 Task: Search one way flight ticket for 2 adults, 2 infants in seat and 1 infant on lap in first from Pierre: Pierre Regional Airport to Raleigh: Raleigh-durham International Airport on 8-5-2023. Choice of flights is United. Number of bags: 1 checked bag. Price is upto 109000. Outbound departure time preference is 5:30.
Action: Mouse moved to (418, 353)
Screenshot: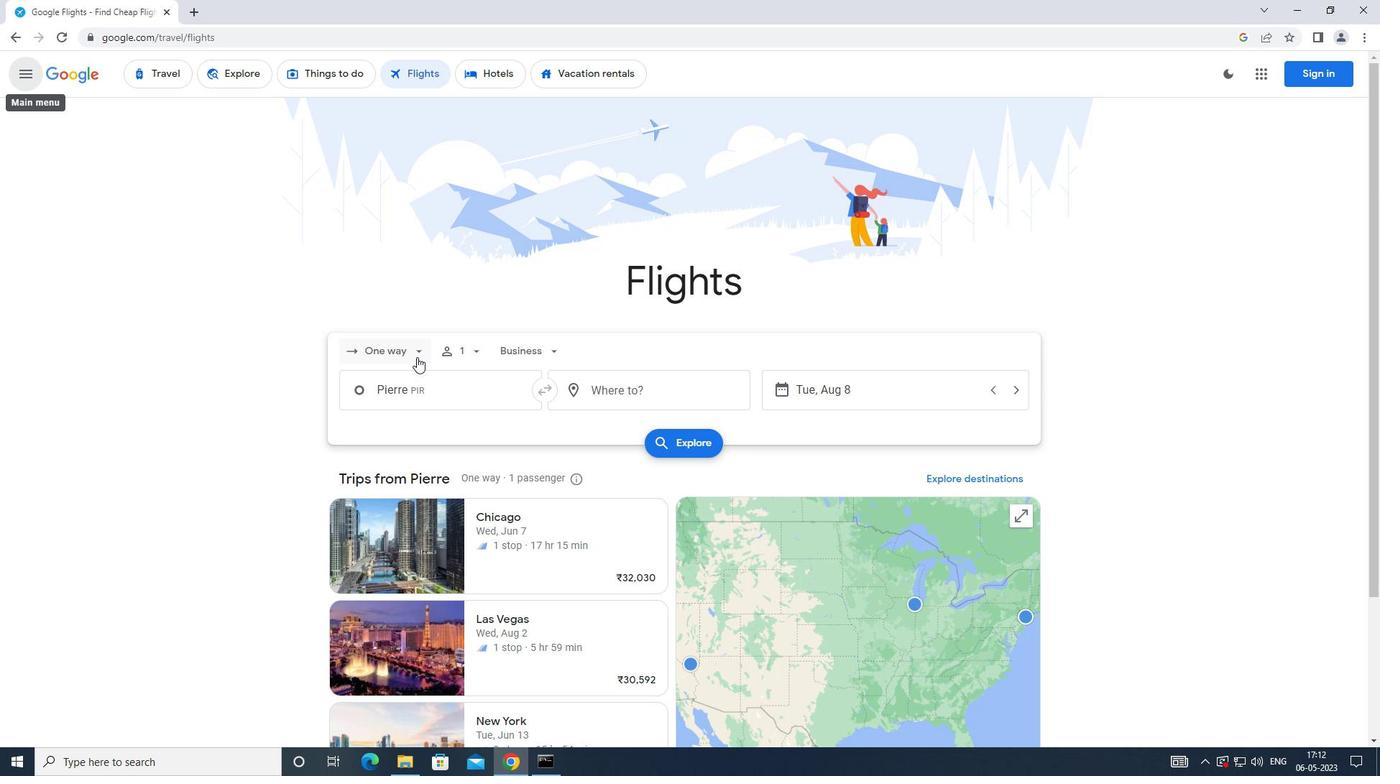 
Action: Mouse pressed left at (418, 353)
Screenshot: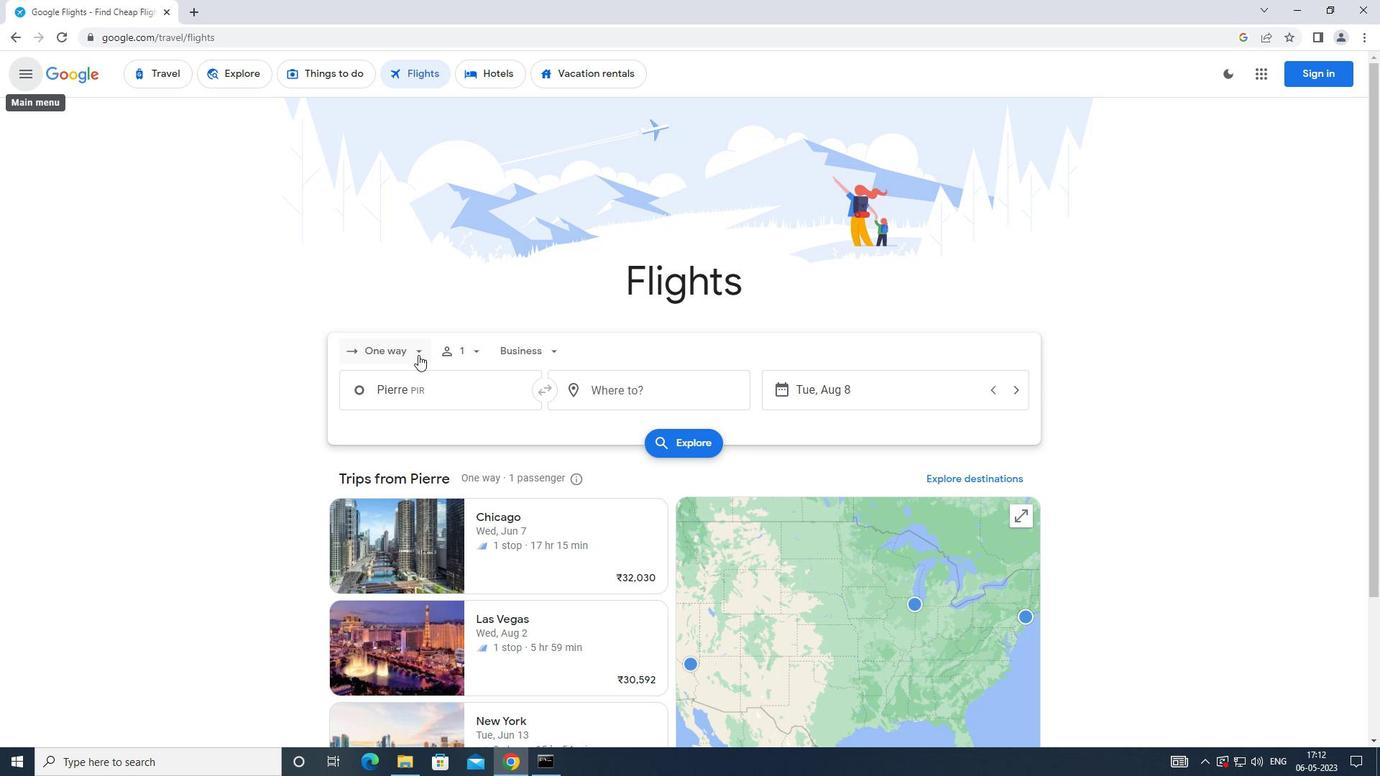 
Action: Mouse moved to (417, 417)
Screenshot: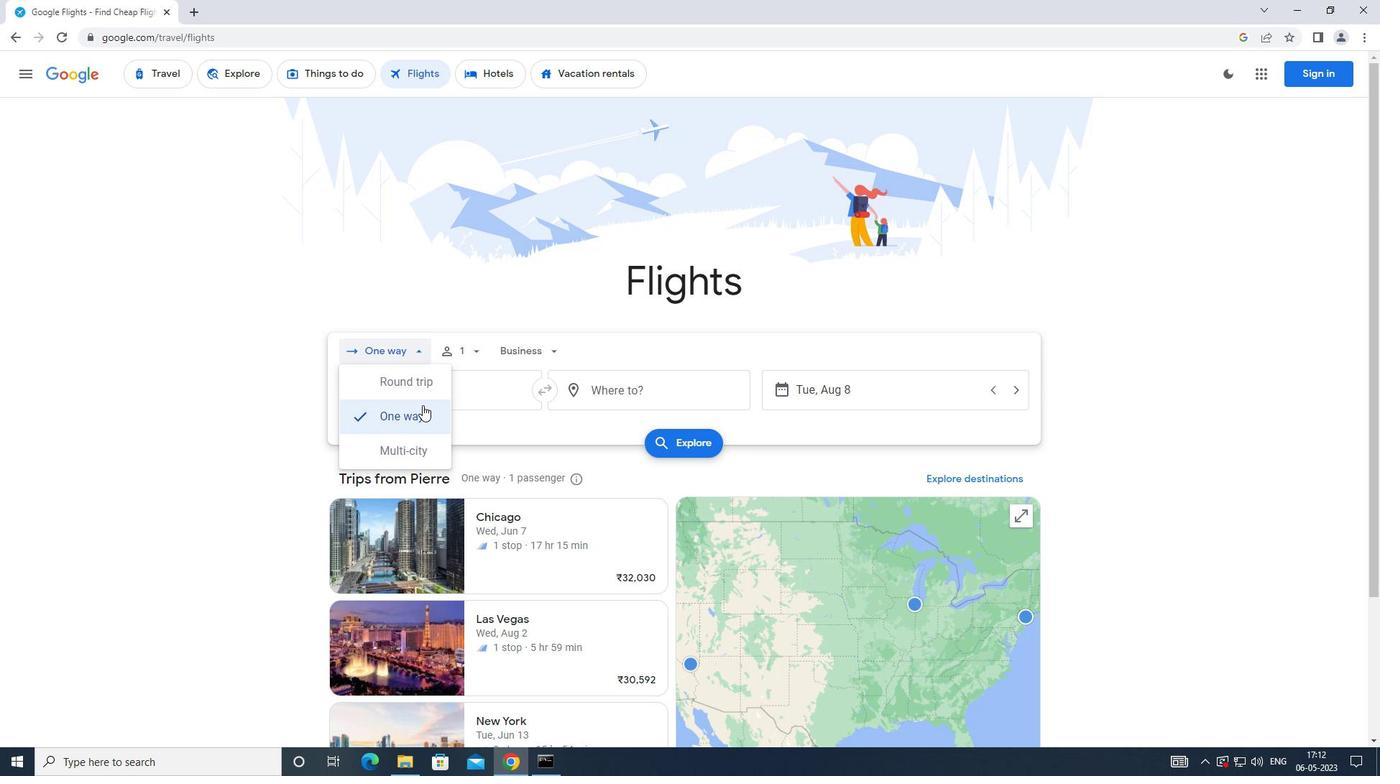 
Action: Mouse pressed left at (417, 417)
Screenshot: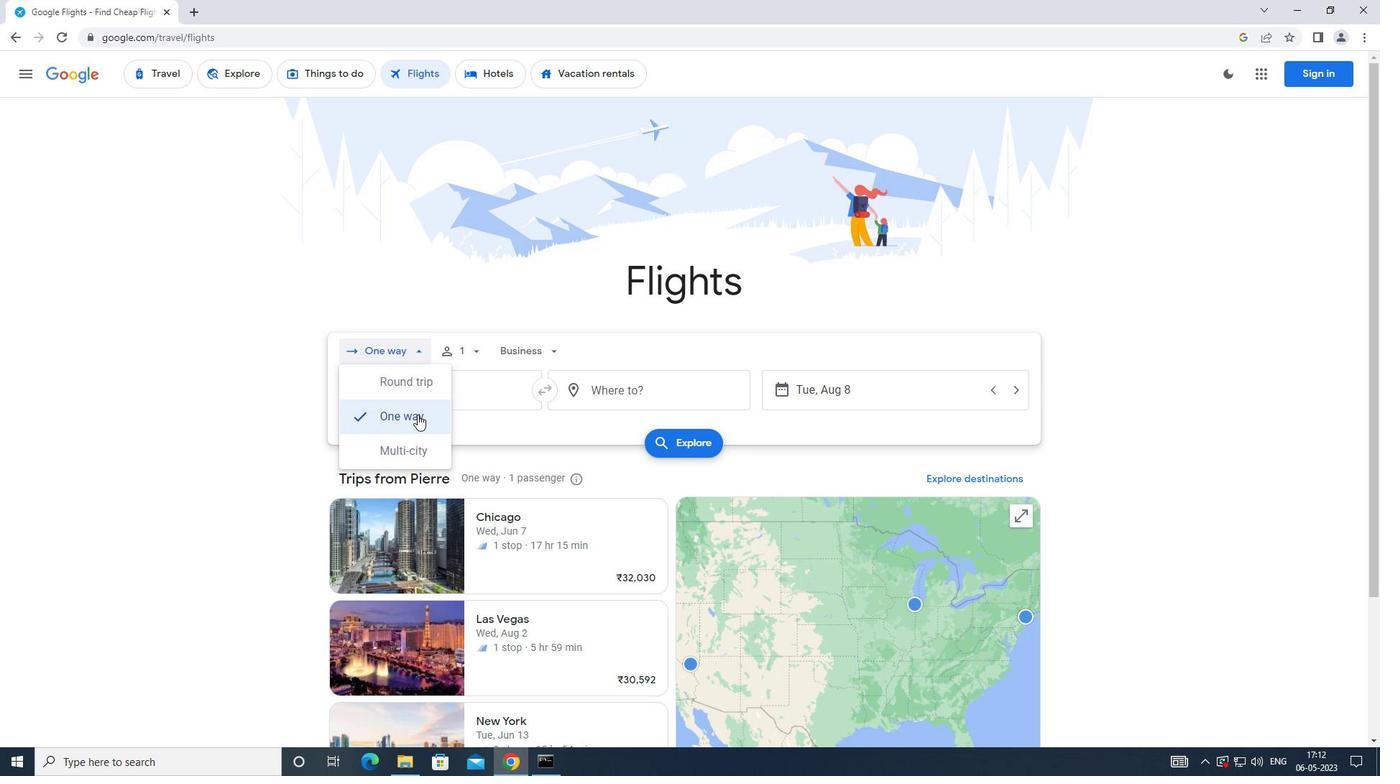 
Action: Mouse moved to (464, 357)
Screenshot: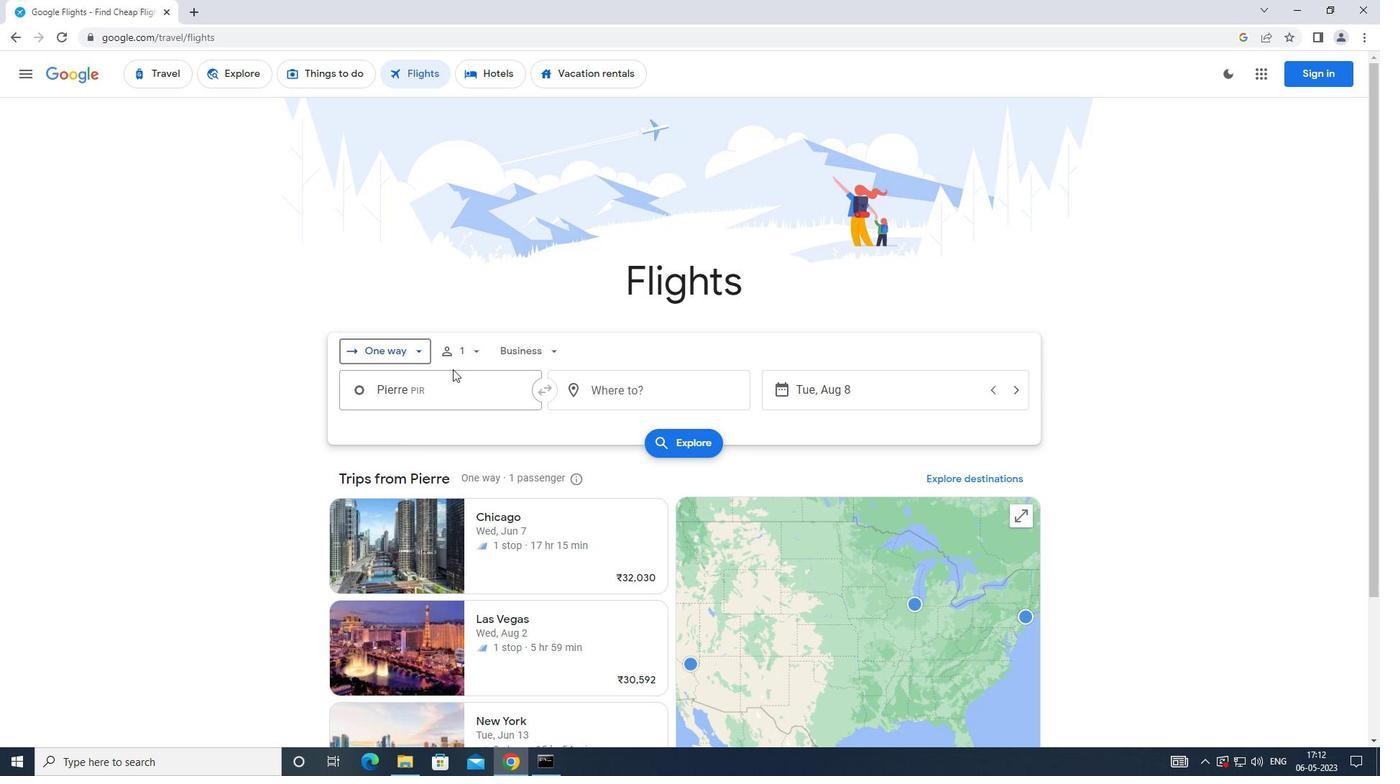 
Action: Mouse pressed left at (464, 357)
Screenshot: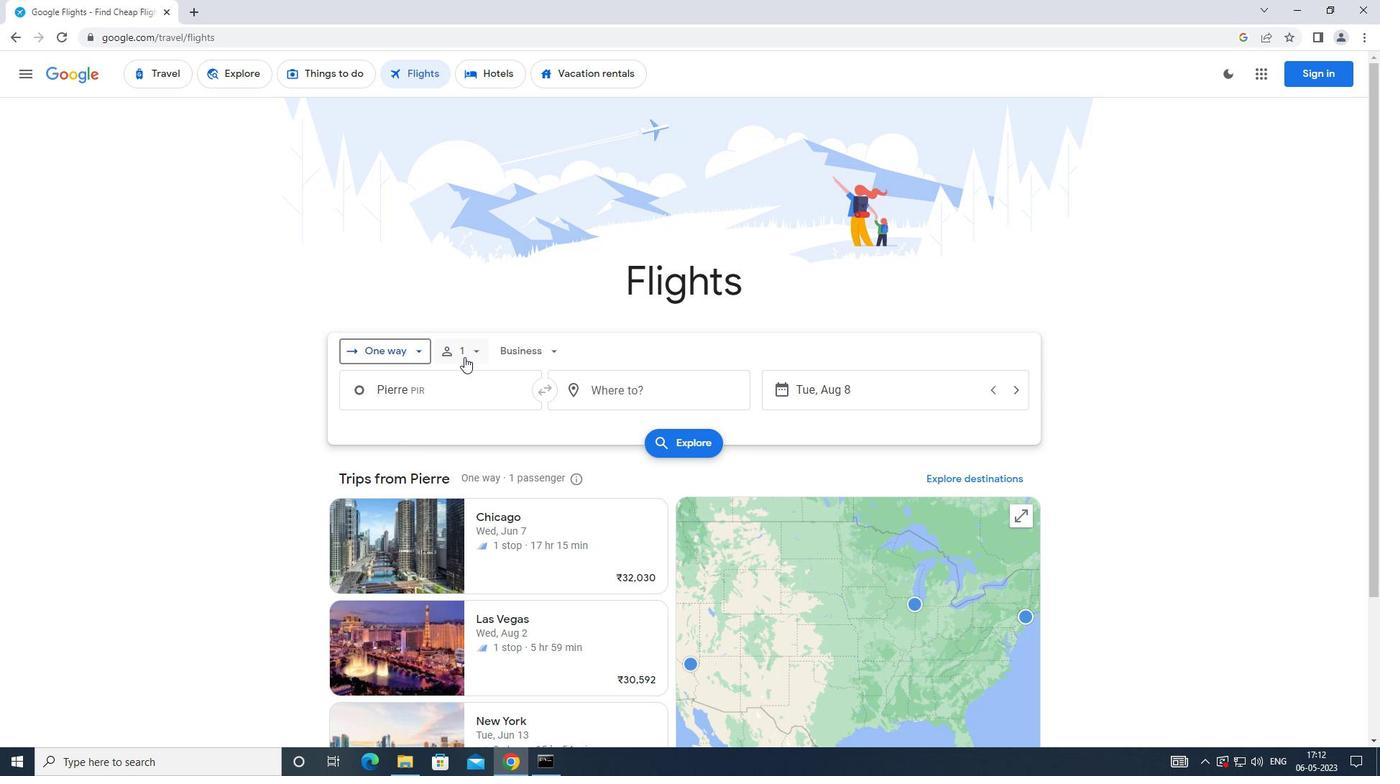 
Action: Mouse moved to (577, 383)
Screenshot: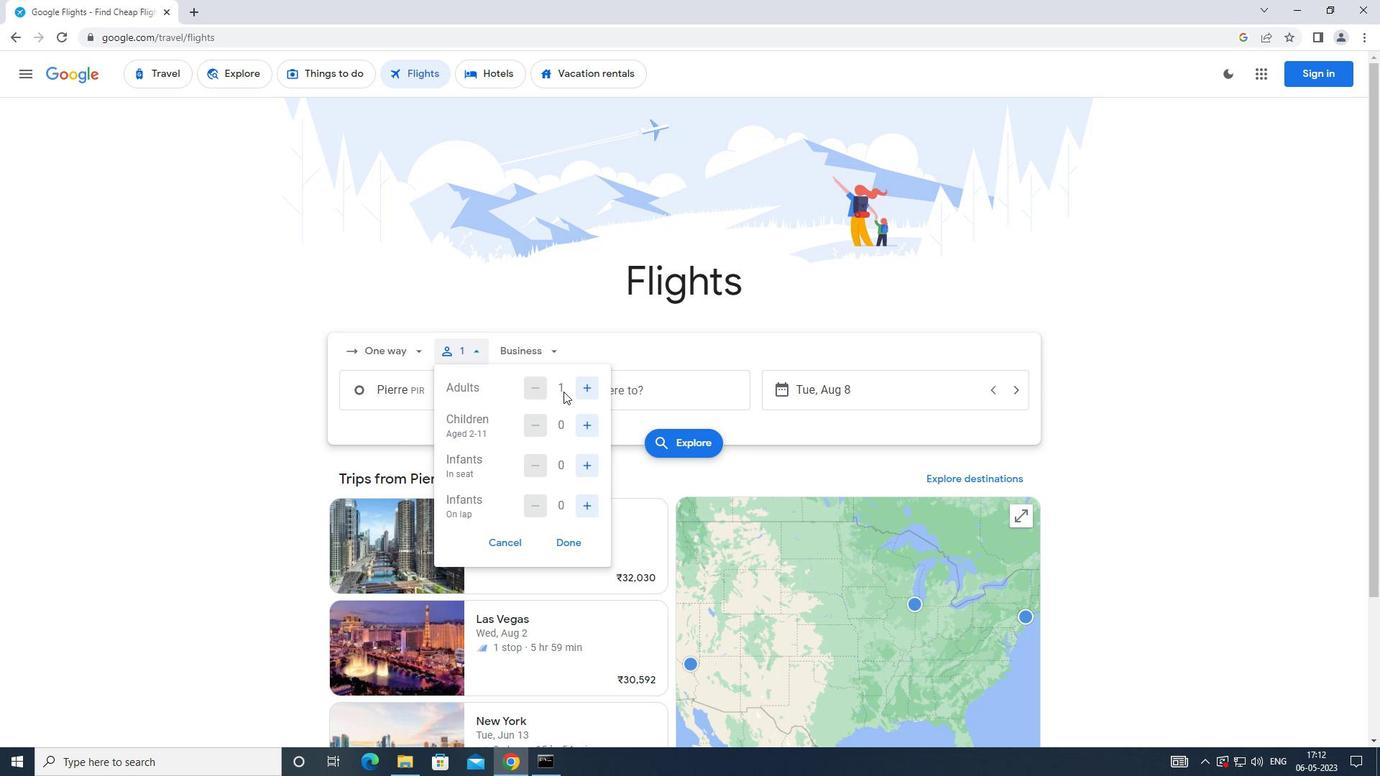 
Action: Mouse pressed left at (577, 383)
Screenshot: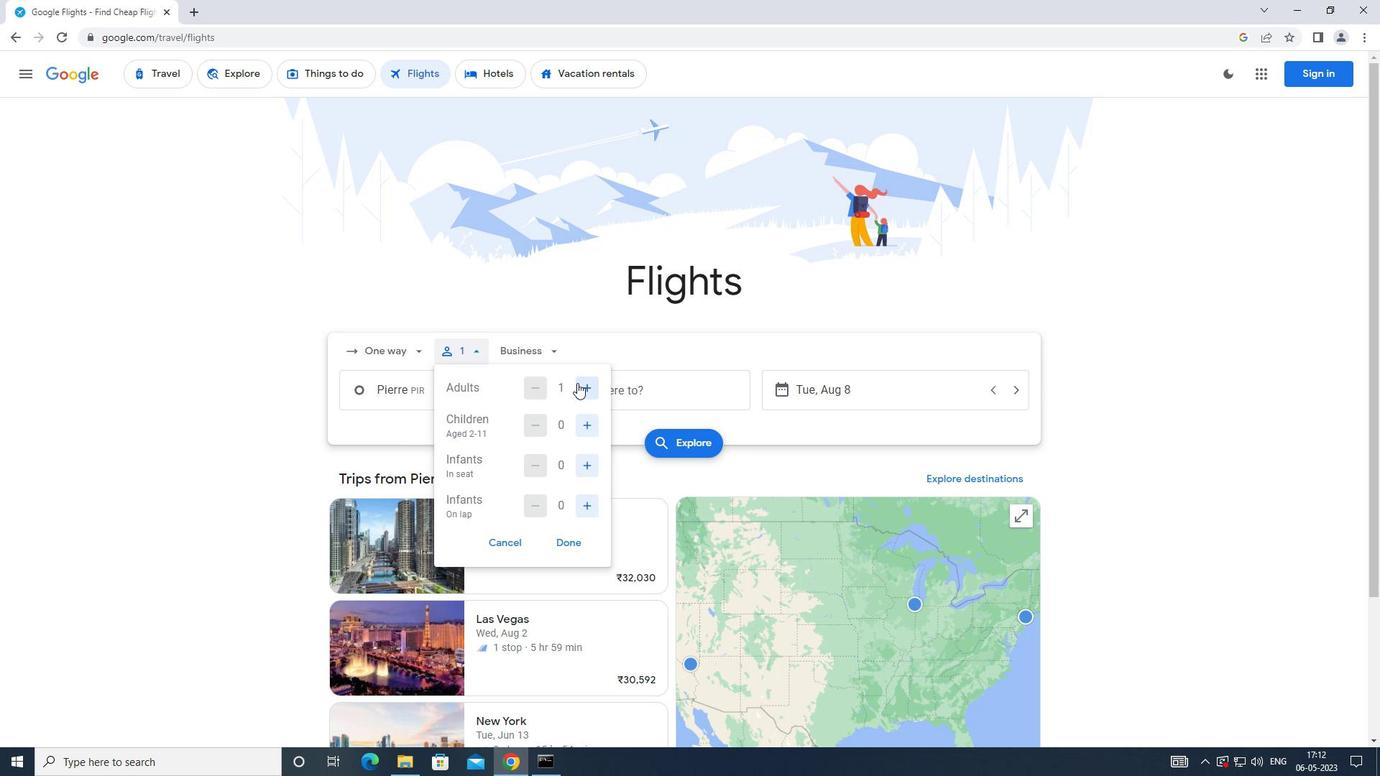 
Action: Mouse moved to (586, 421)
Screenshot: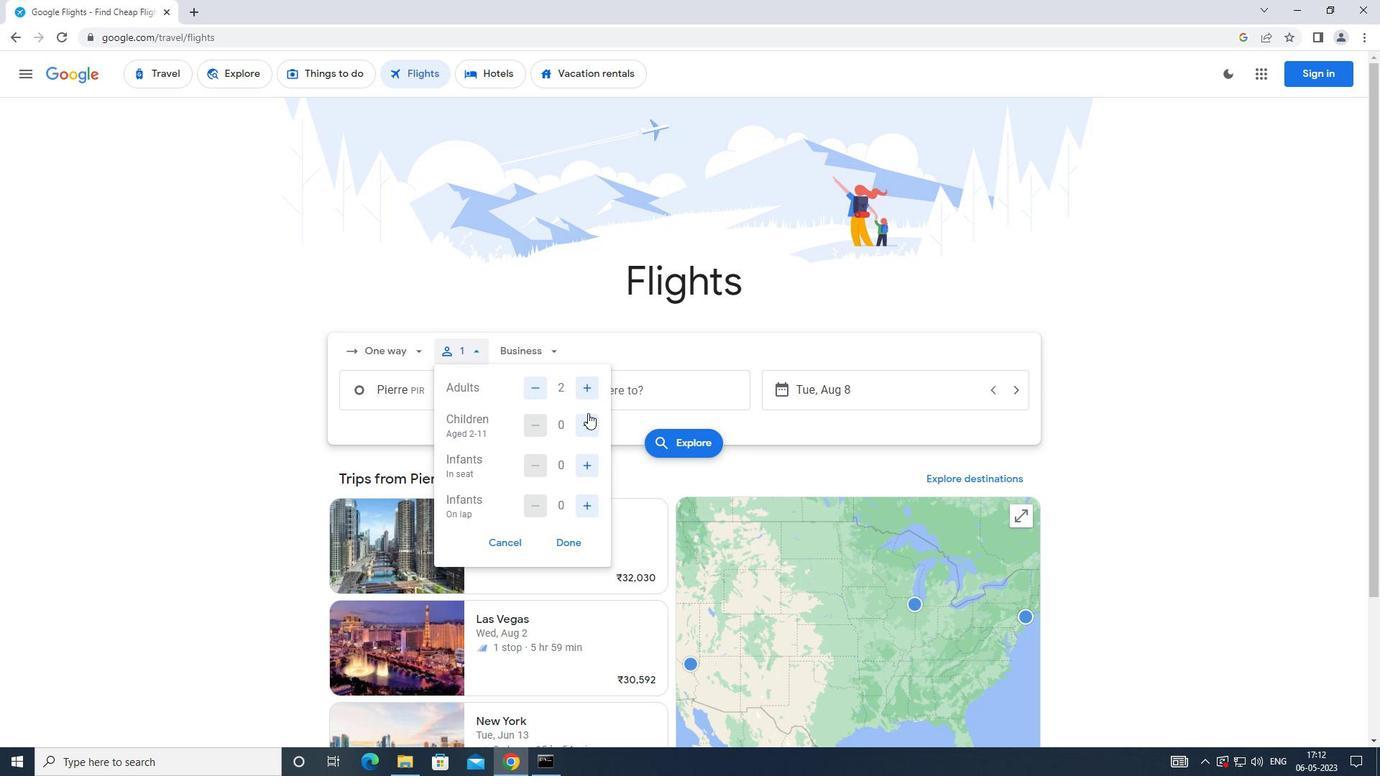 
Action: Mouse pressed left at (586, 421)
Screenshot: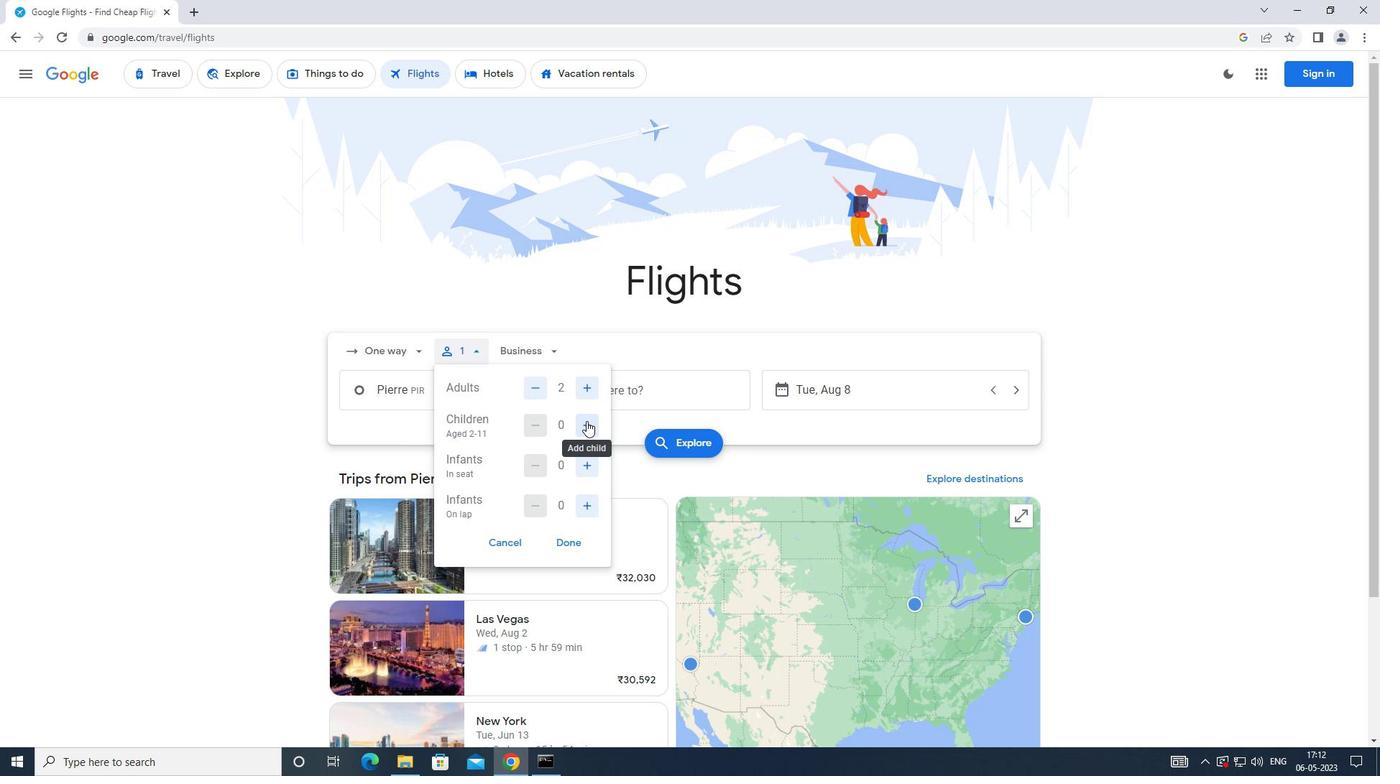 
Action: Mouse moved to (524, 424)
Screenshot: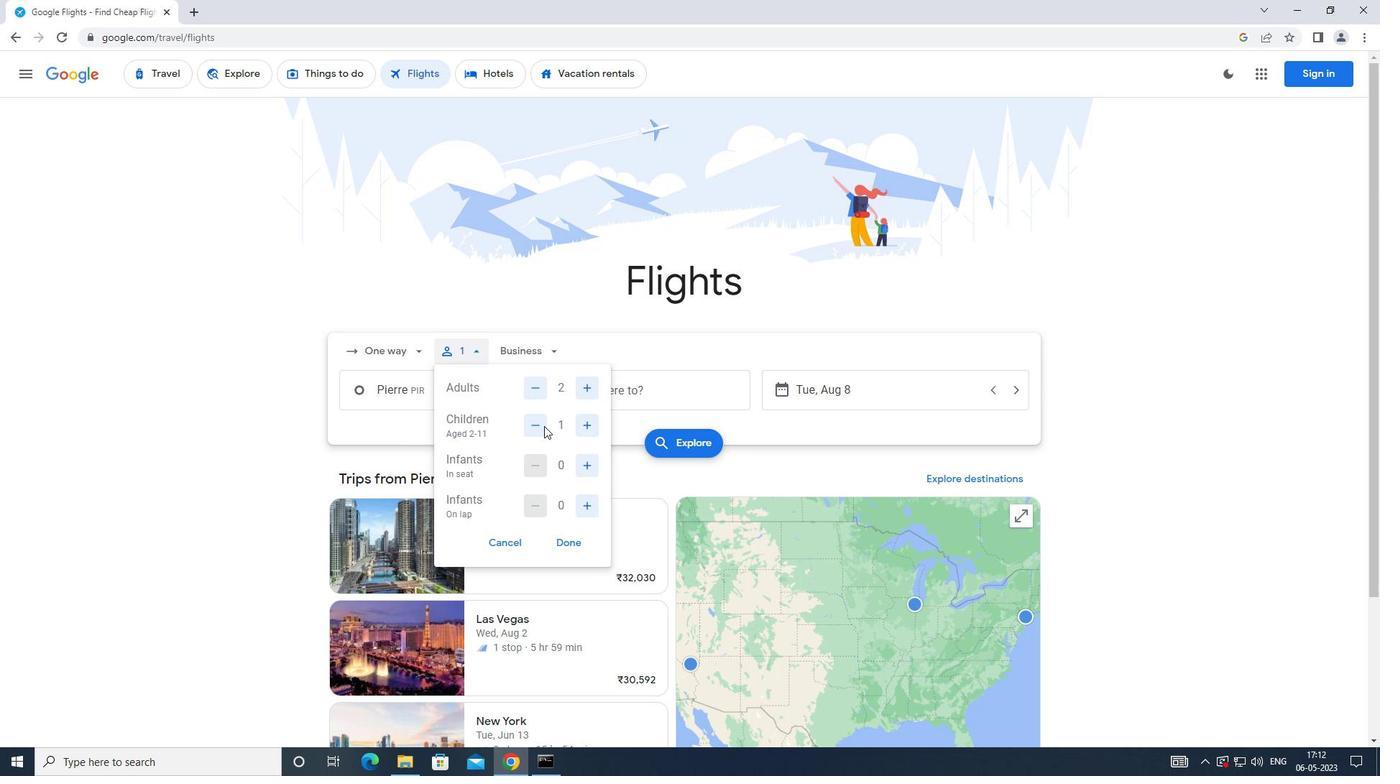
Action: Mouse pressed left at (524, 424)
Screenshot: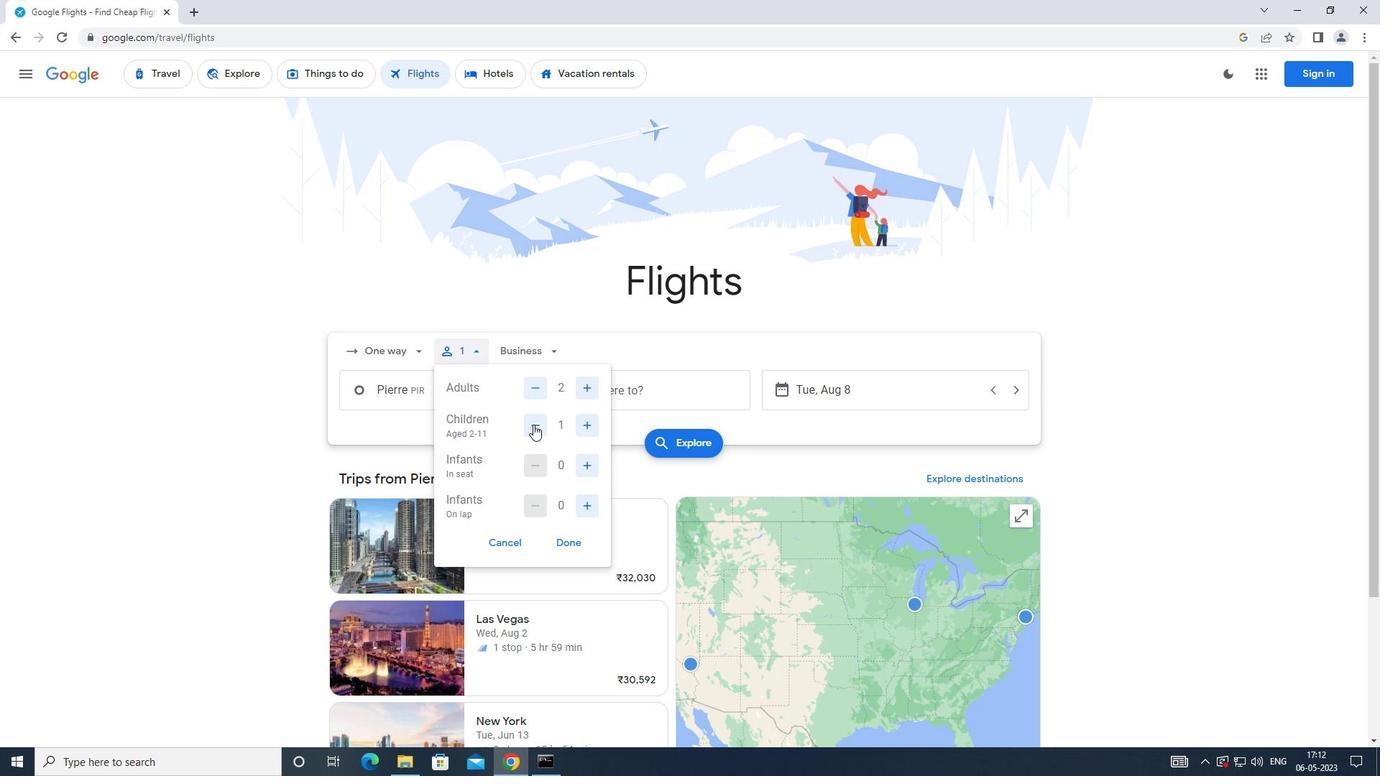 
Action: Mouse moved to (595, 463)
Screenshot: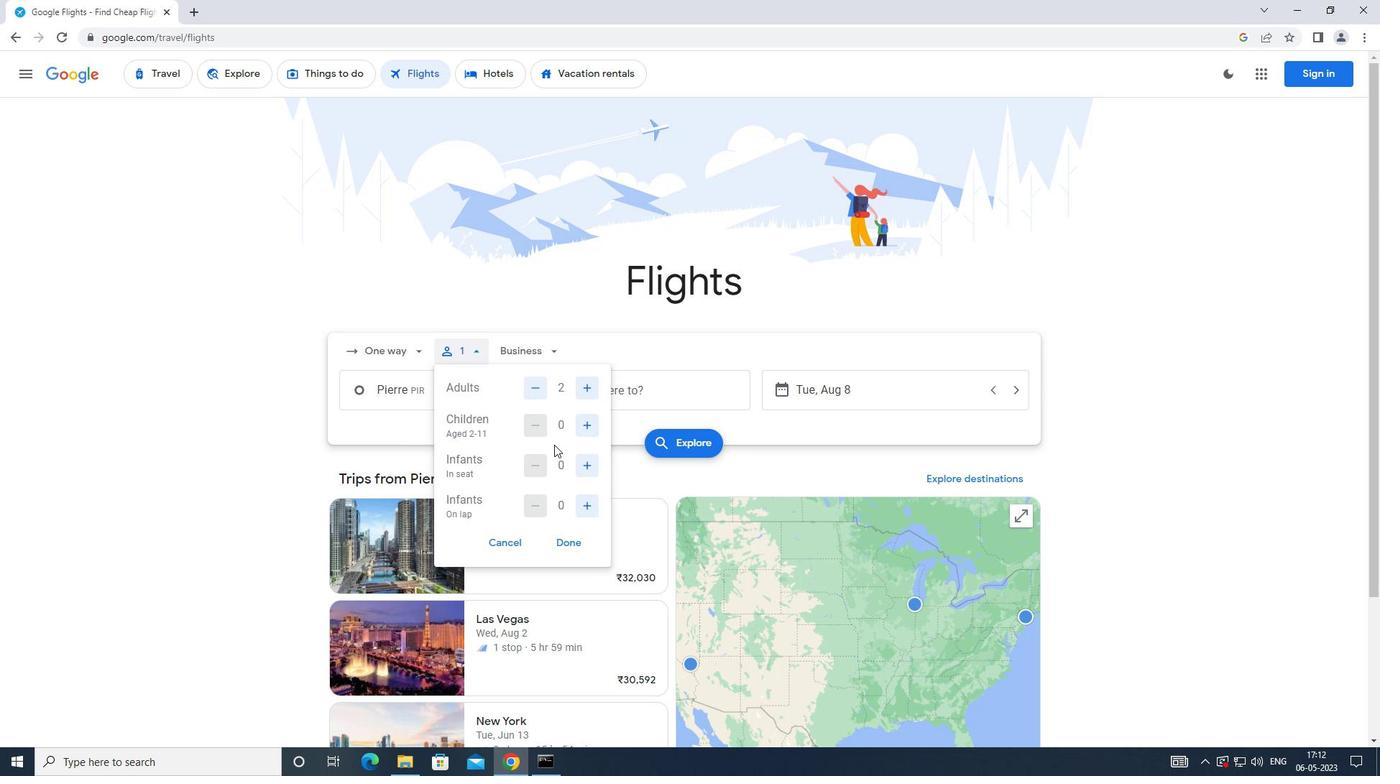 
Action: Mouse pressed left at (595, 463)
Screenshot: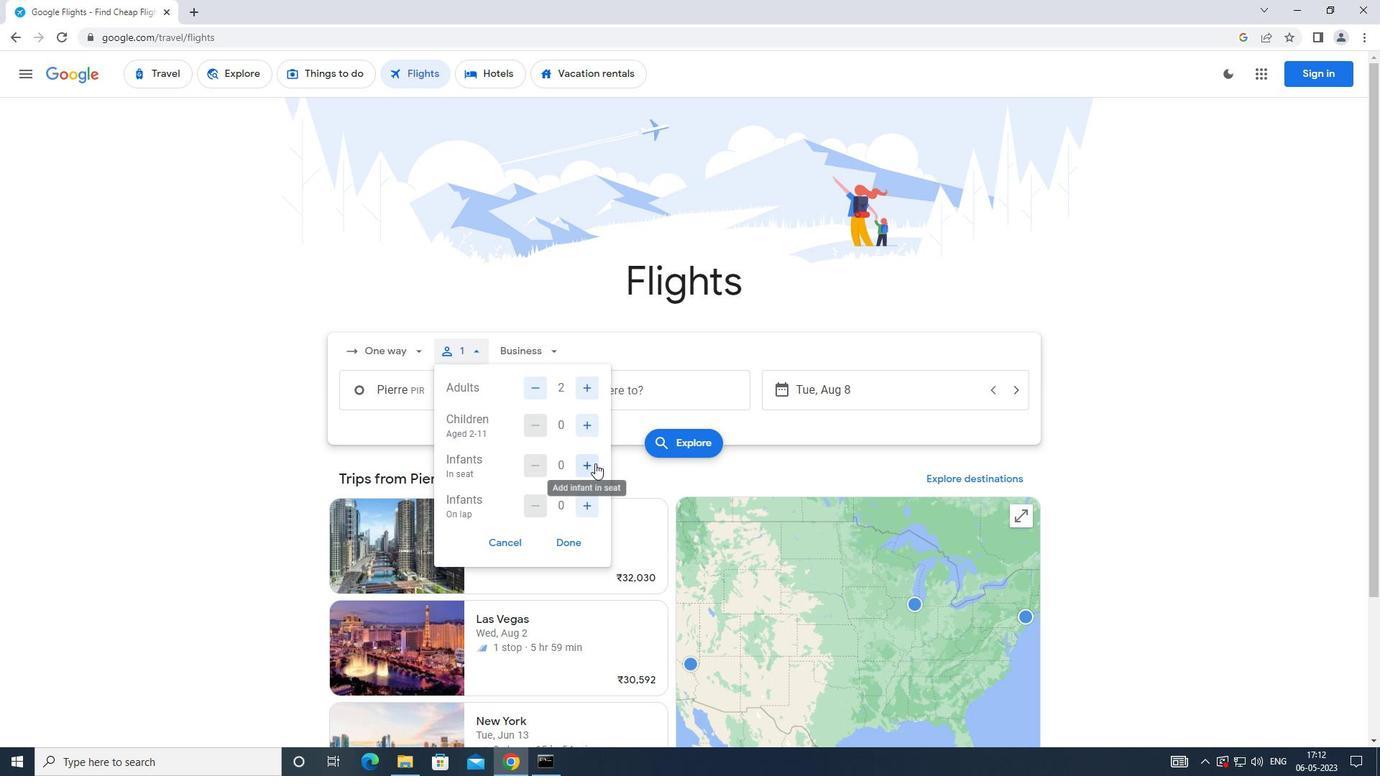 
Action: Mouse pressed left at (595, 463)
Screenshot: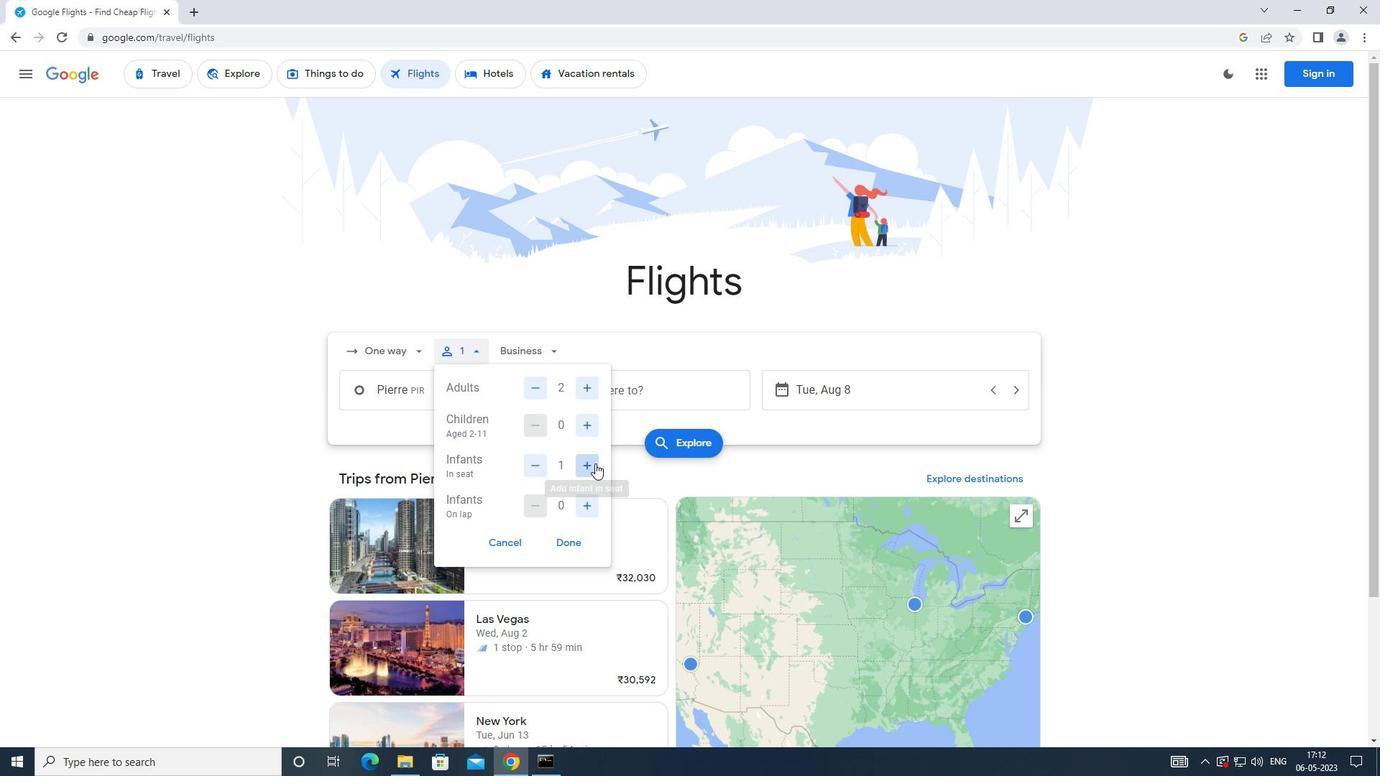 
Action: Mouse moved to (585, 511)
Screenshot: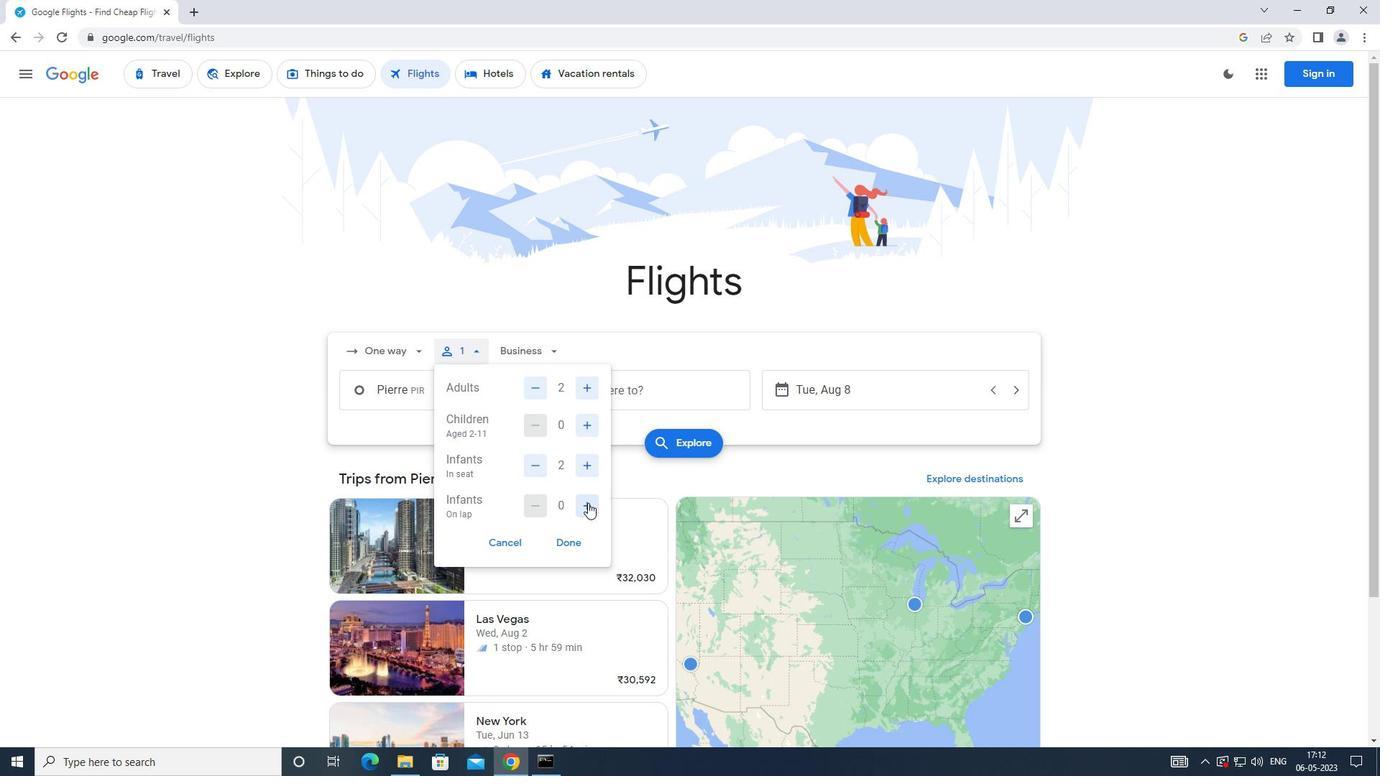 
Action: Mouse pressed left at (585, 511)
Screenshot: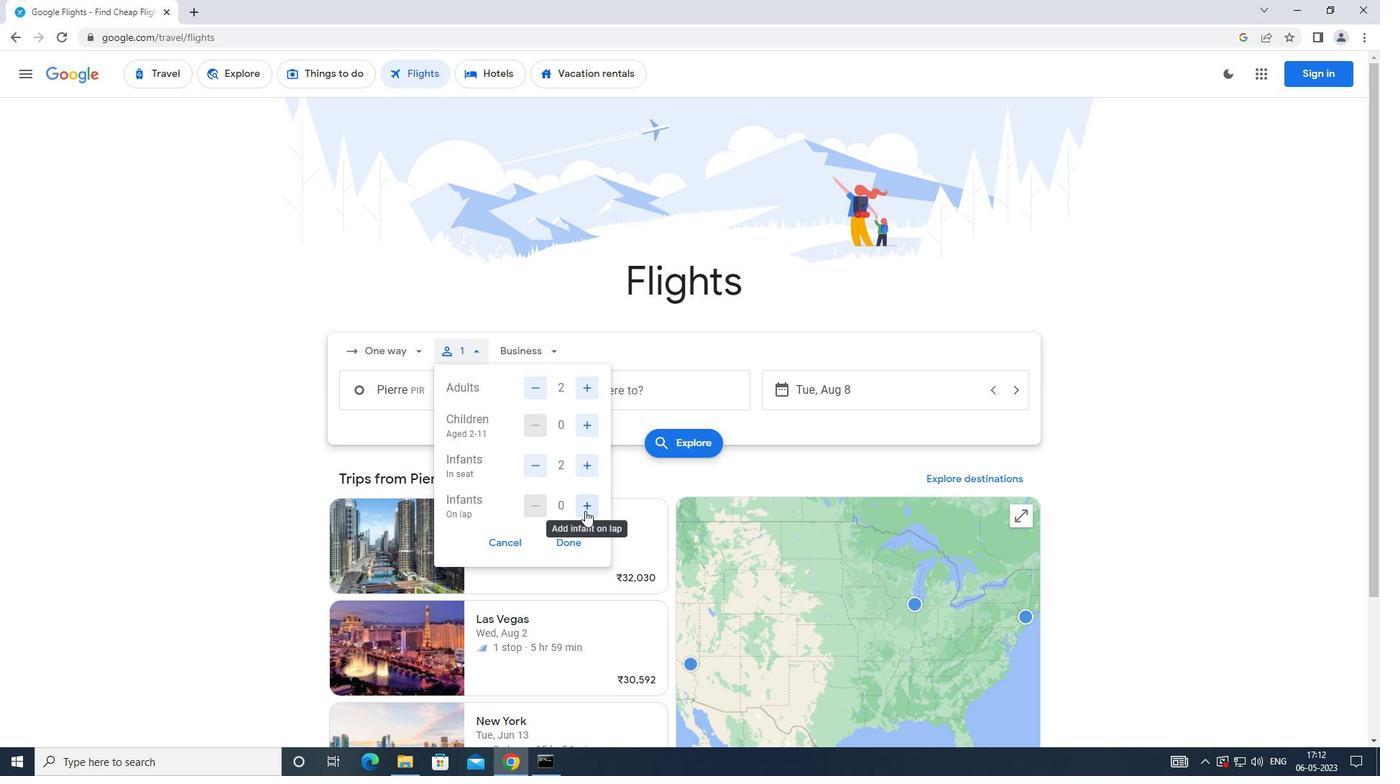 
Action: Mouse moved to (575, 545)
Screenshot: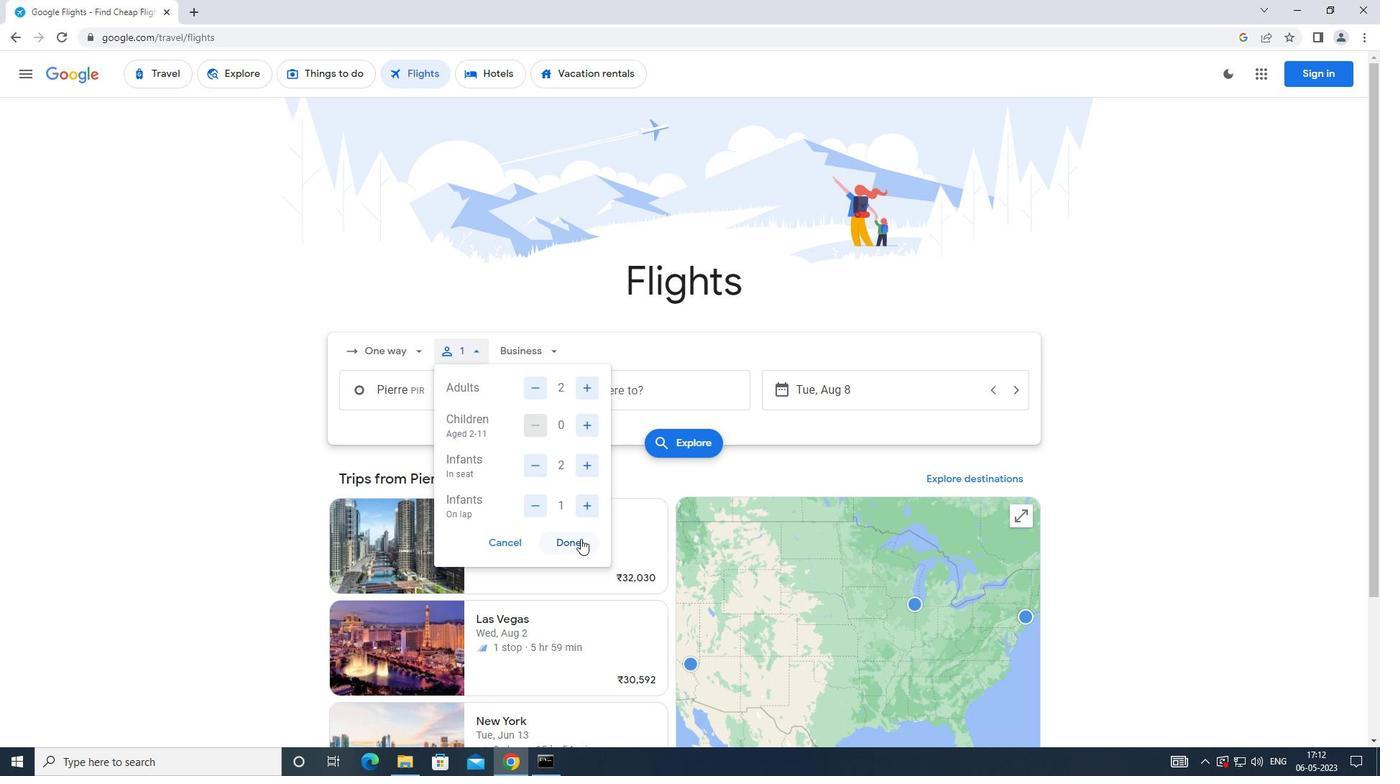 
Action: Mouse pressed left at (575, 545)
Screenshot: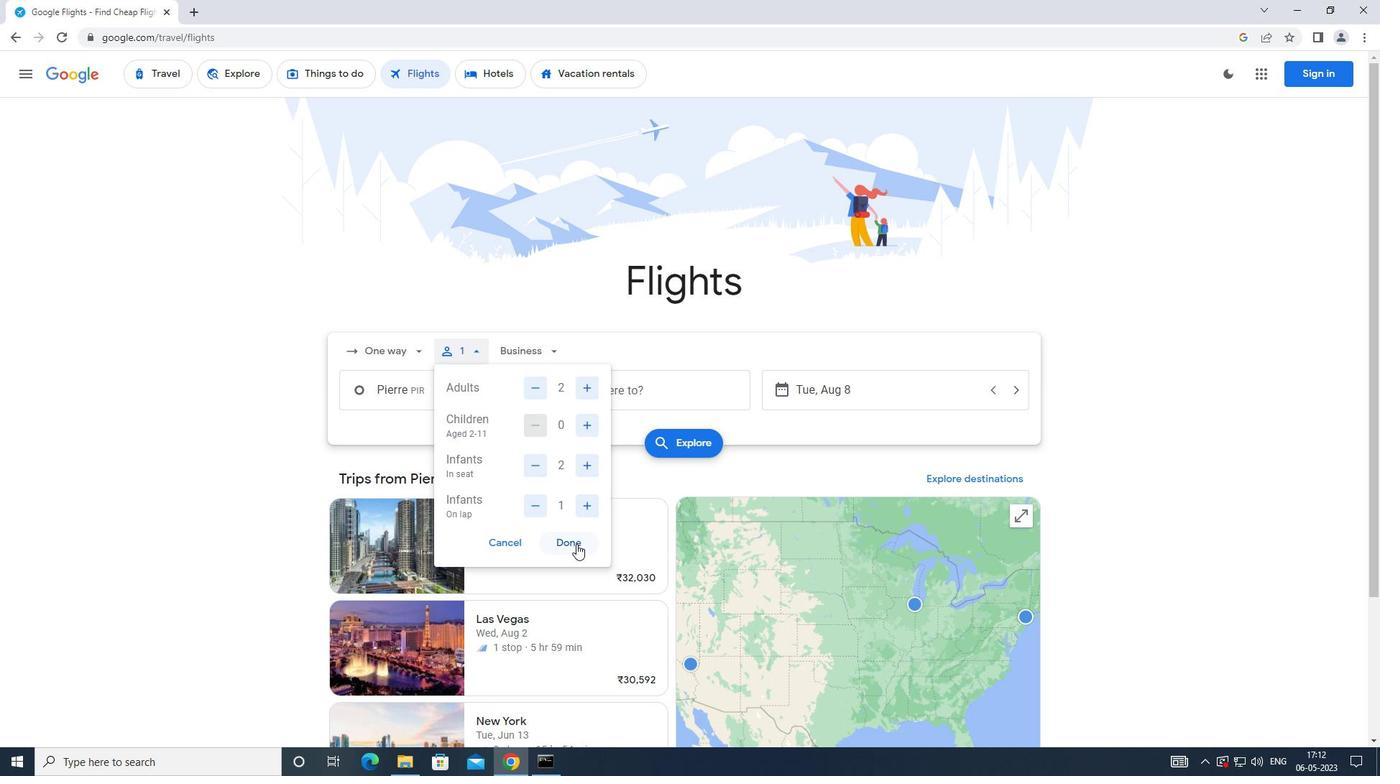 
Action: Mouse moved to (506, 361)
Screenshot: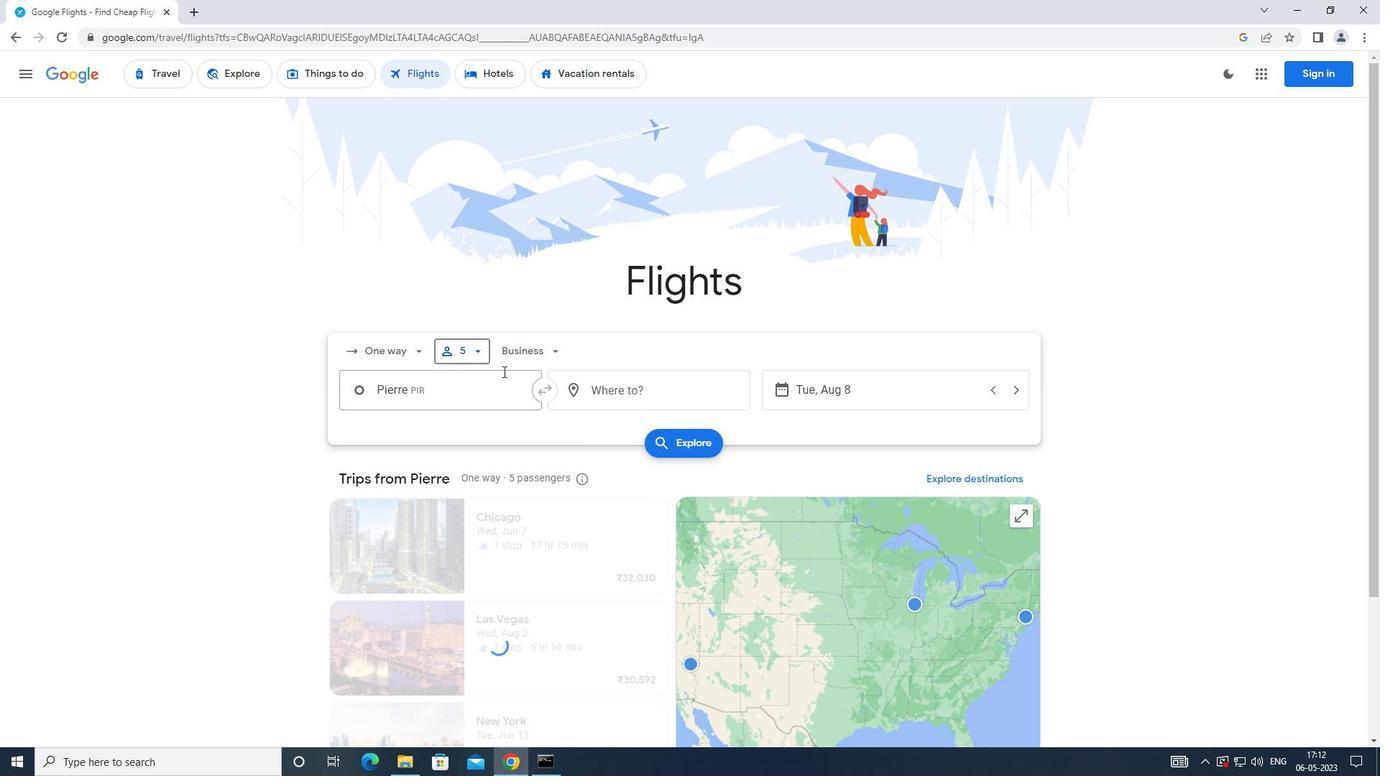 
Action: Mouse pressed left at (506, 361)
Screenshot: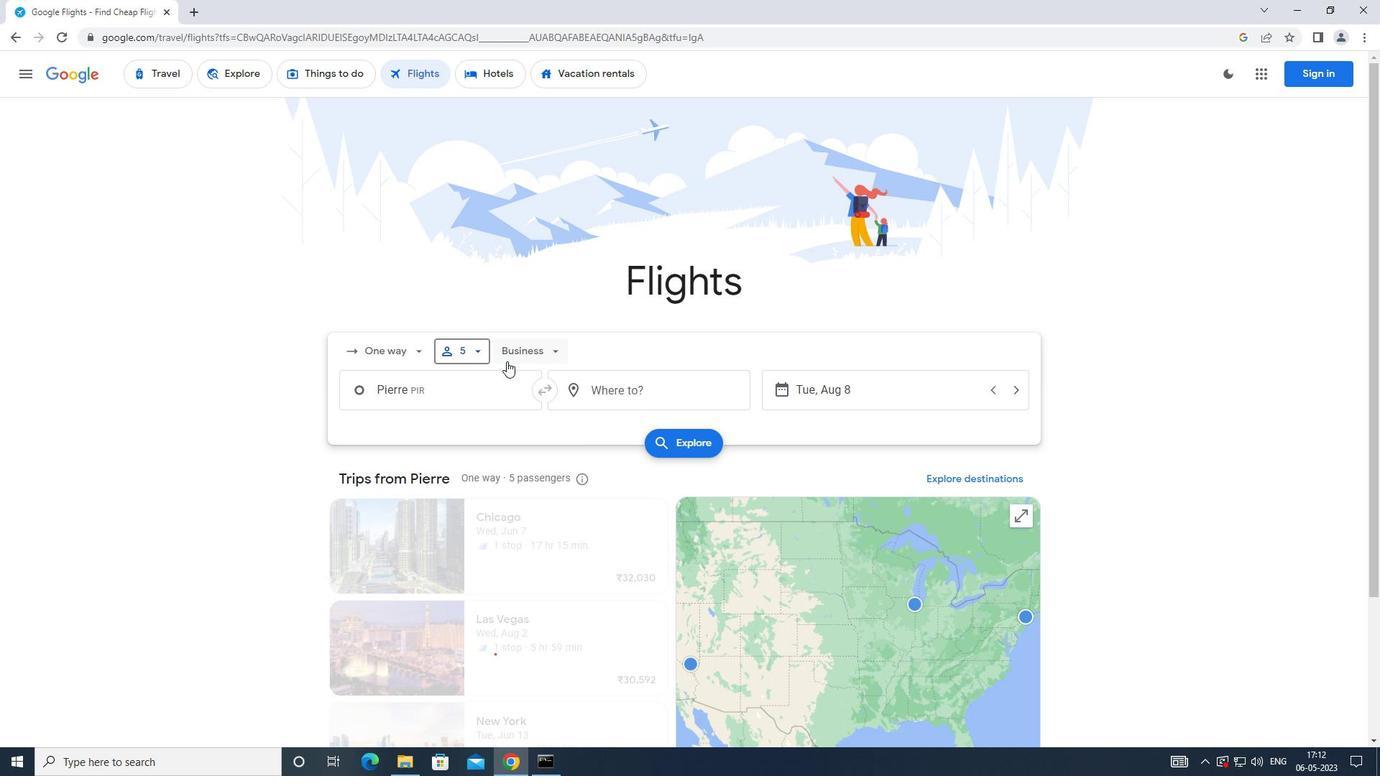 
Action: Mouse moved to (549, 483)
Screenshot: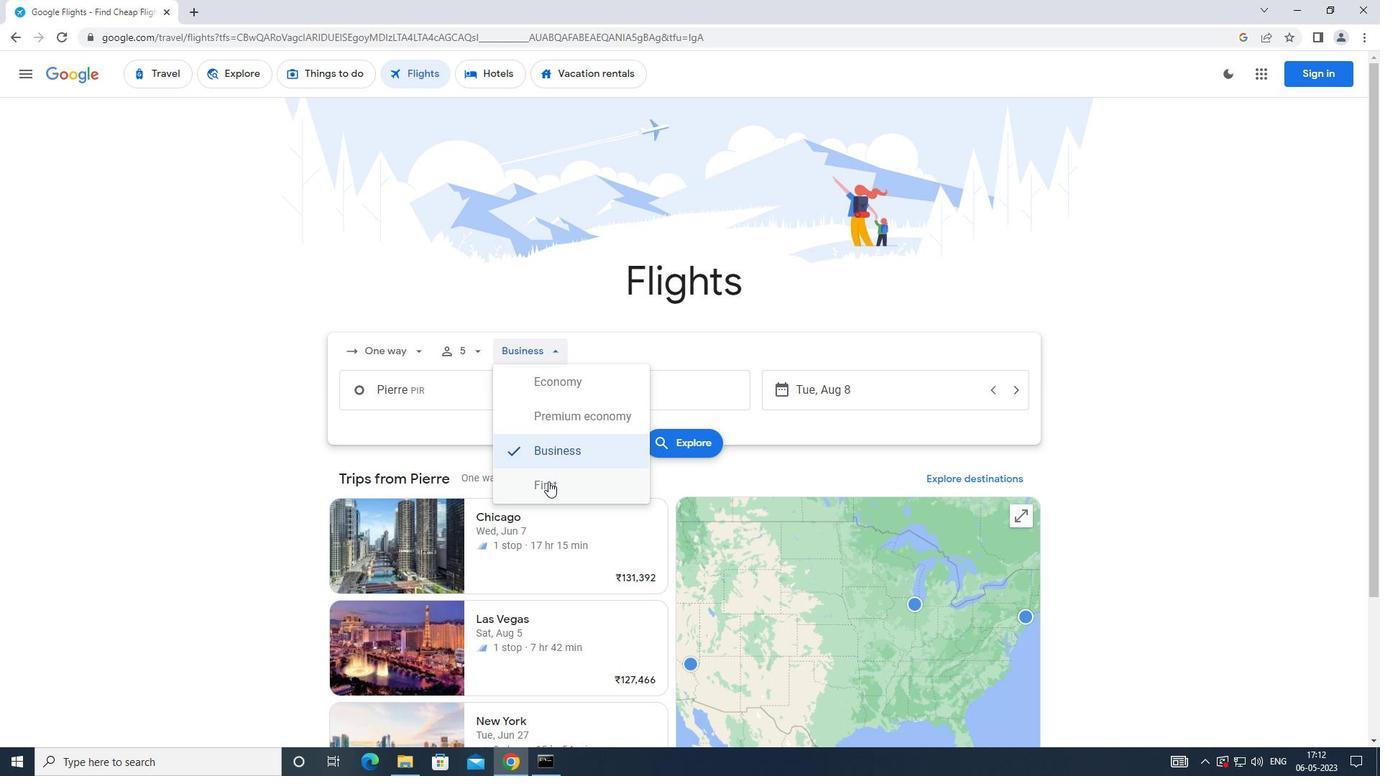 
Action: Mouse pressed left at (549, 483)
Screenshot: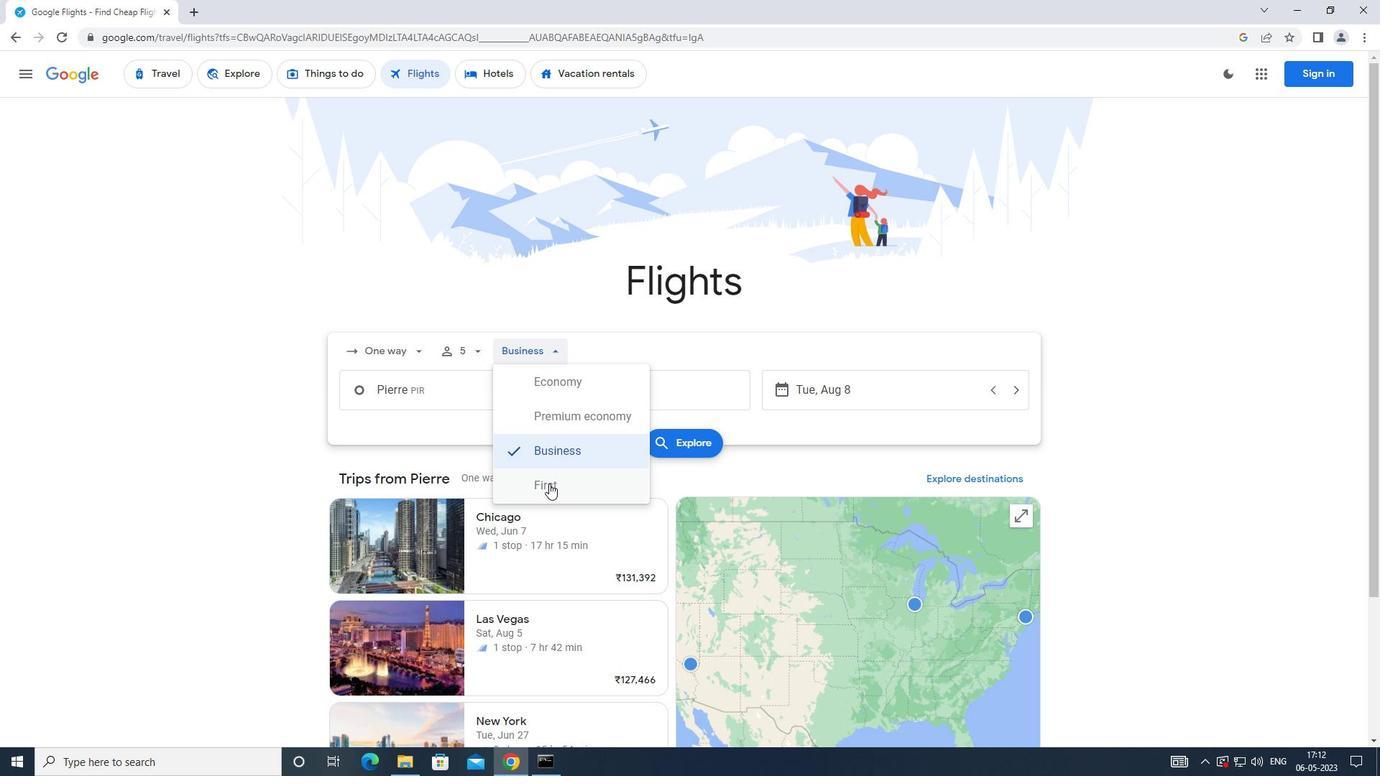 
Action: Mouse moved to (467, 396)
Screenshot: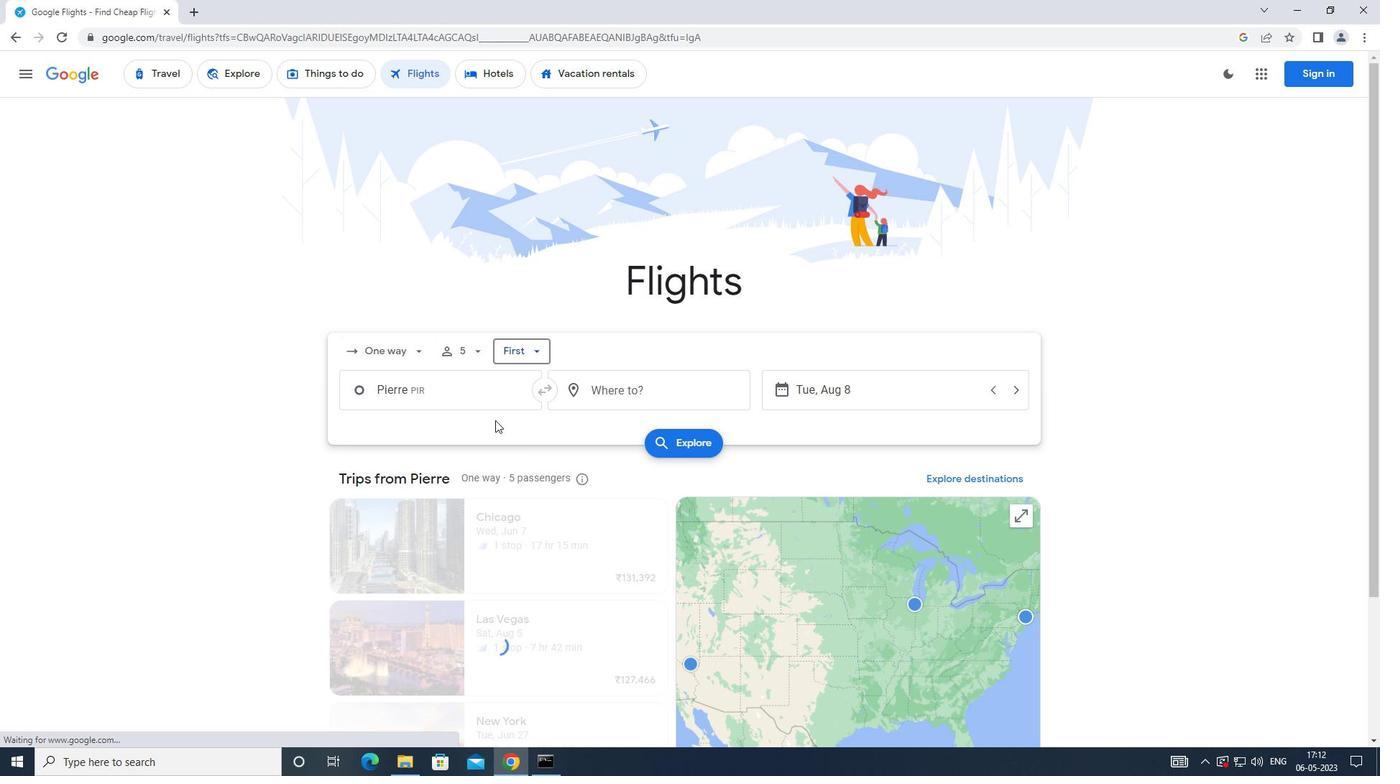 
Action: Mouse pressed left at (467, 396)
Screenshot: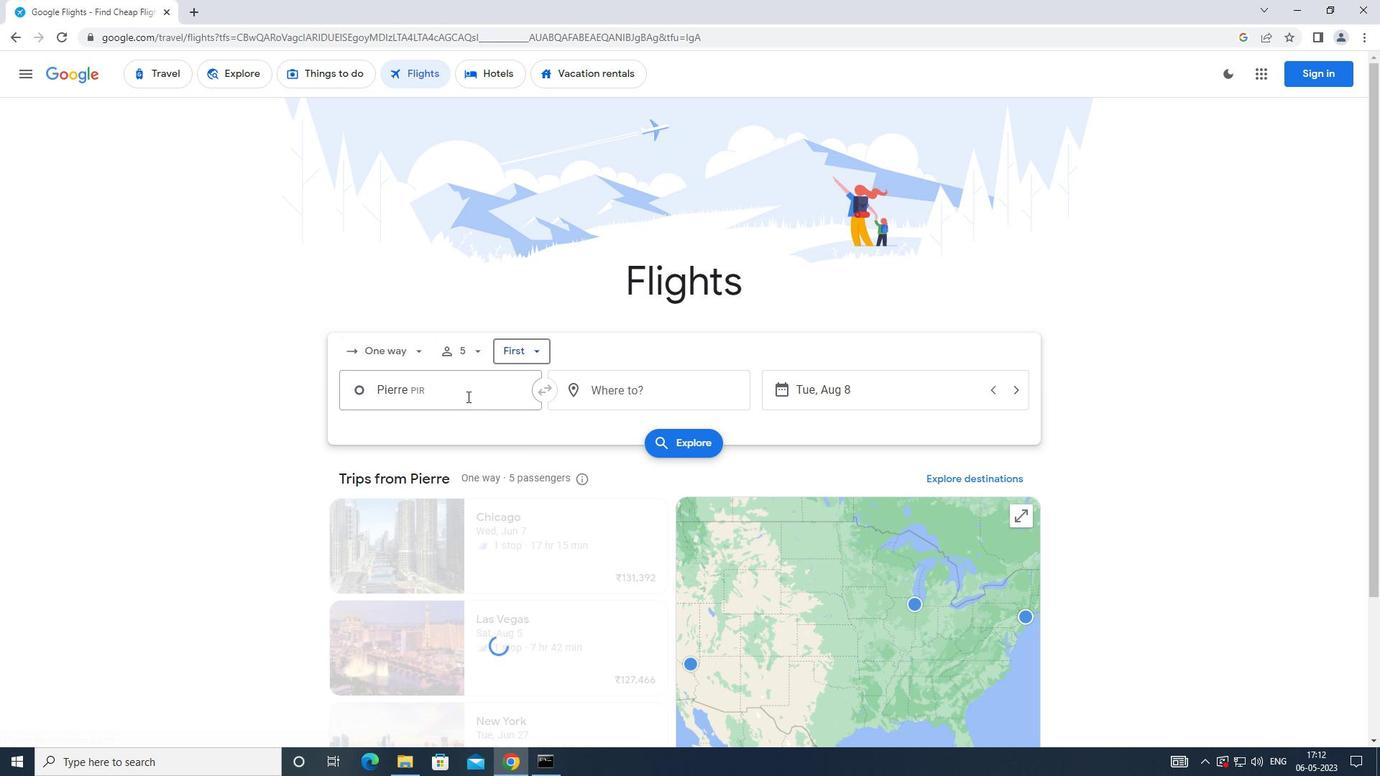 
Action: Mouse moved to (467, 621)
Screenshot: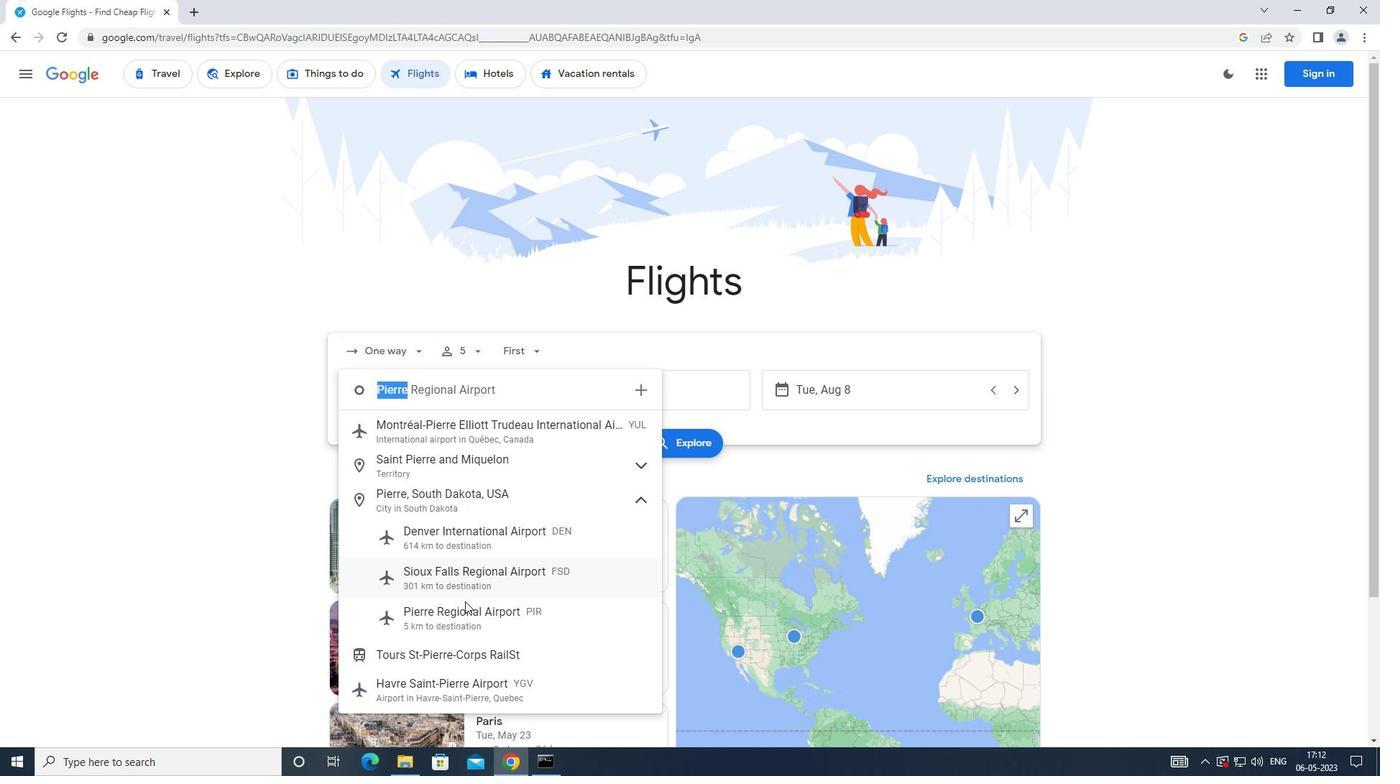 
Action: Mouse pressed left at (467, 621)
Screenshot: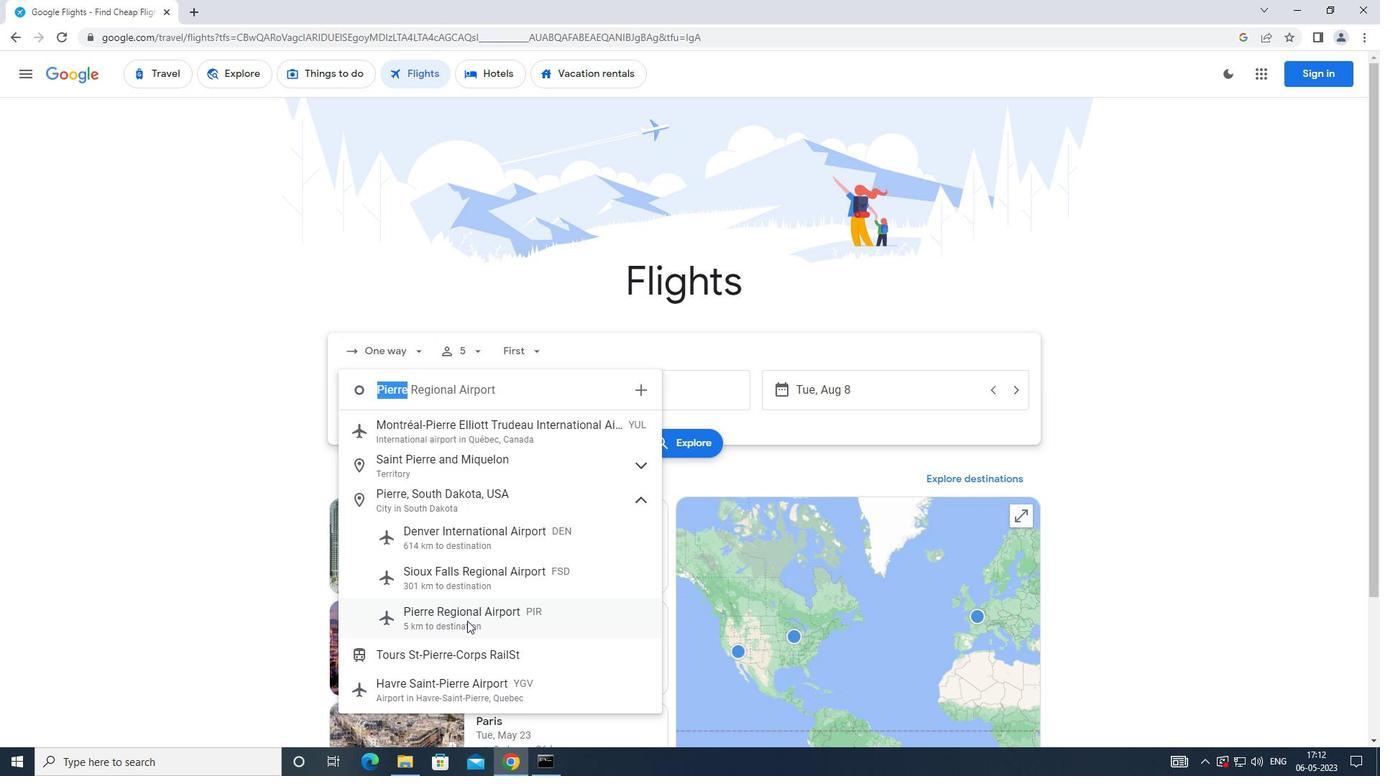 
Action: Mouse moved to (621, 391)
Screenshot: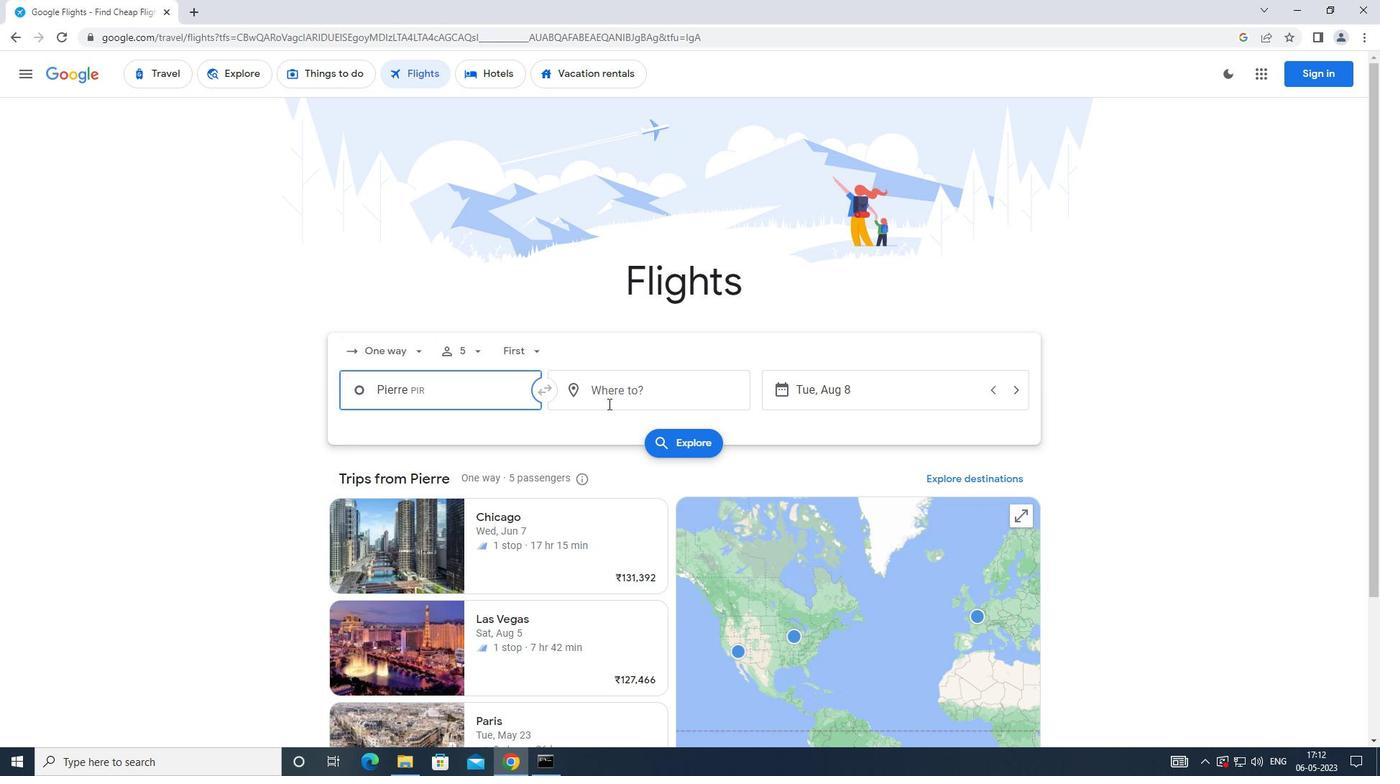 
Action: Mouse pressed left at (621, 391)
Screenshot: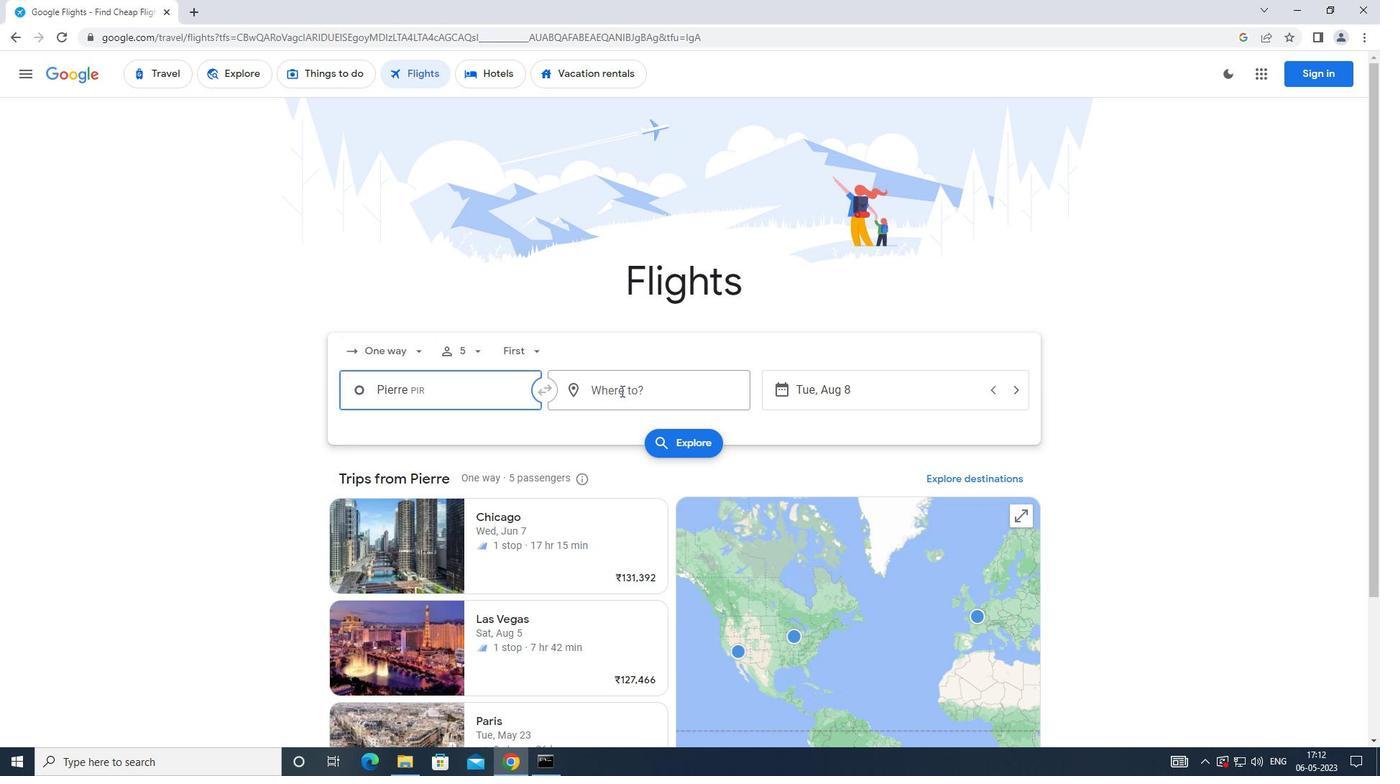 
Action: Mouse moved to (631, 534)
Screenshot: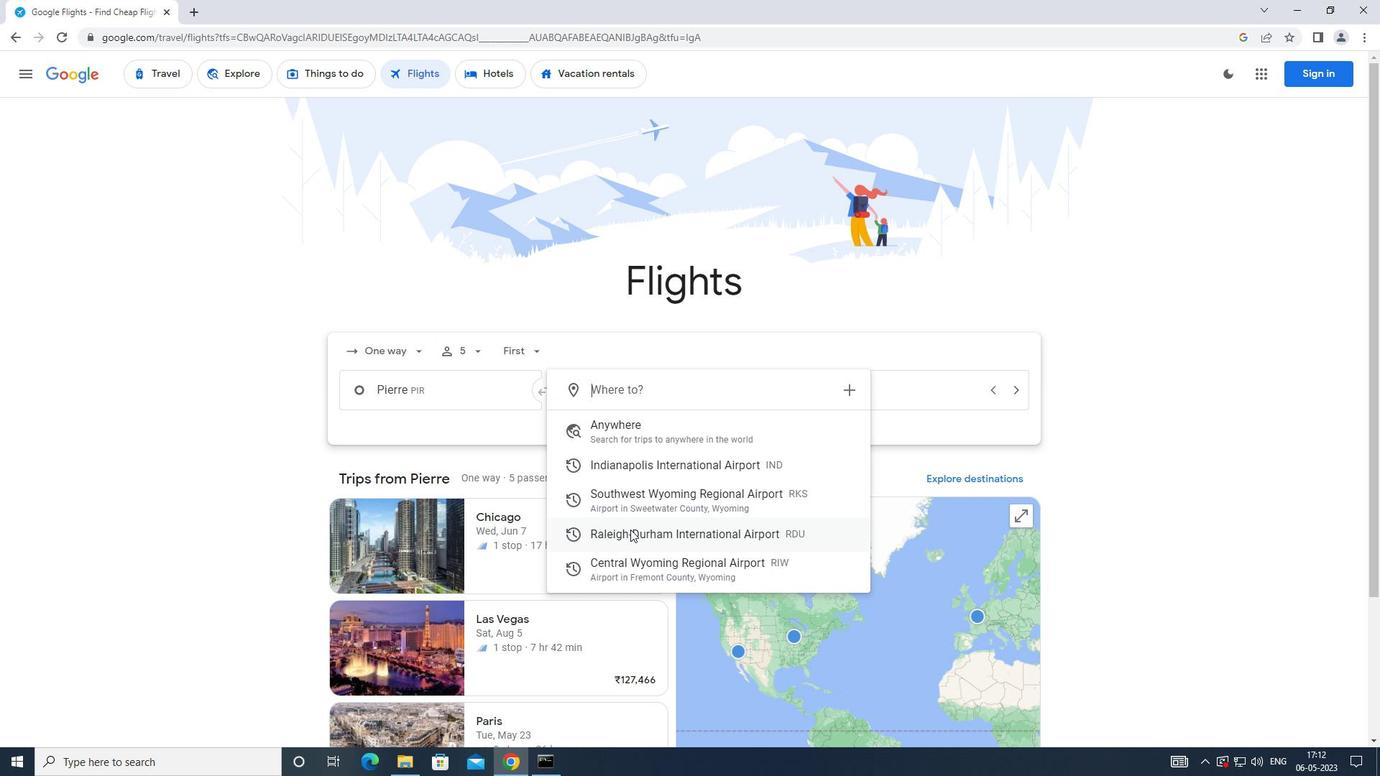 
Action: Mouse pressed left at (631, 534)
Screenshot: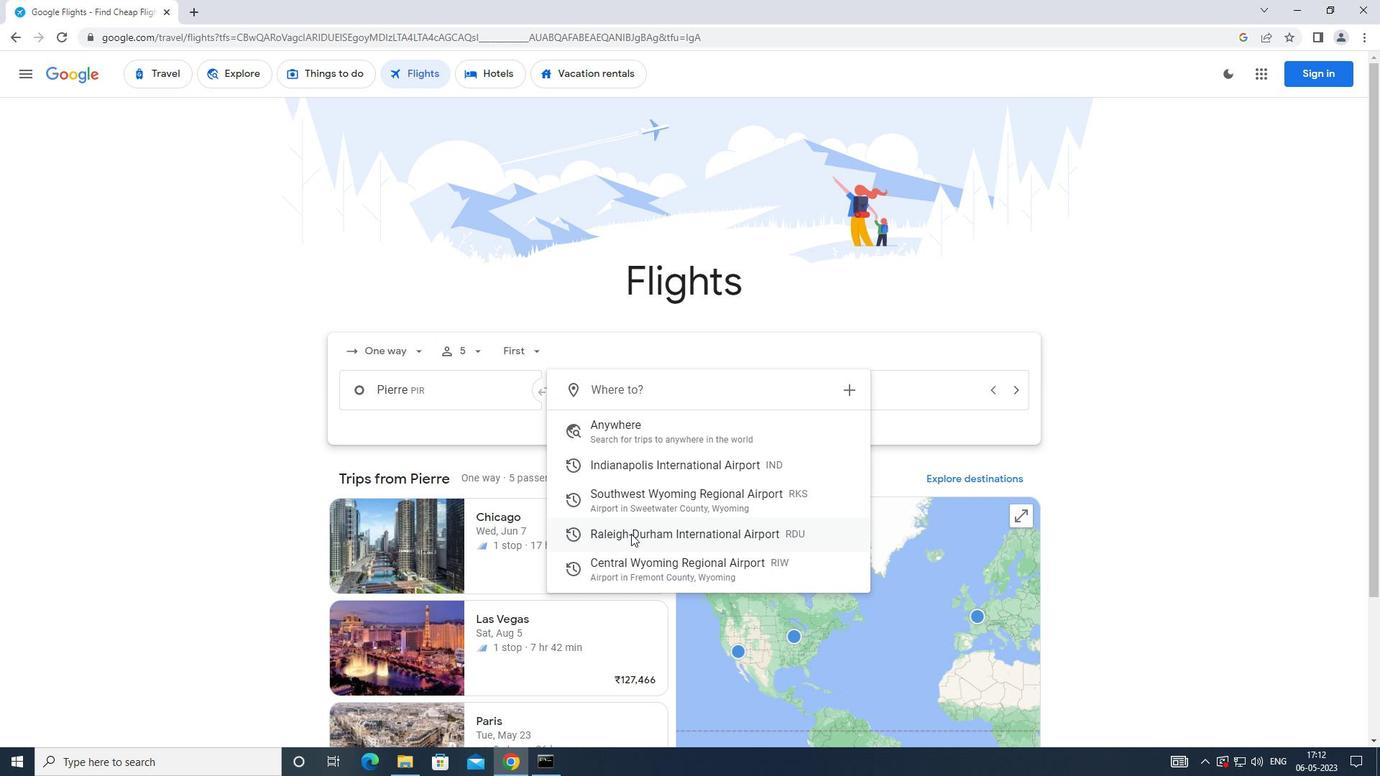 
Action: Mouse moved to (775, 390)
Screenshot: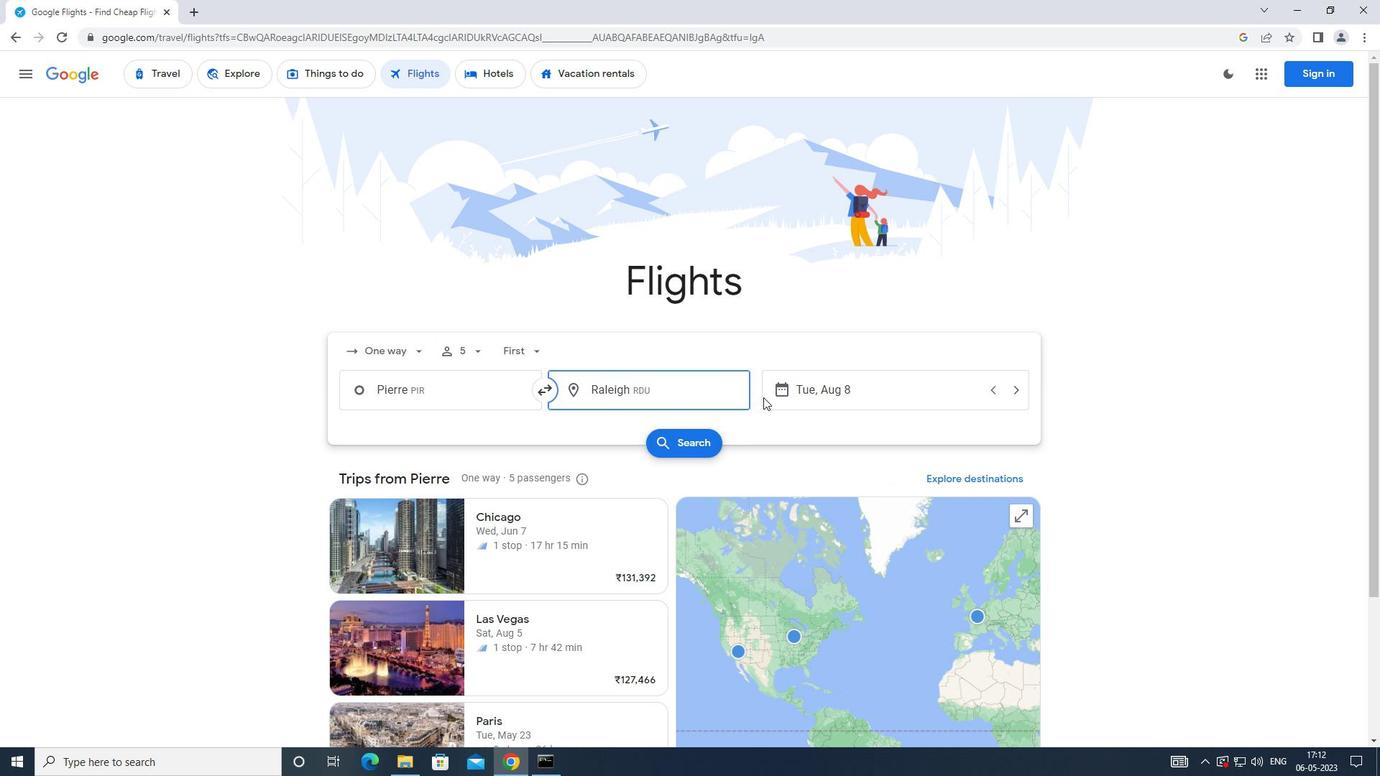 
Action: Mouse pressed left at (775, 390)
Screenshot: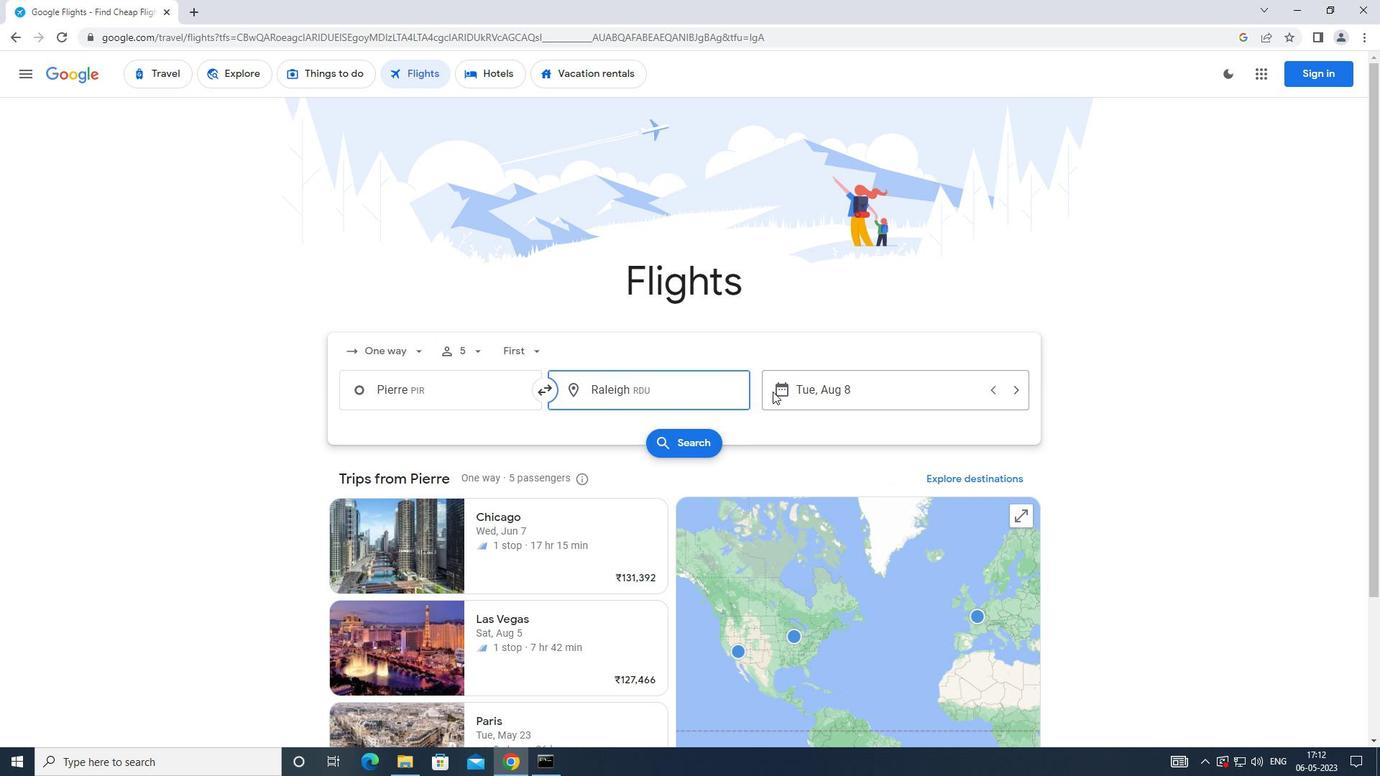 
Action: Mouse moved to (591, 523)
Screenshot: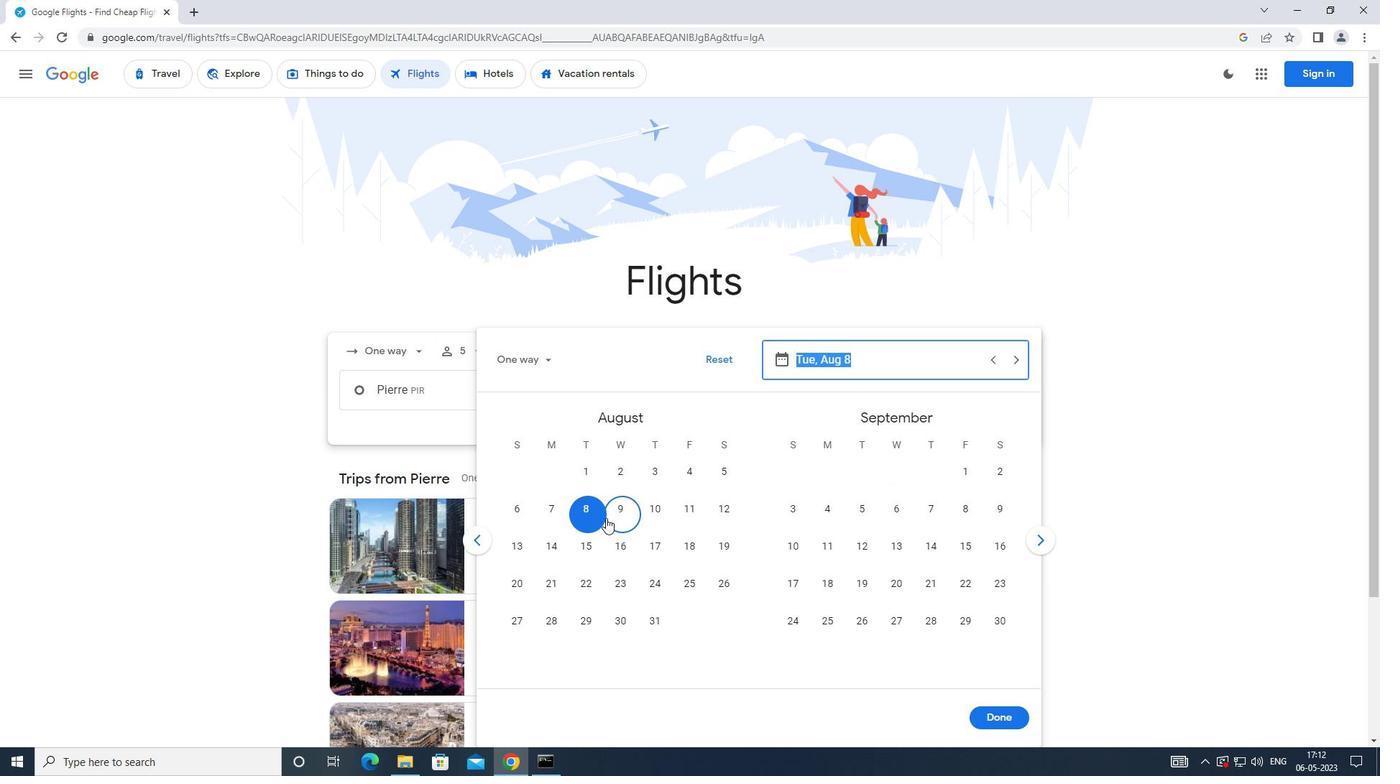 
Action: Mouse pressed left at (591, 523)
Screenshot: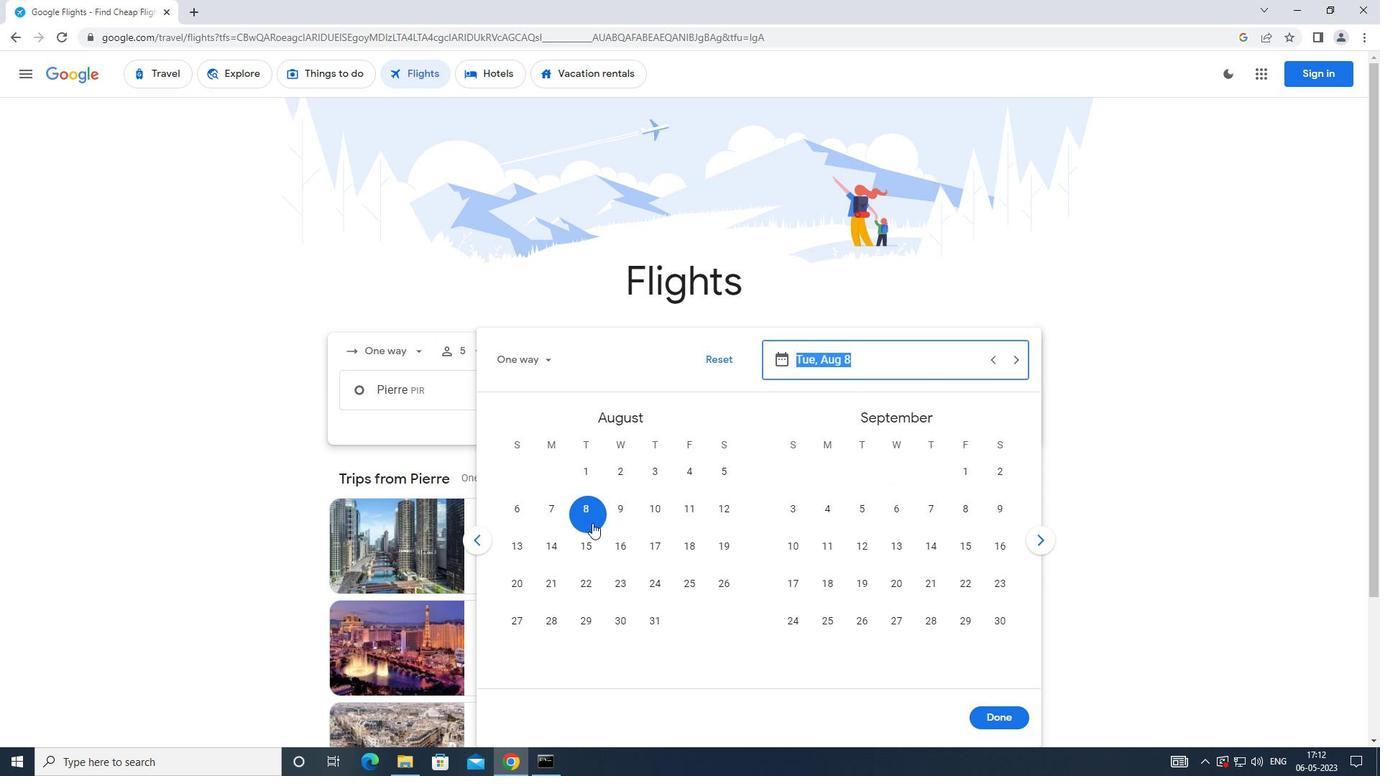 
Action: Mouse moved to (993, 713)
Screenshot: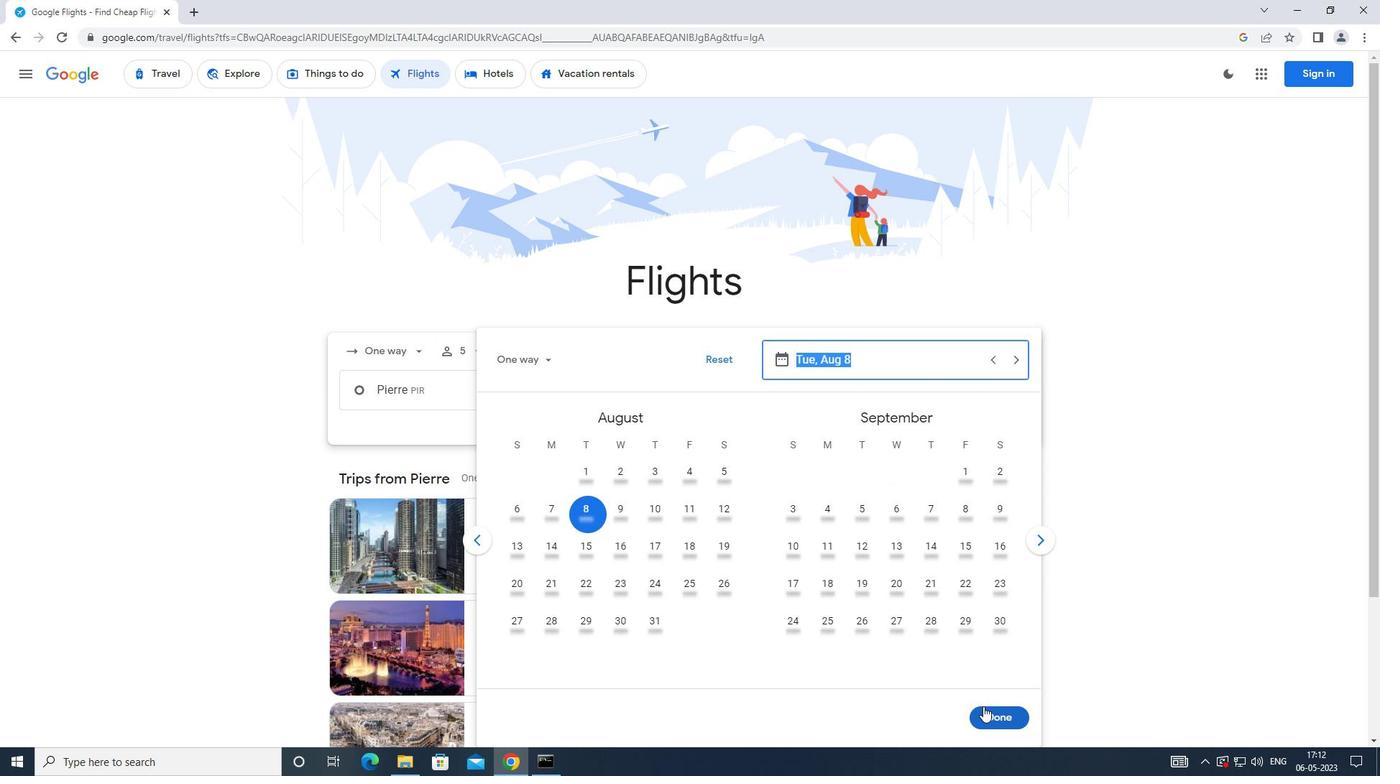 
Action: Mouse pressed left at (993, 713)
Screenshot: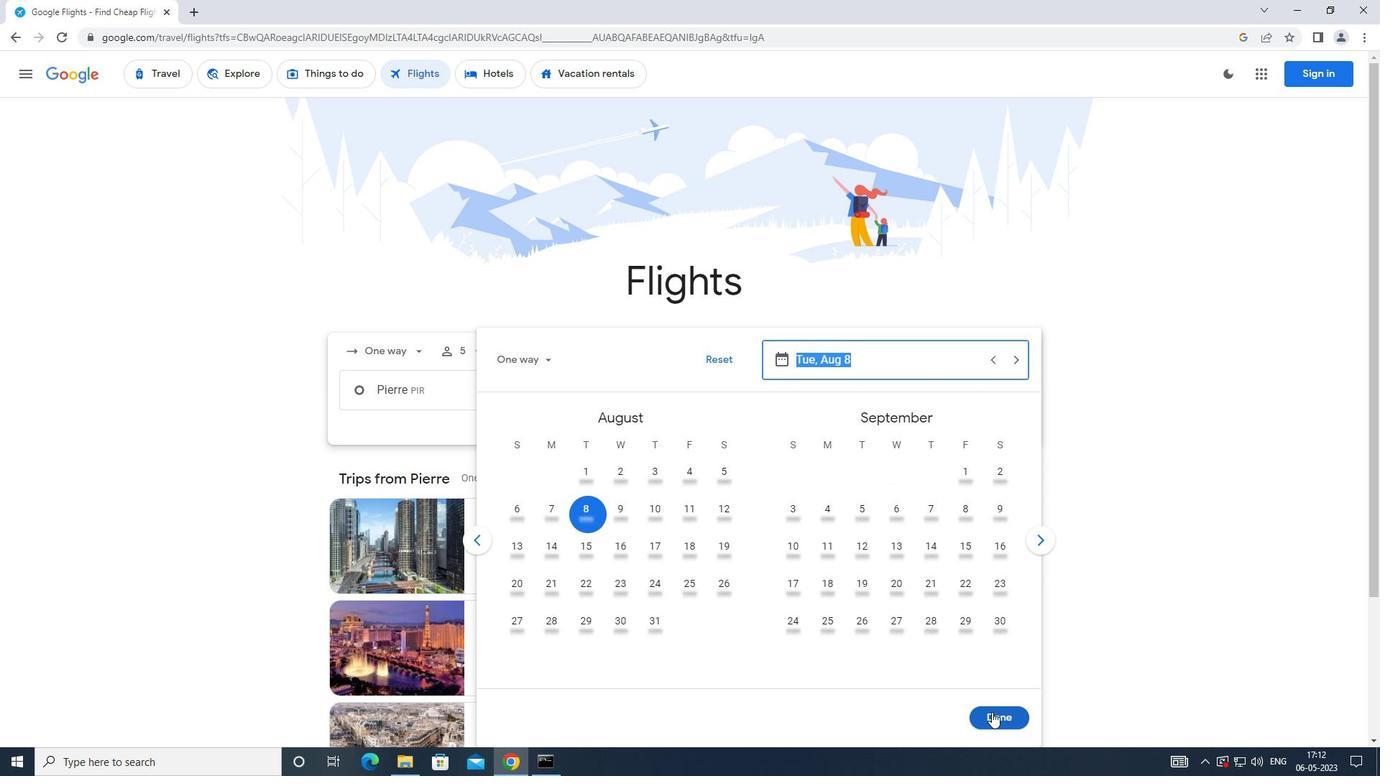 
Action: Mouse moved to (661, 444)
Screenshot: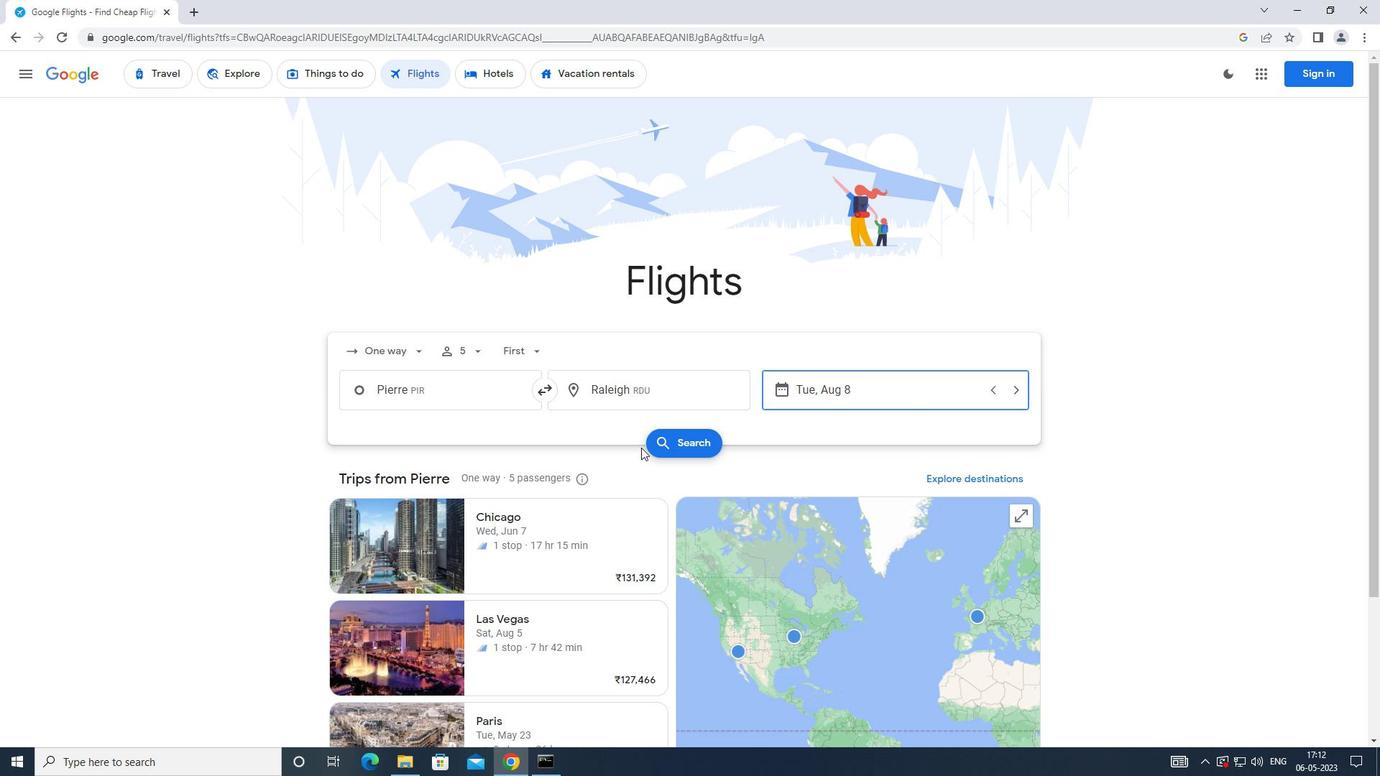 
Action: Mouse pressed left at (661, 444)
Screenshot: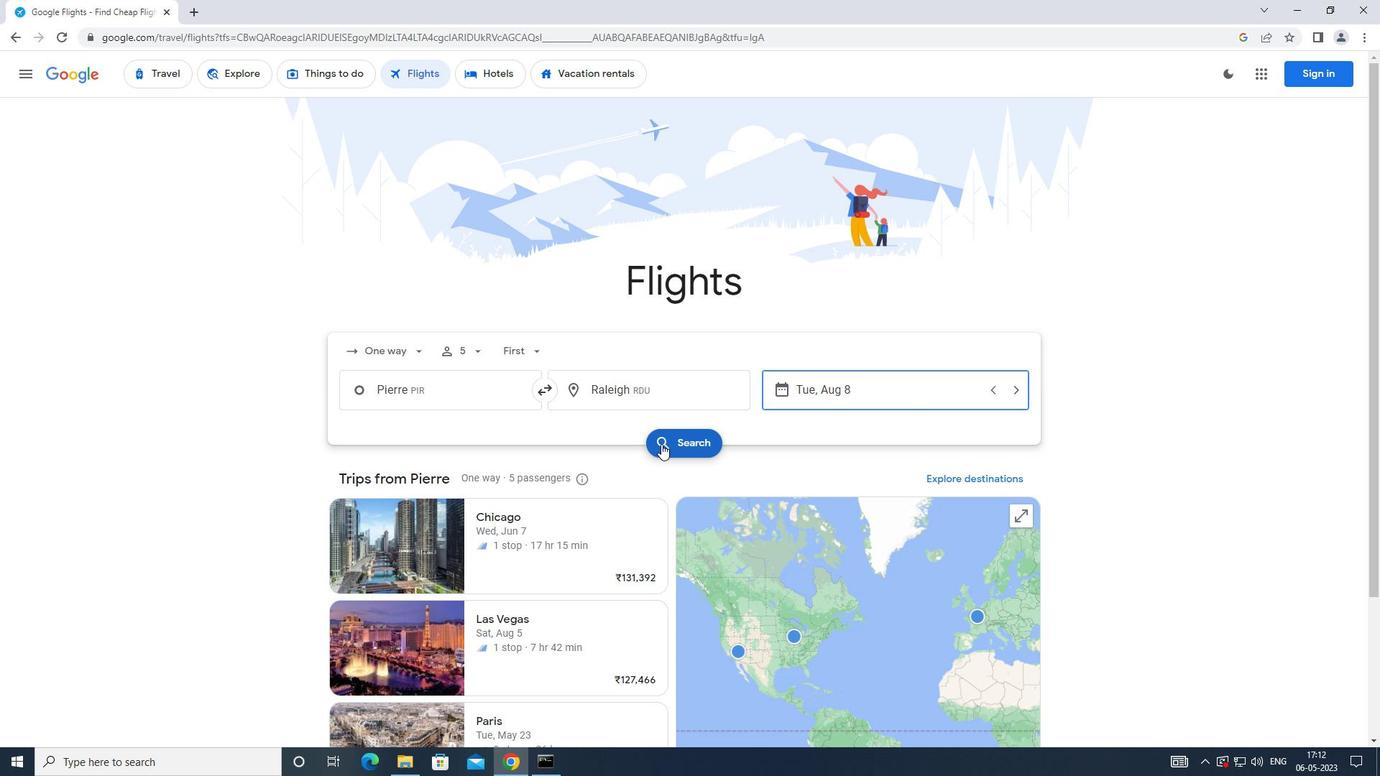 
Action: Mouse moved to (350, 216)
Screenshot: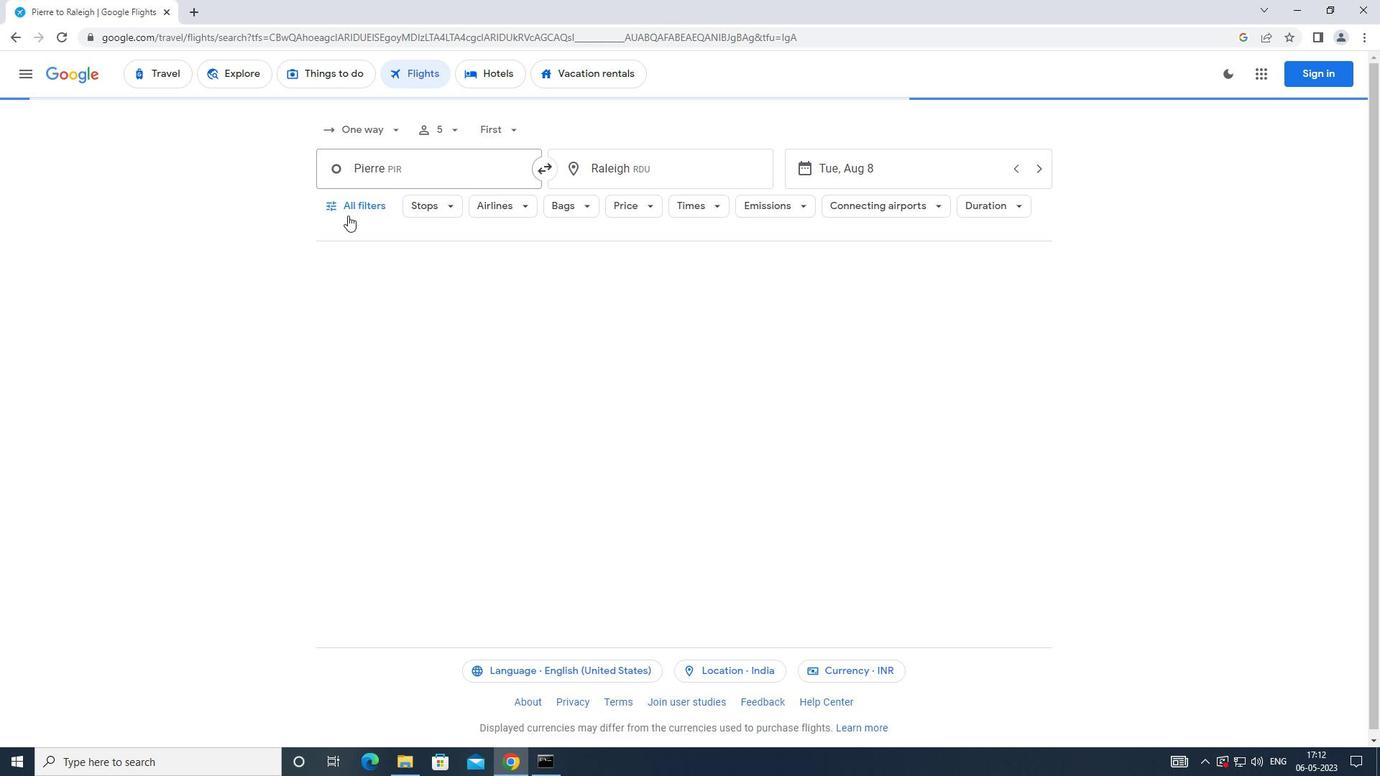 
Action: Mouse pressed left at (350, 216)
Screenshot: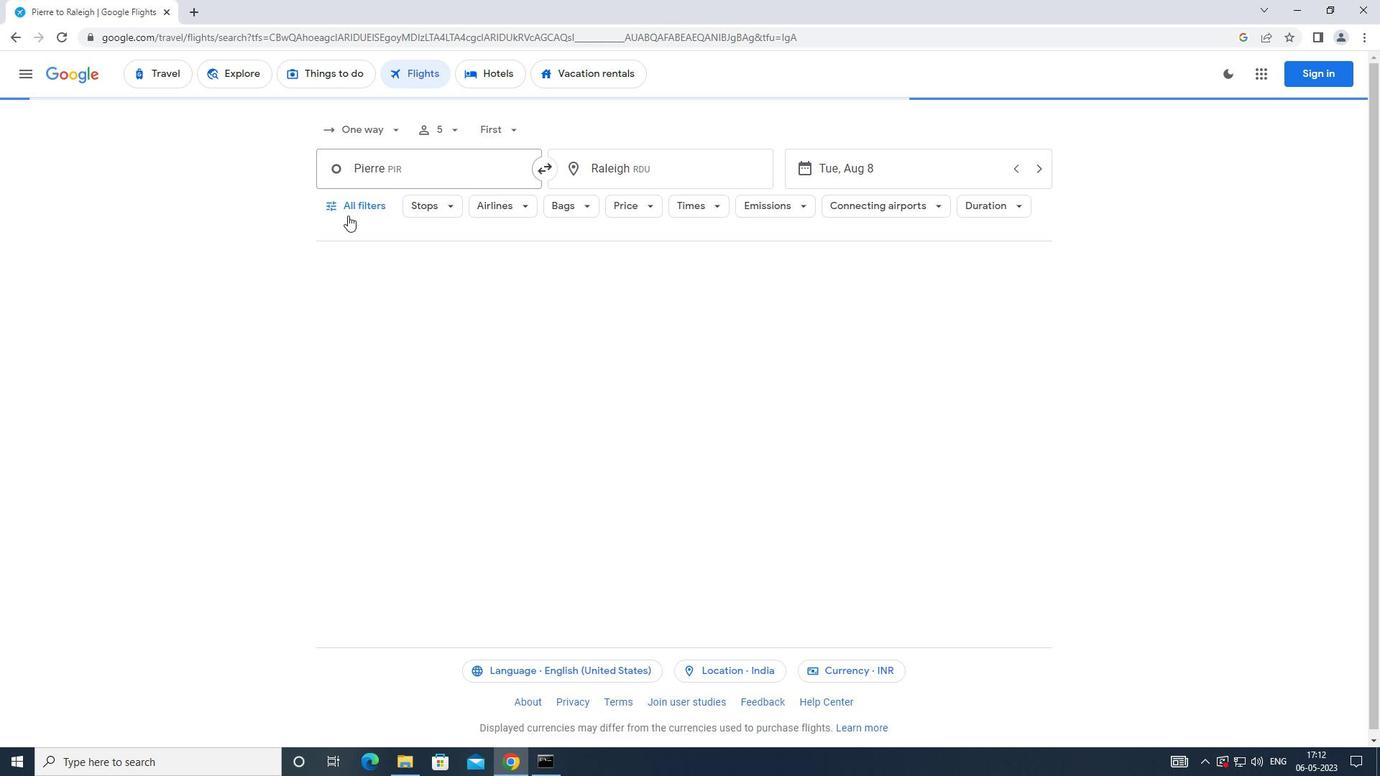 
Action: Mouse moved to (398, 380)
Screenshot: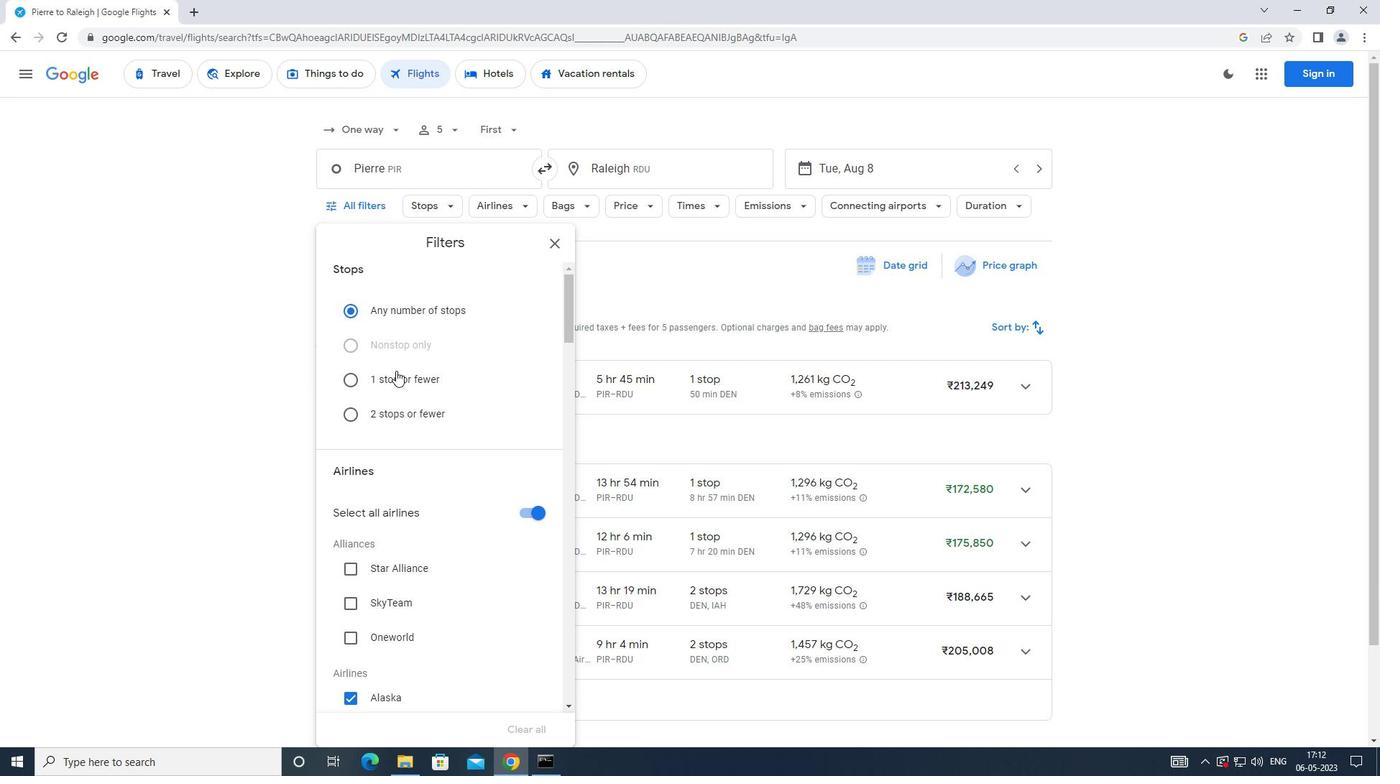 
Action: Mouse scrolled (398, 379) with delta (0, 0)
Screenshot: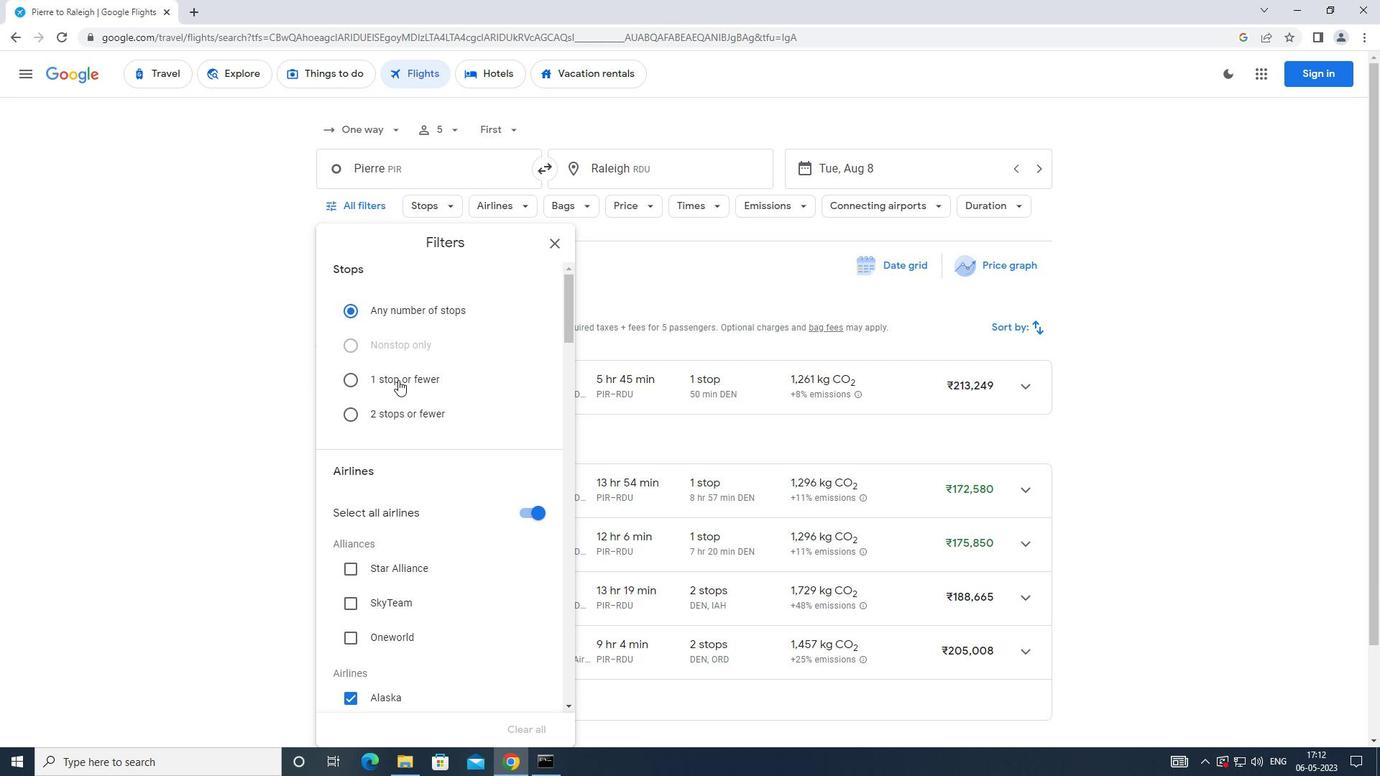 
Action: Mouse scrolled (398, 379) with delta (0, 0)
Screenshot: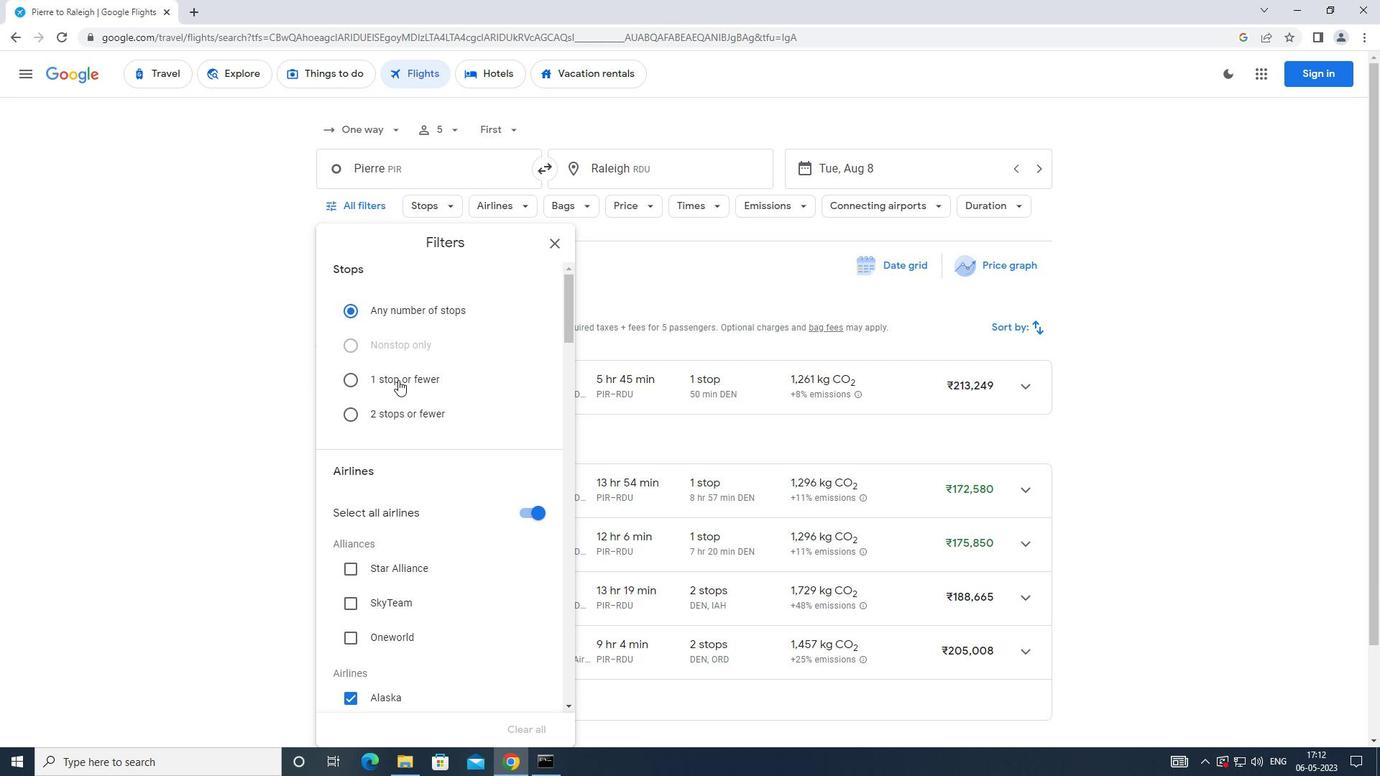 
Action: Mouse scrolled (398, 379) with delta (0, 0)
Screenshot: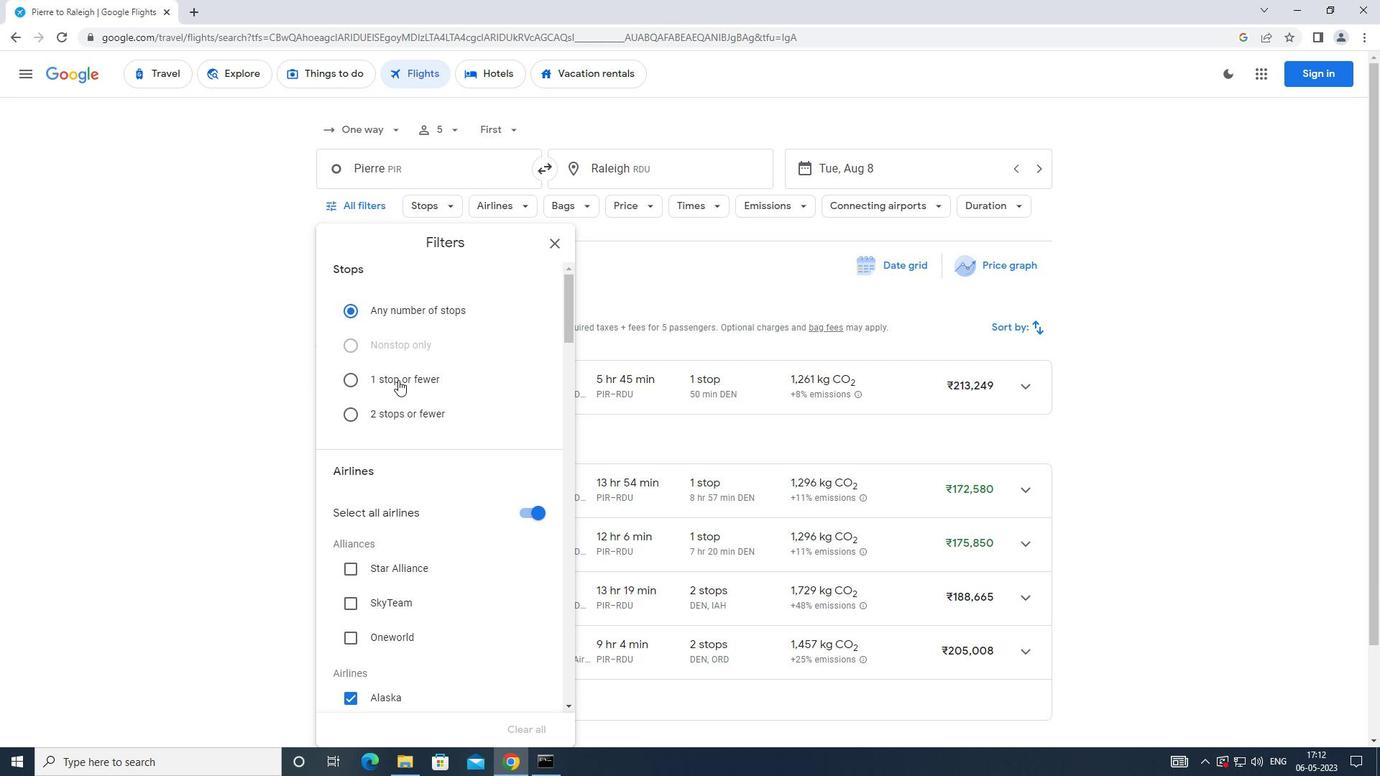
Action: Mouse moved to (526, 291)
Screenshot: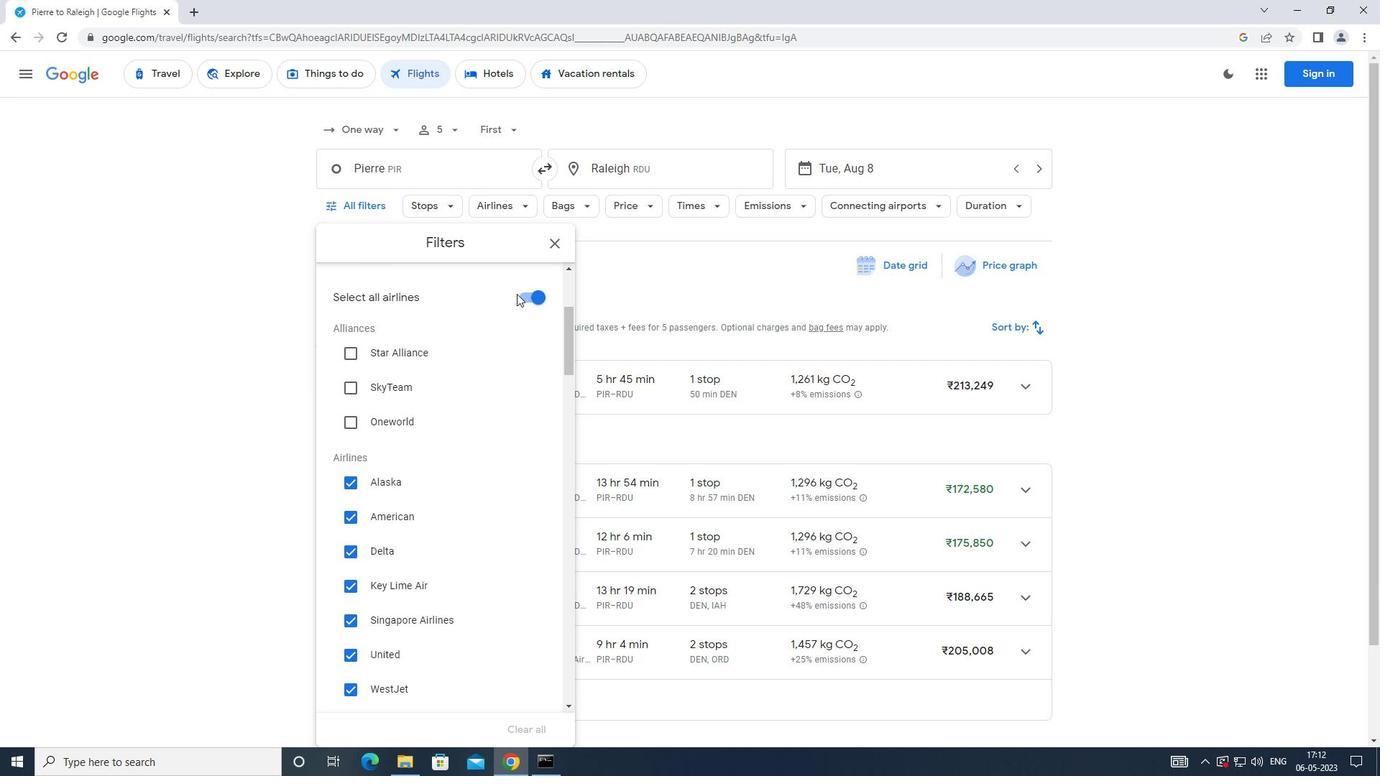 
Action: Mouse pressed left at (526, 291)
Screenshot: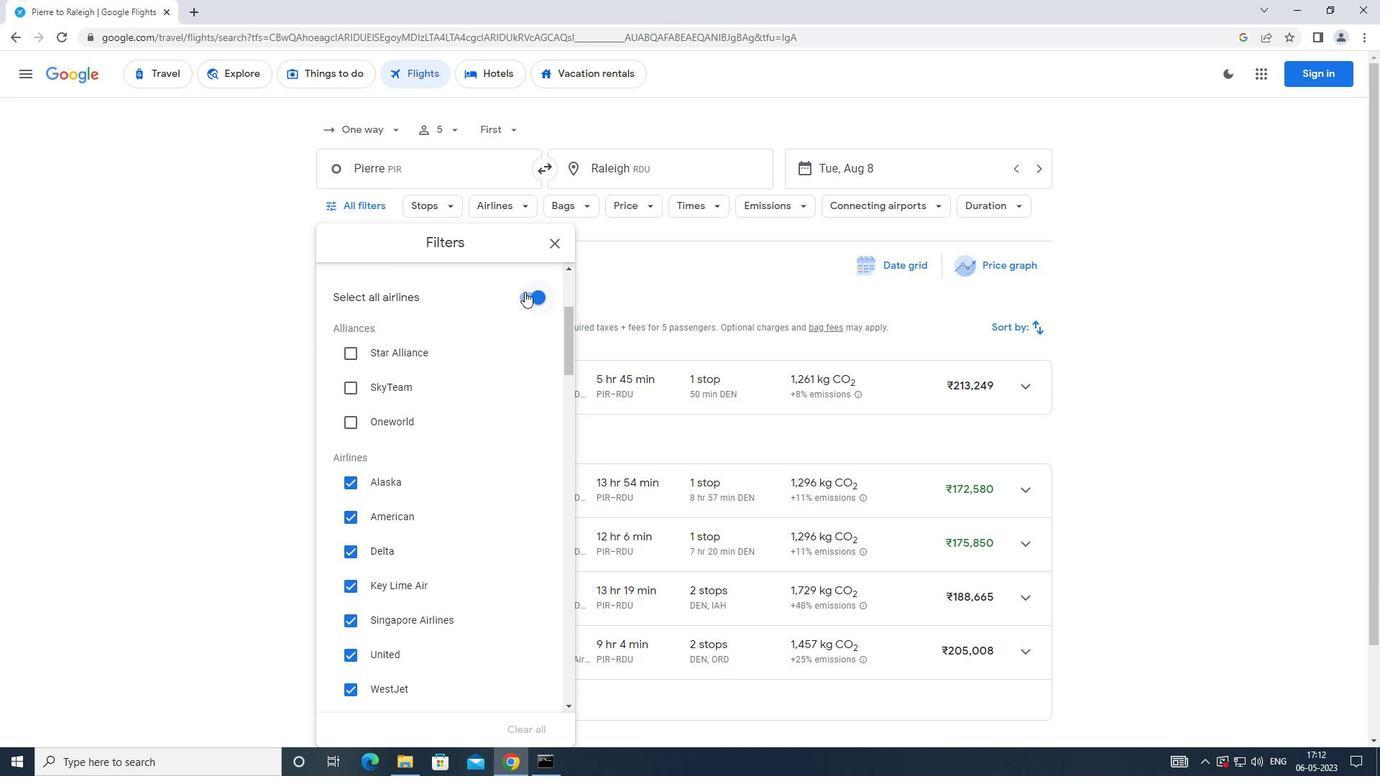 
Action: Mouse moved to (441, 407)
Screenshot: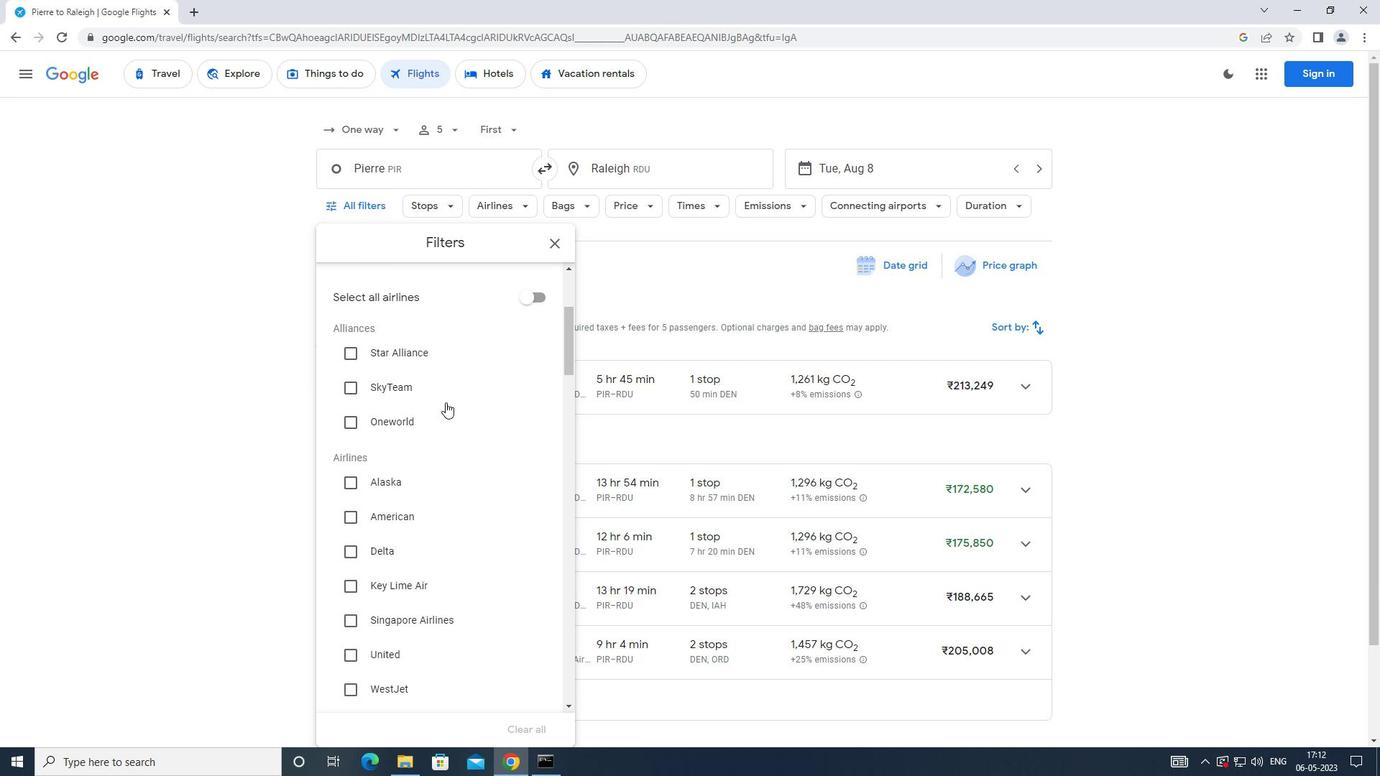 
Action: Mouse scrolled (441, 406) with delta (0, 0)
Screenshot: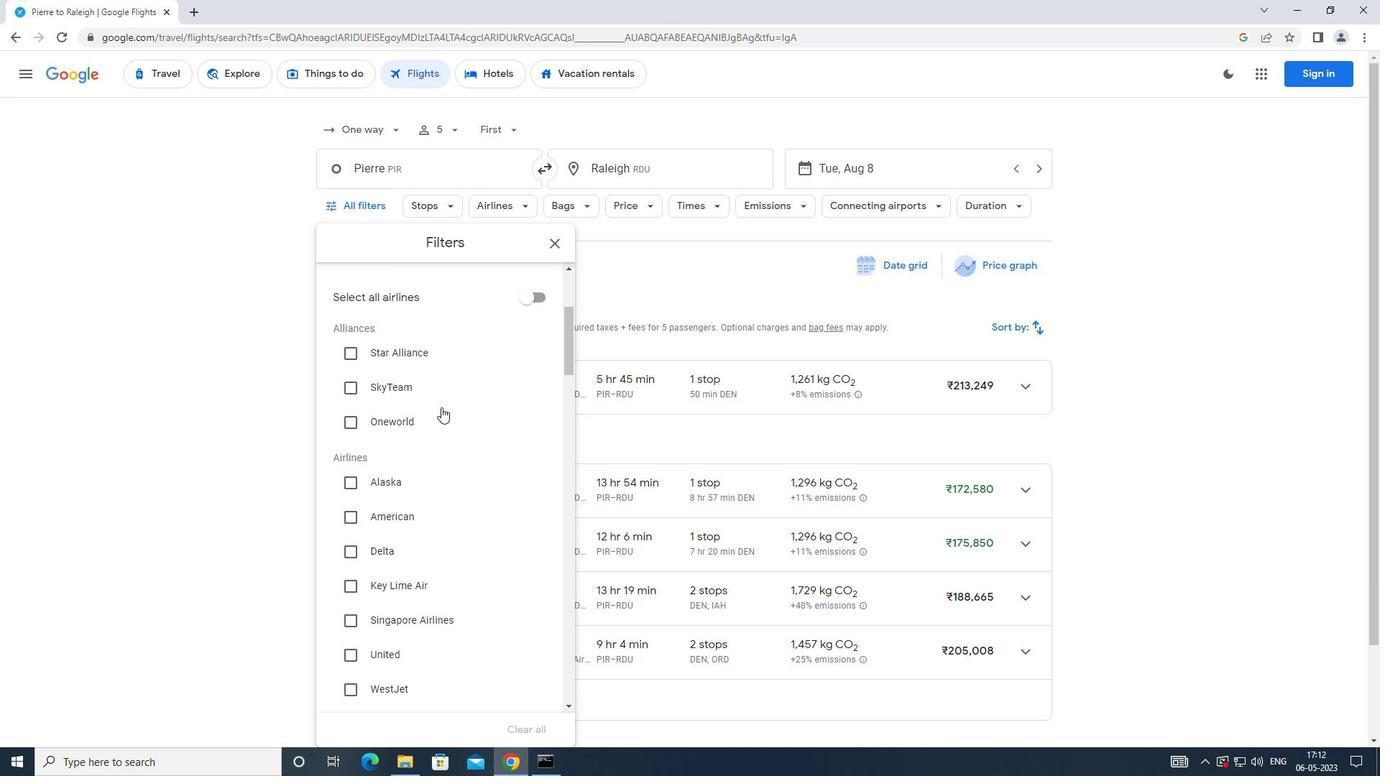 
Action: Mouse scrolled (441, 406) with delta (0, 0)
Screenshot: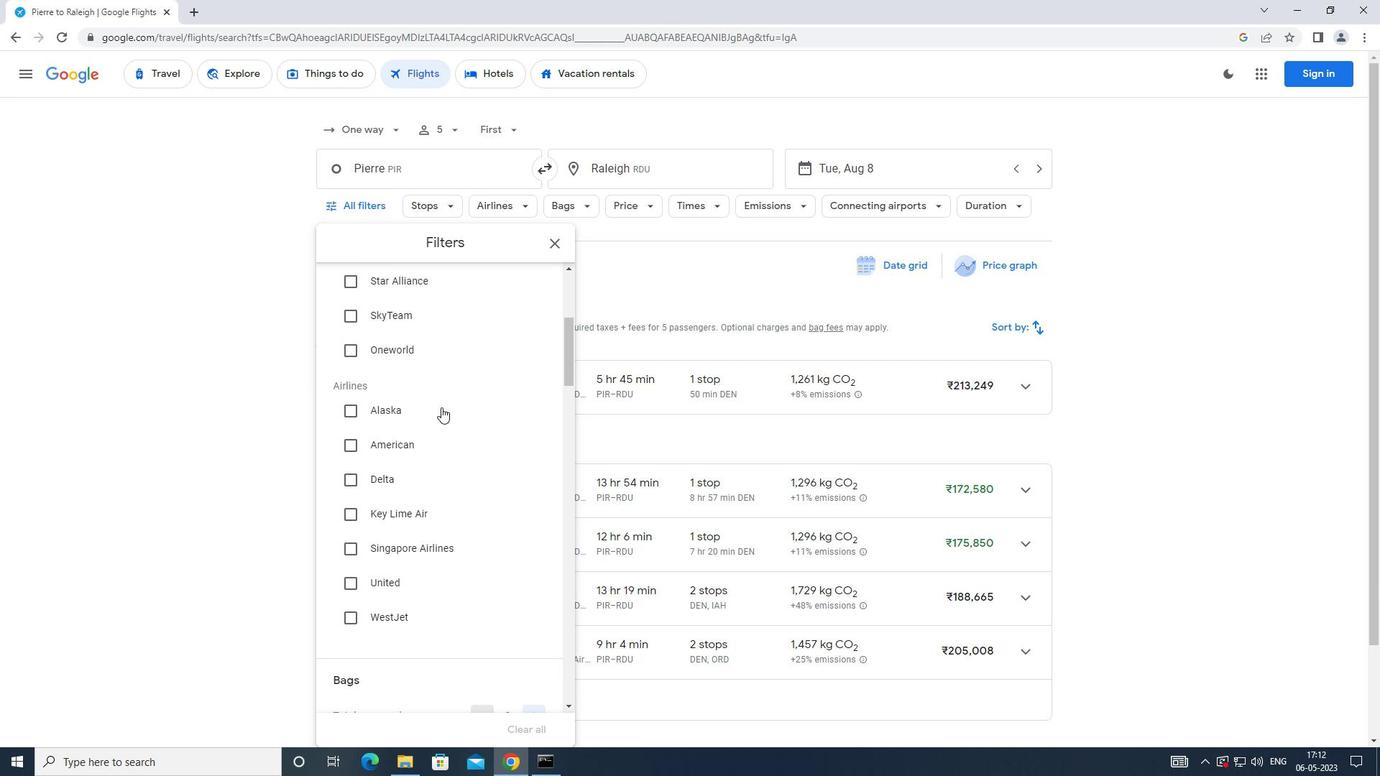
Action: Mouse scrolled (441, 406) with delta (0, 0)
Screenshot: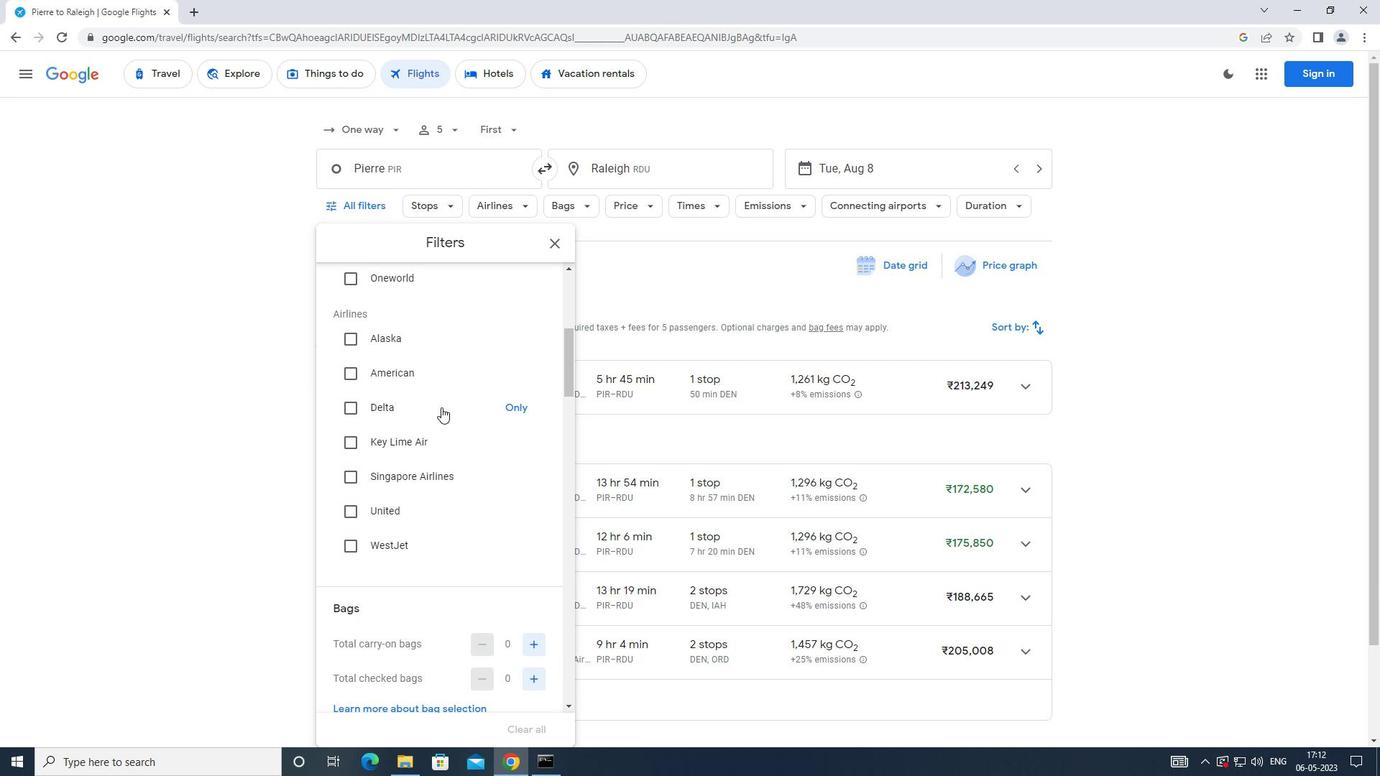 
Action: Mouse scrolled (441, 406) with delta (0, 0)
Screenshot: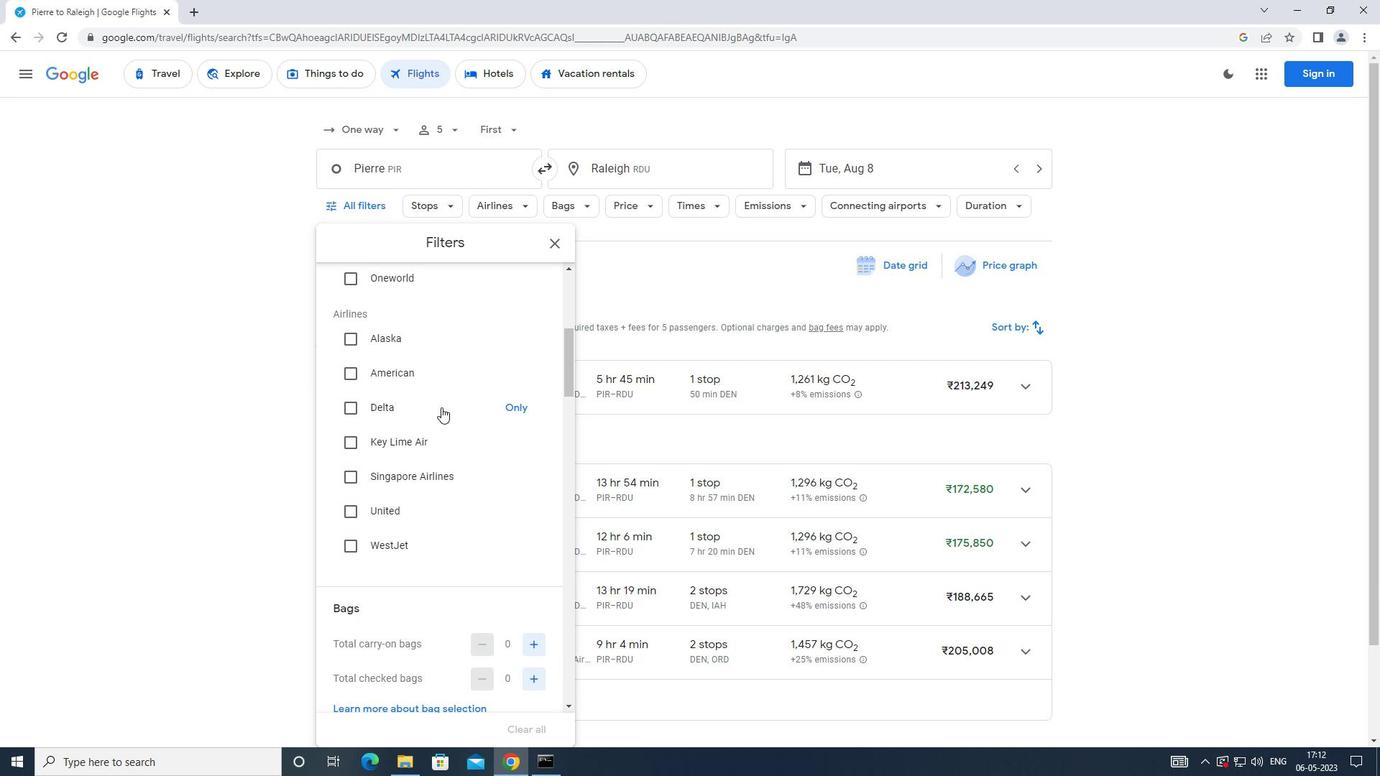 
Action: Mouse moved to (345, 368)
Screenshot: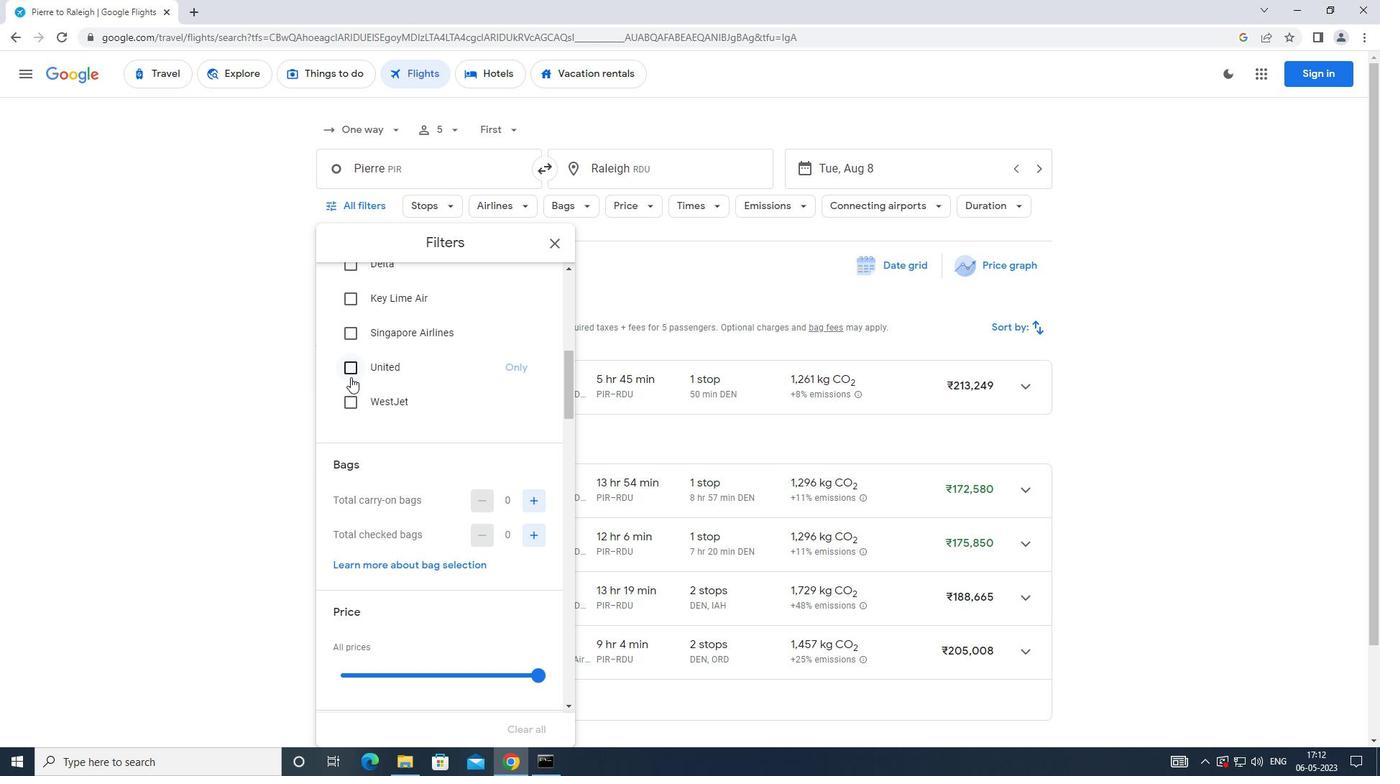 
Action: Mouse pressed left at (345, 368)
Screenshot: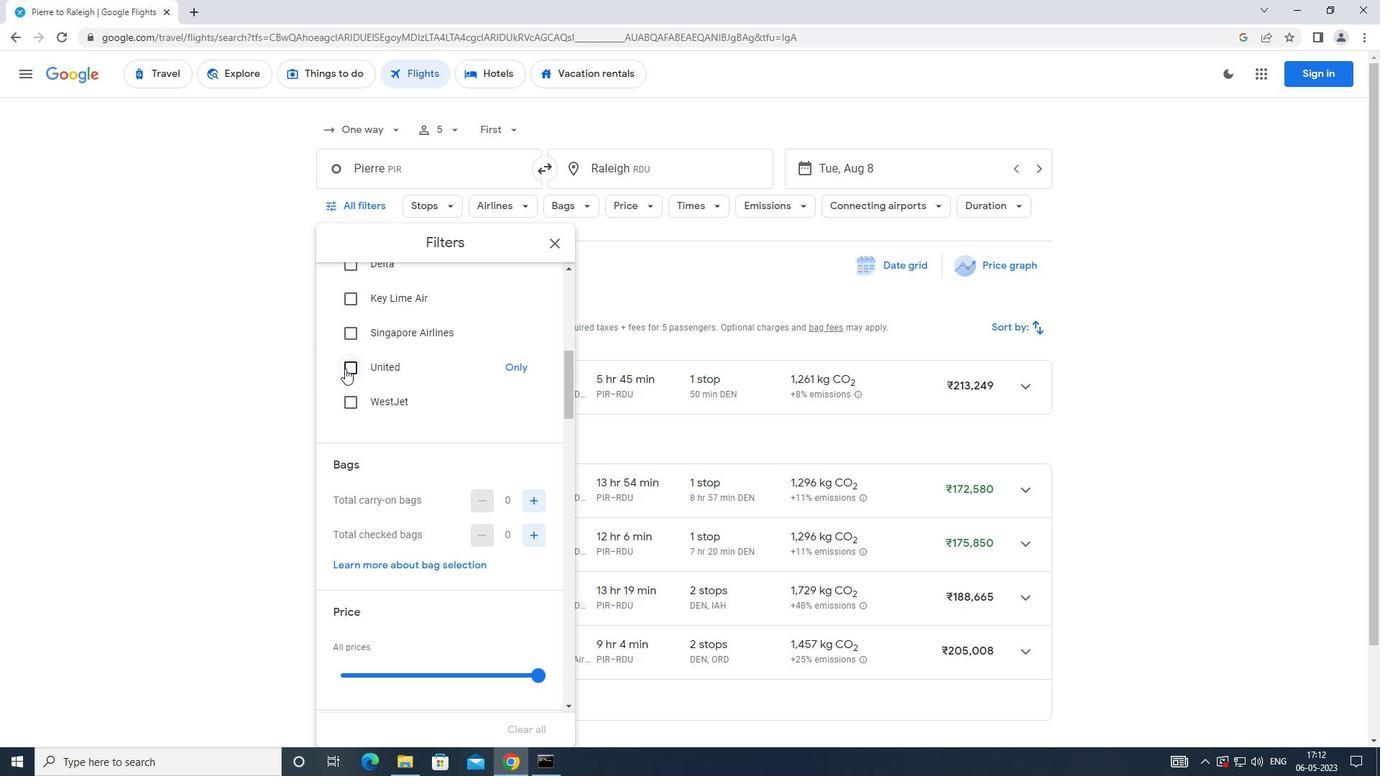 
Action: Mouse moved to (531, 540)
Screenshot: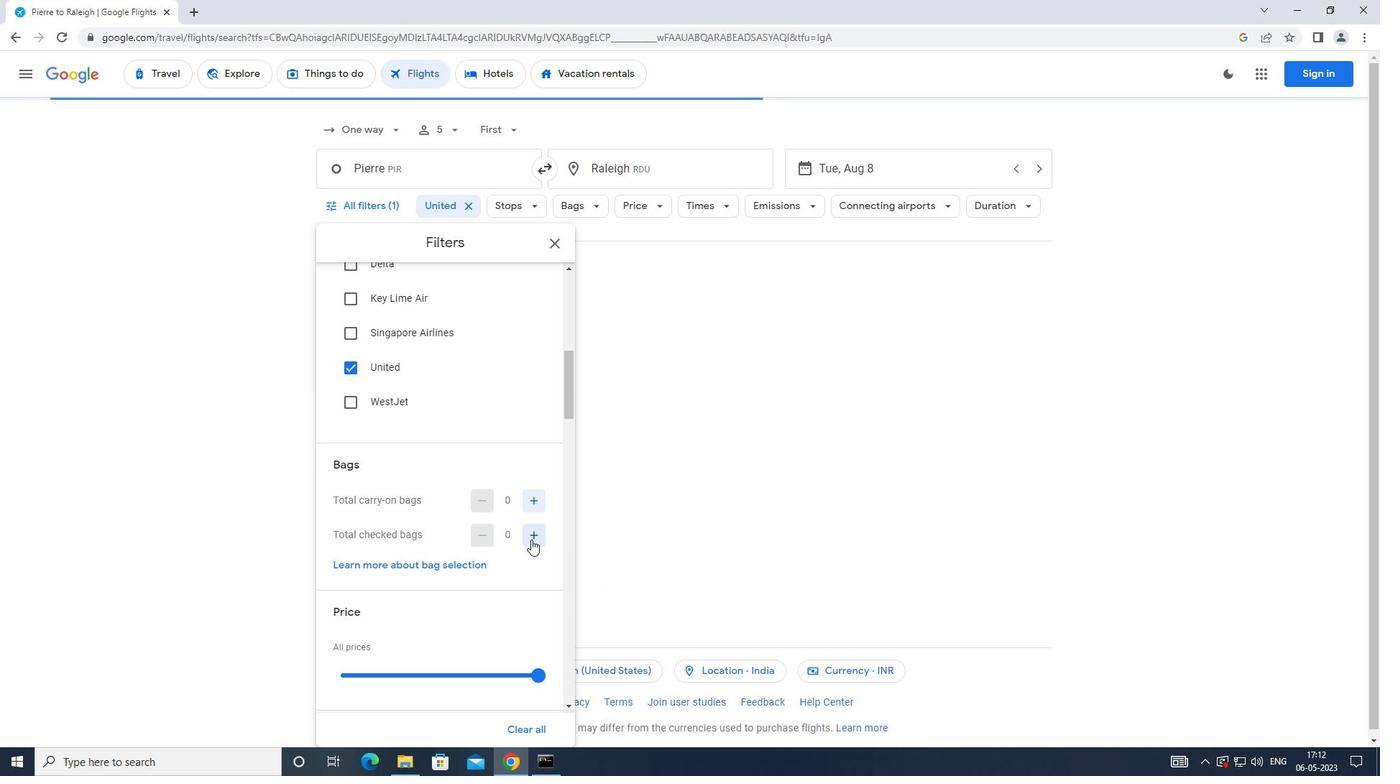 
Action: Mouse pressed left at (531, 540)
Screenshot: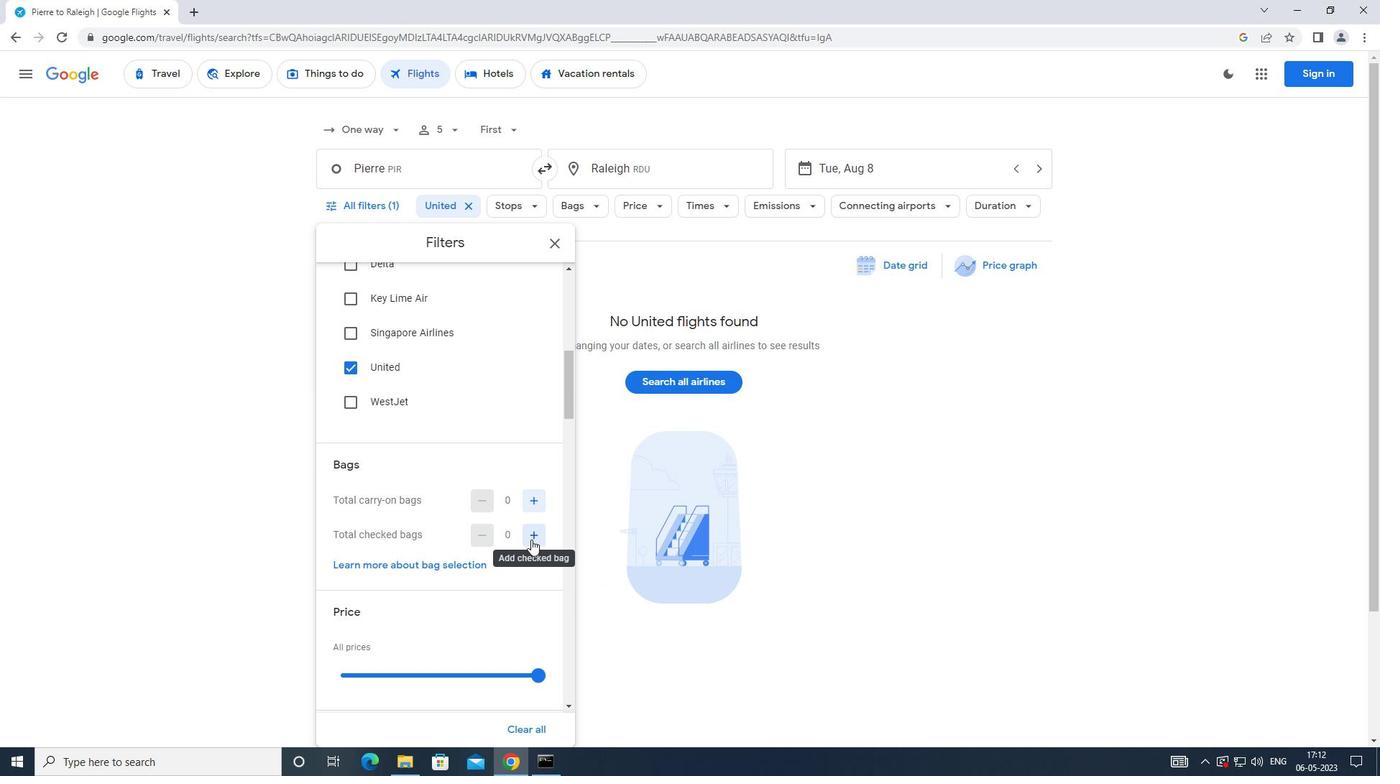 
Action: Mouse moved to (498, 496)
Screenshot: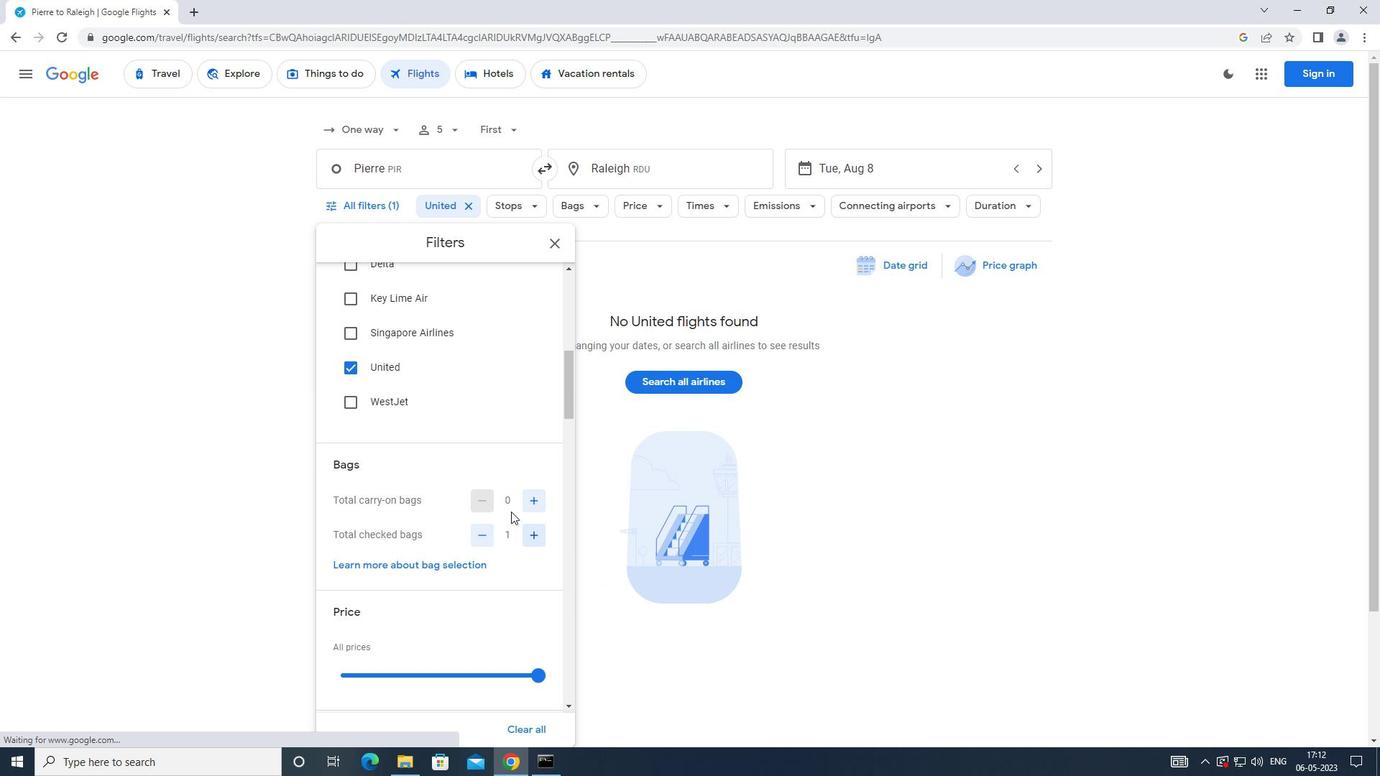 
Action: Mouse scrolled (498, 496) with delta (0, 0)
Screenshot: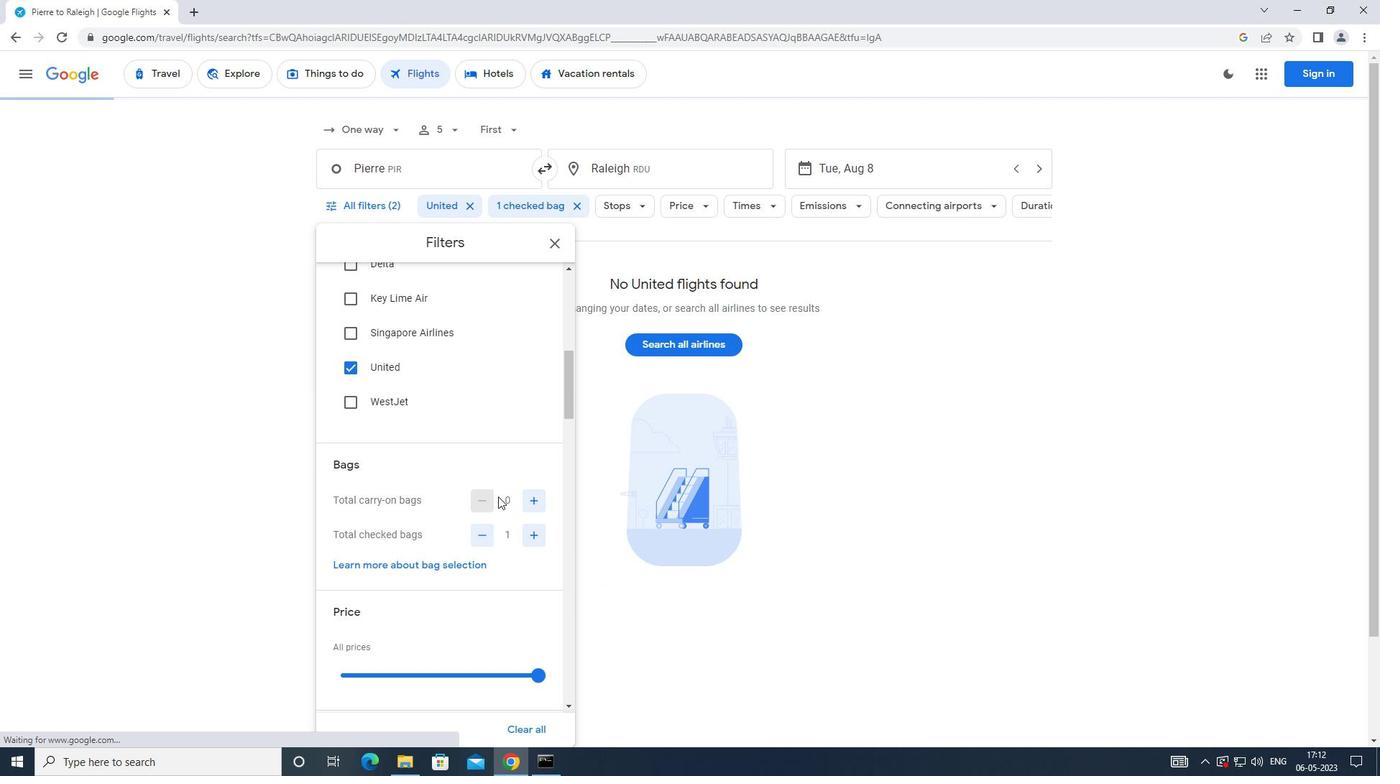
Action: Mouse scrolled (498, 496) with delta (0, 0)
Screenshot: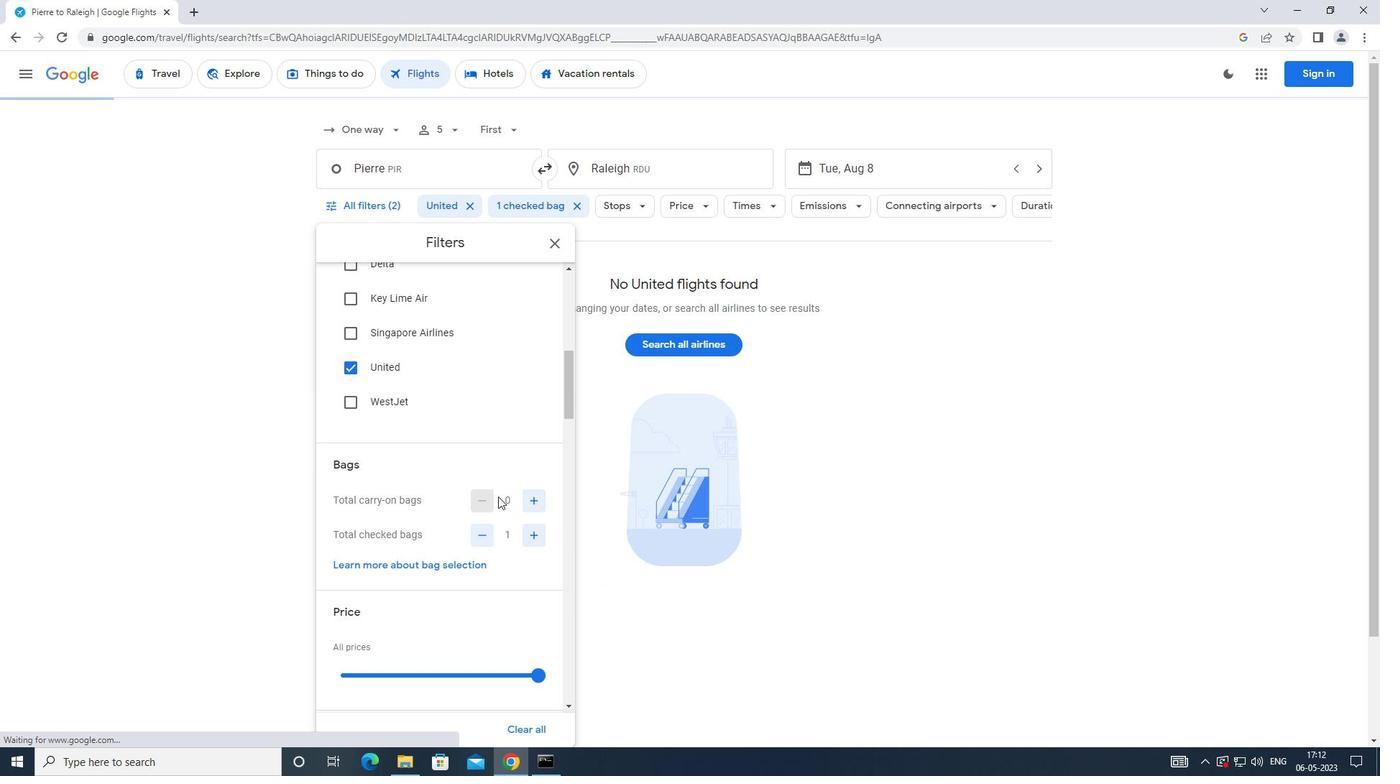 
Action: Mouse moved to (536, 533)
Screenshot: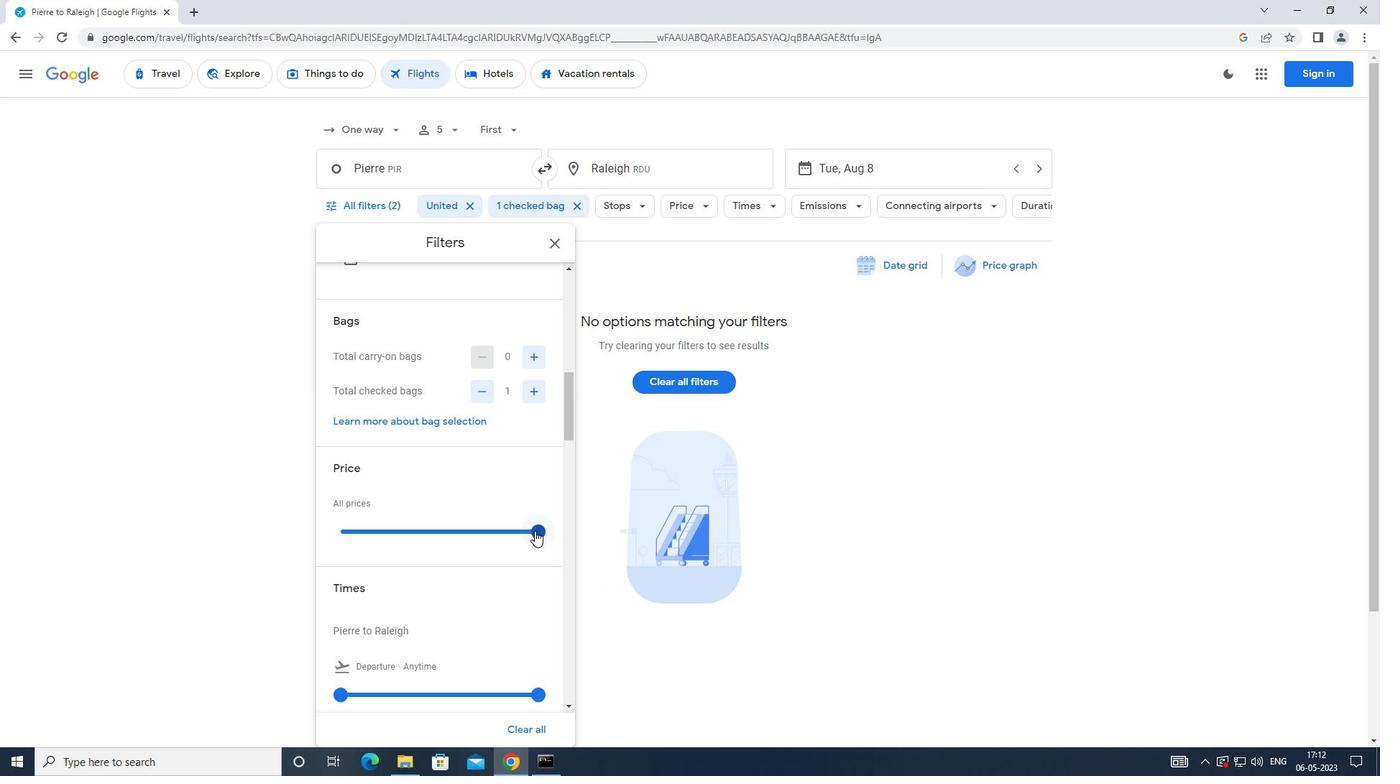 
Action: Mouse pressed left at (536, 533)
Screenshot: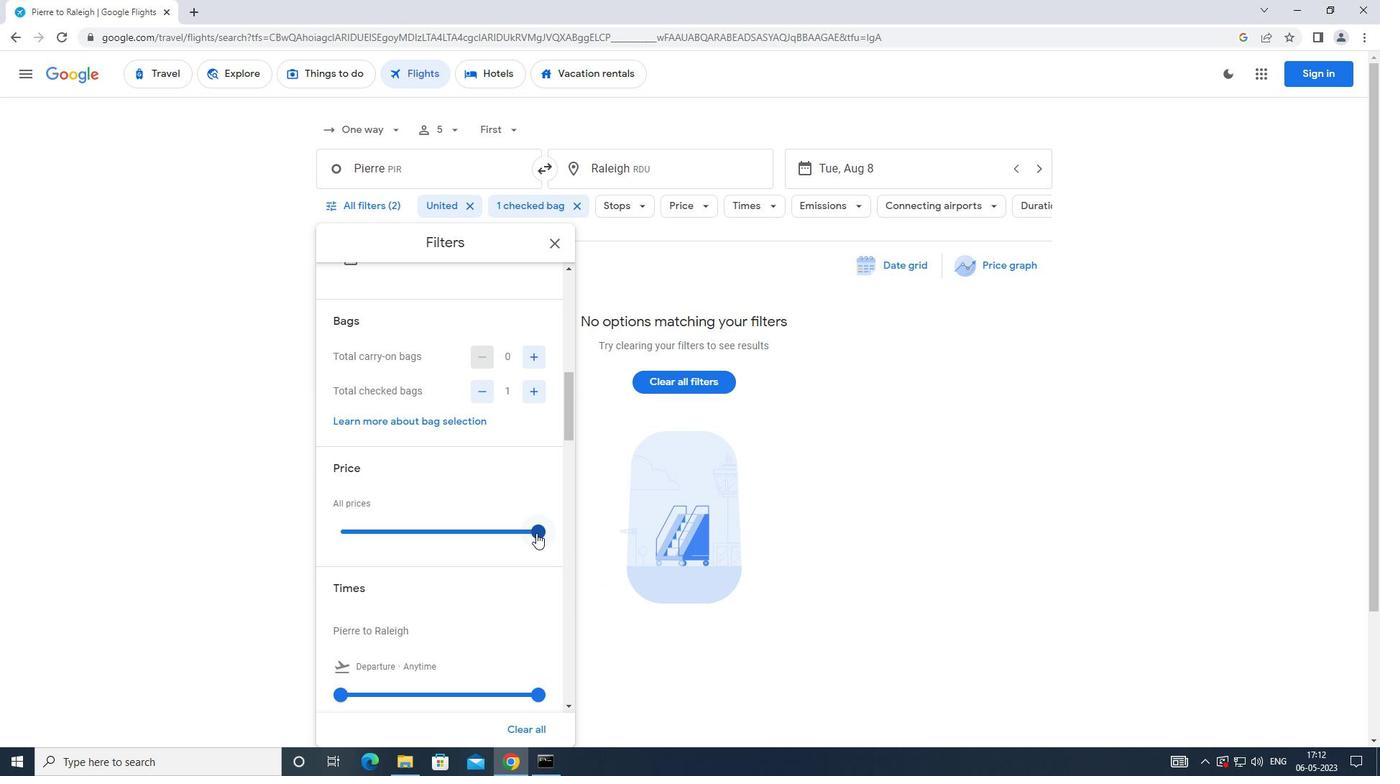 
Action: Mouse moved to (357, 534)
Screenshot: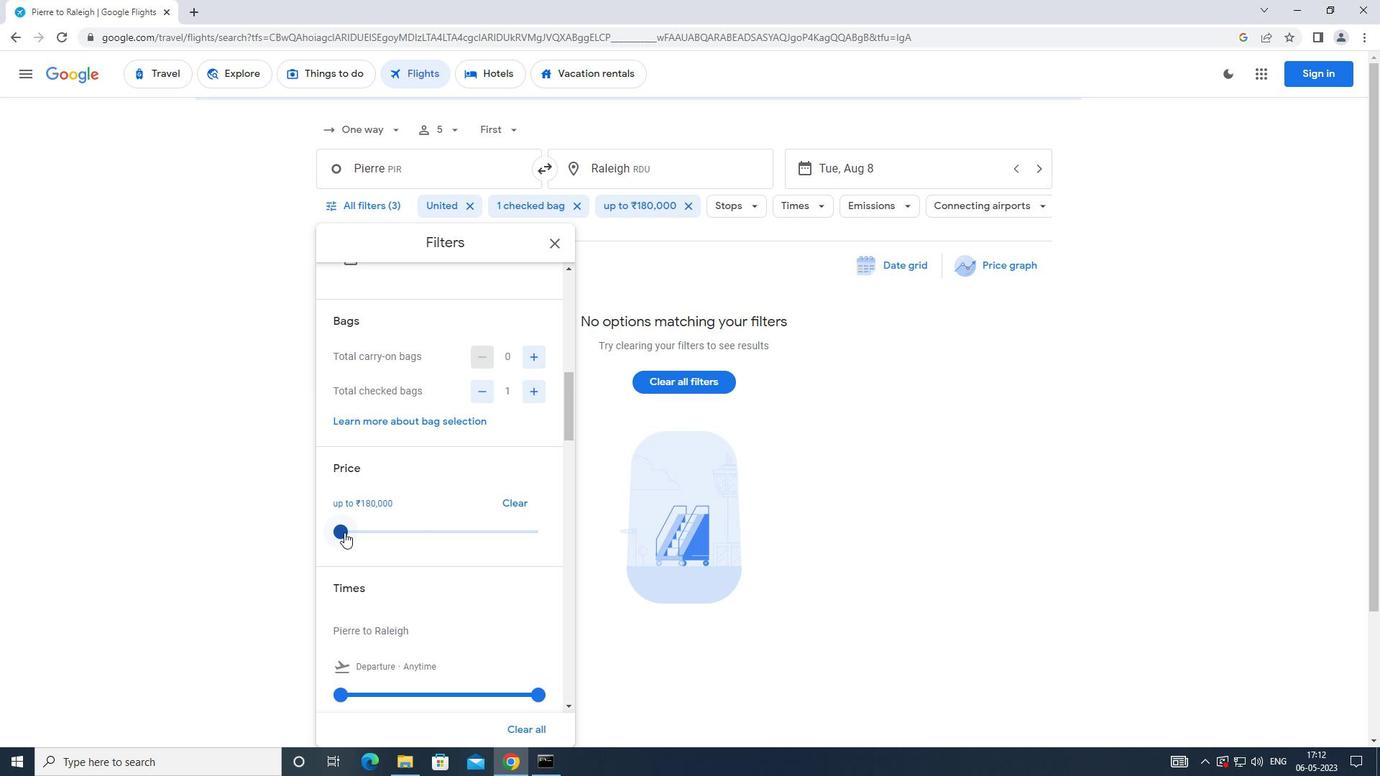 
Action: Mouse scrolled (357, 533) with delta (0, 0)
Screenshot: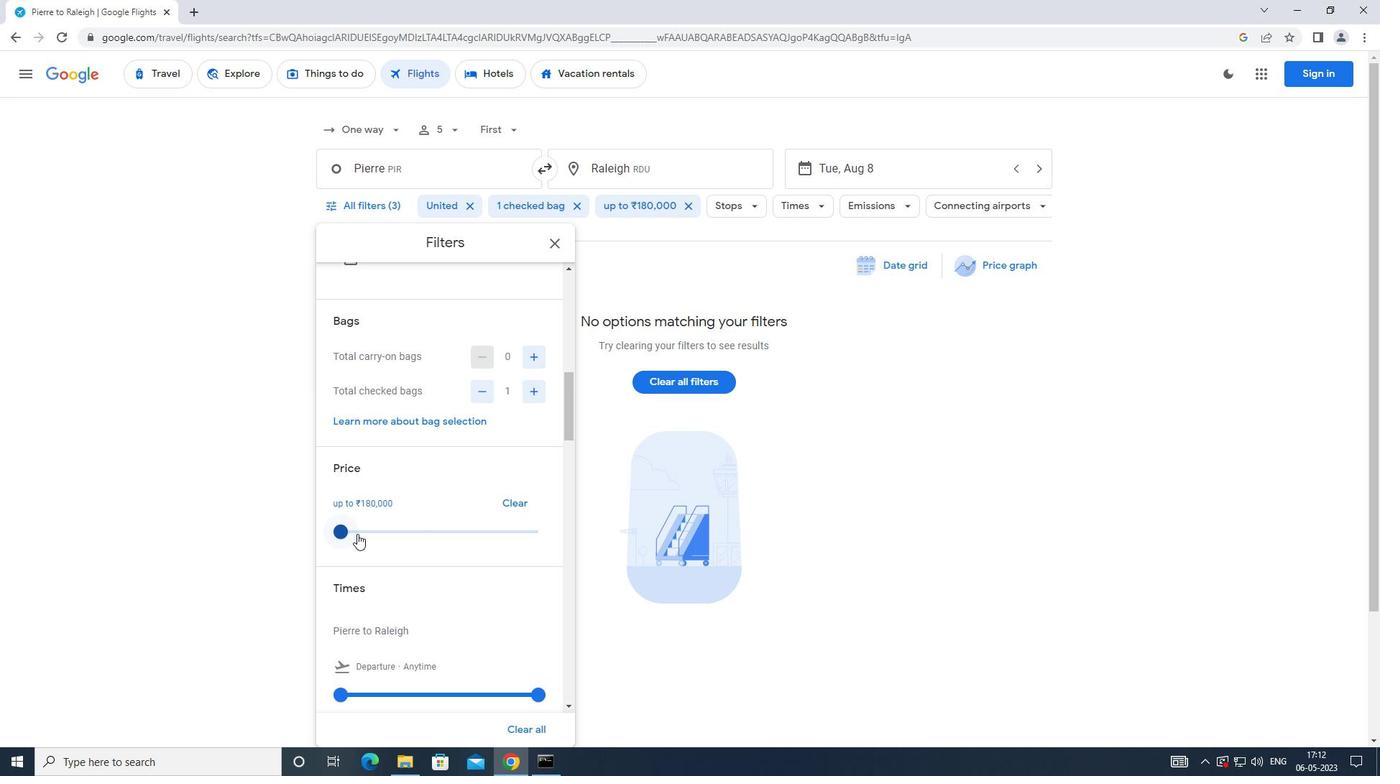 
Action: Mouse scrolled (357, 533) with delta (0, 0)
Screenshot: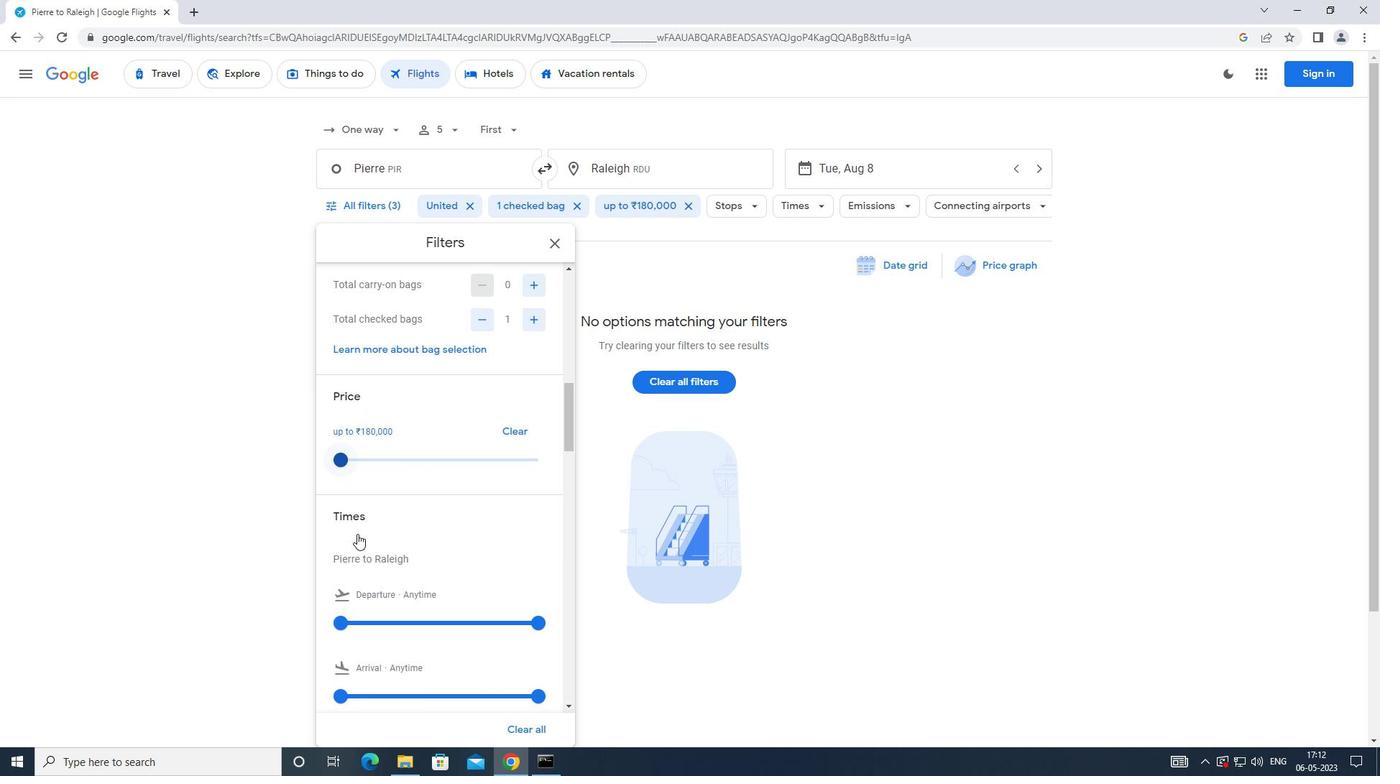 
Action: Mouse moved to (336, 552)
Screenshot: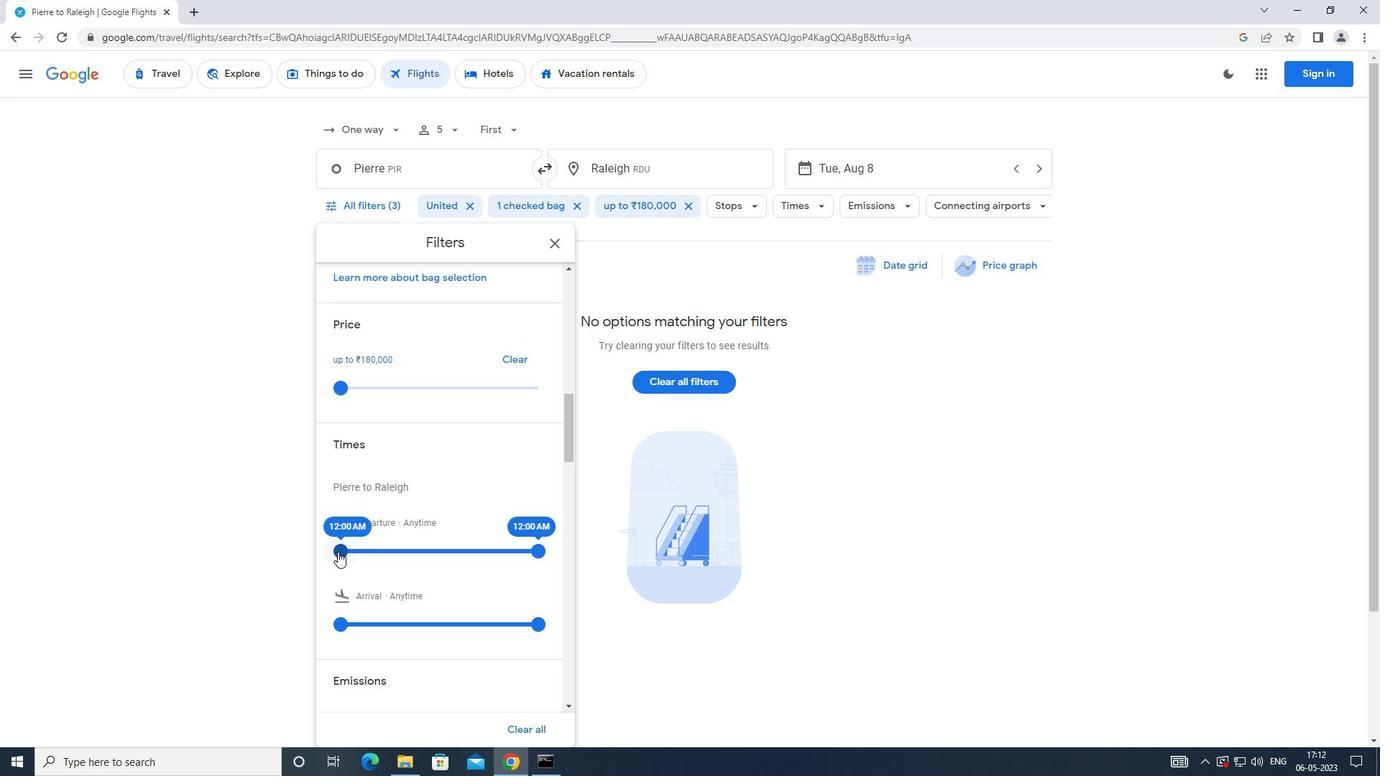 
Action: Mouse pressed left at (336, 552)
Screenshot: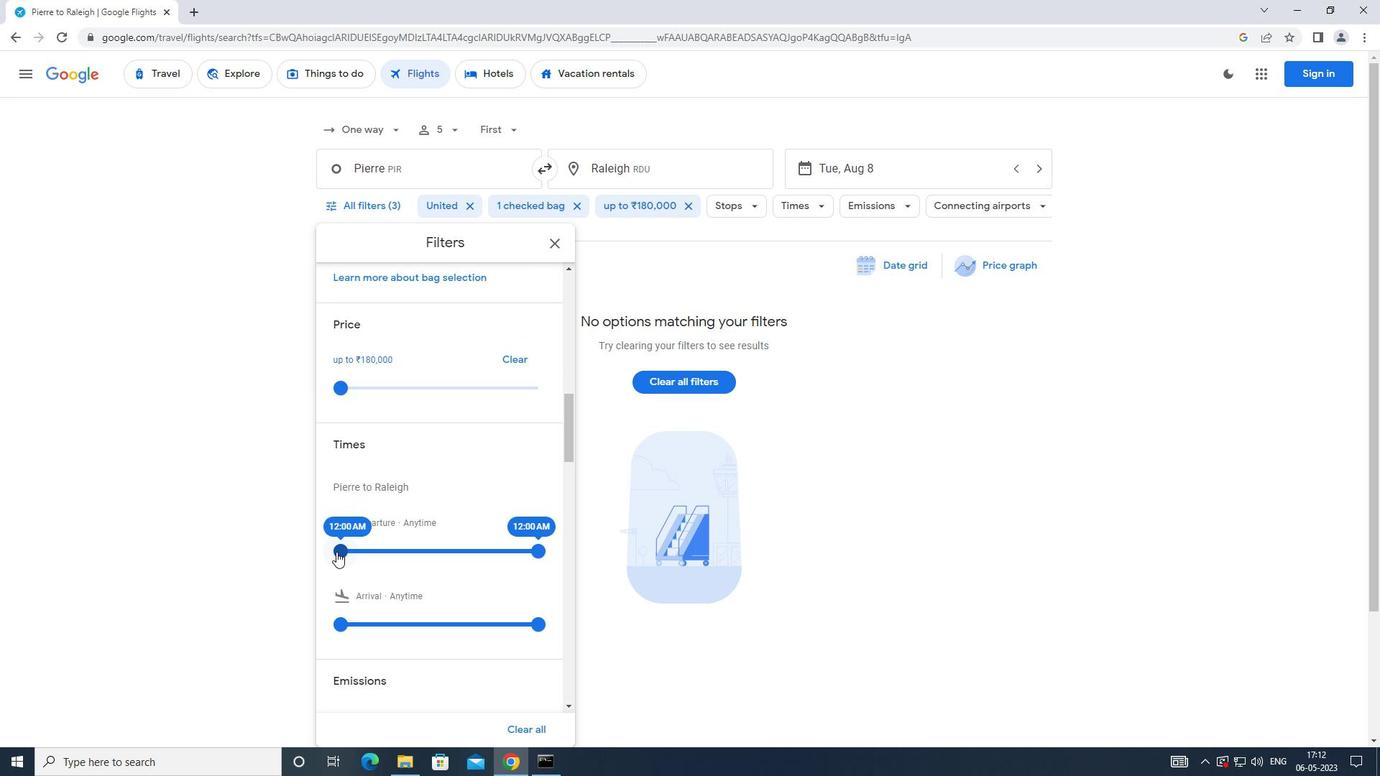 
Action: Mouse moved to (541, 553)
Screenshot: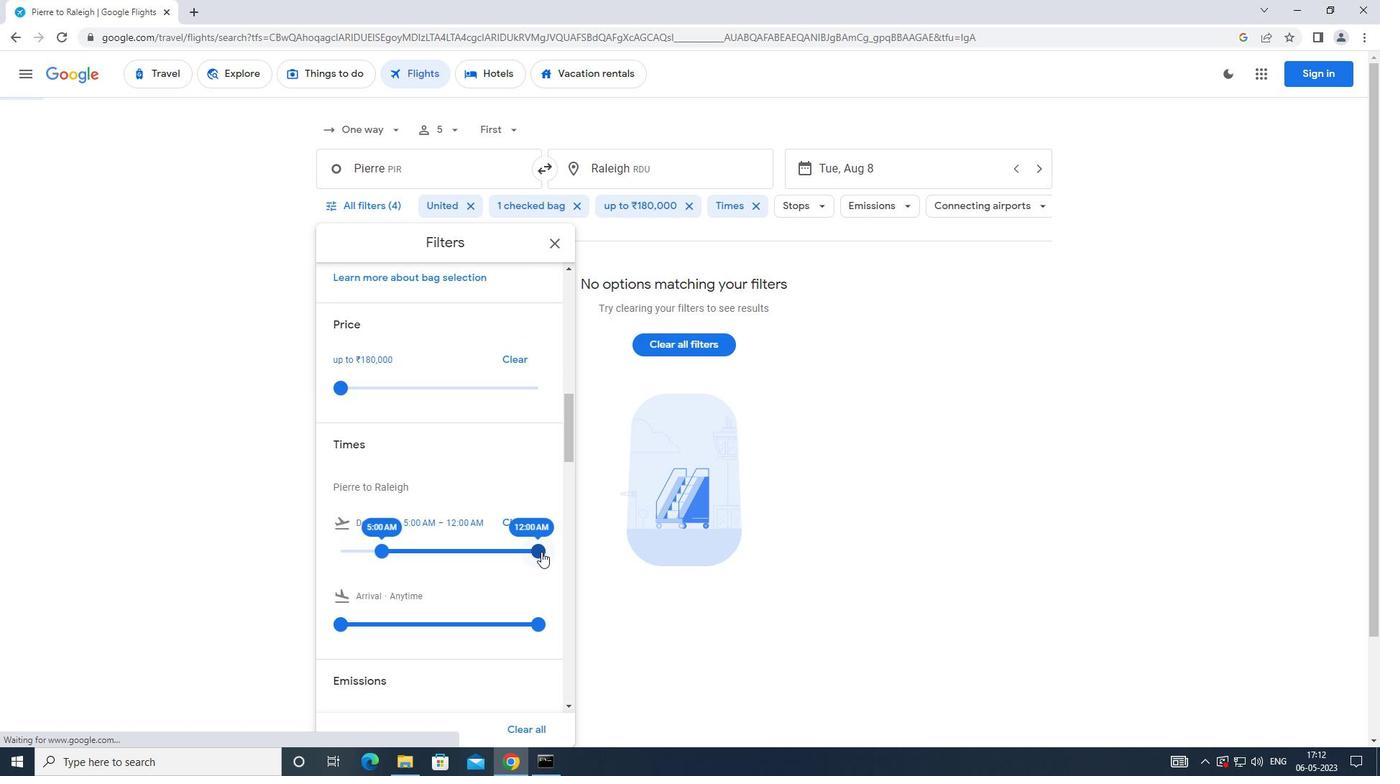 
Action: Mouse pressed left at (541, 553)
Screenshot: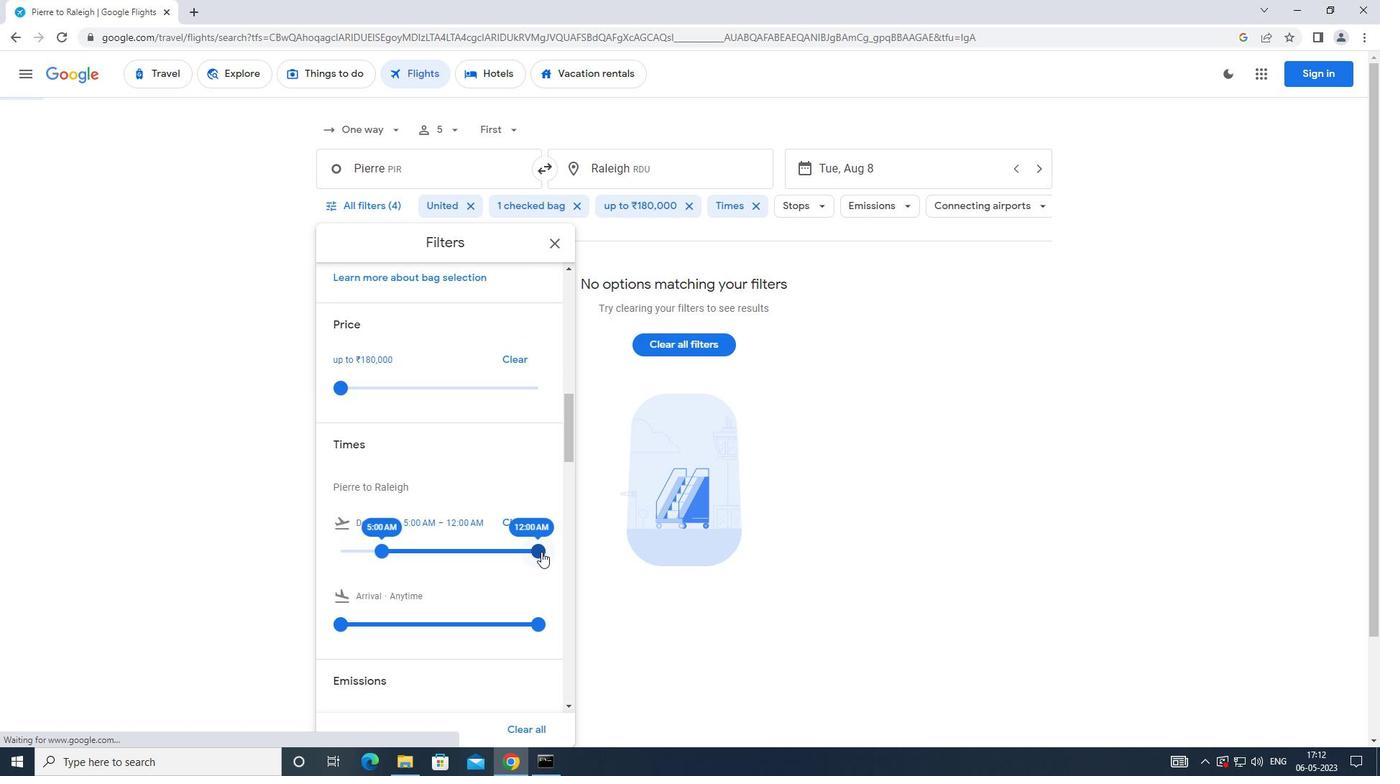 
Action: Mouse moved to (553, 239)
Screenshot: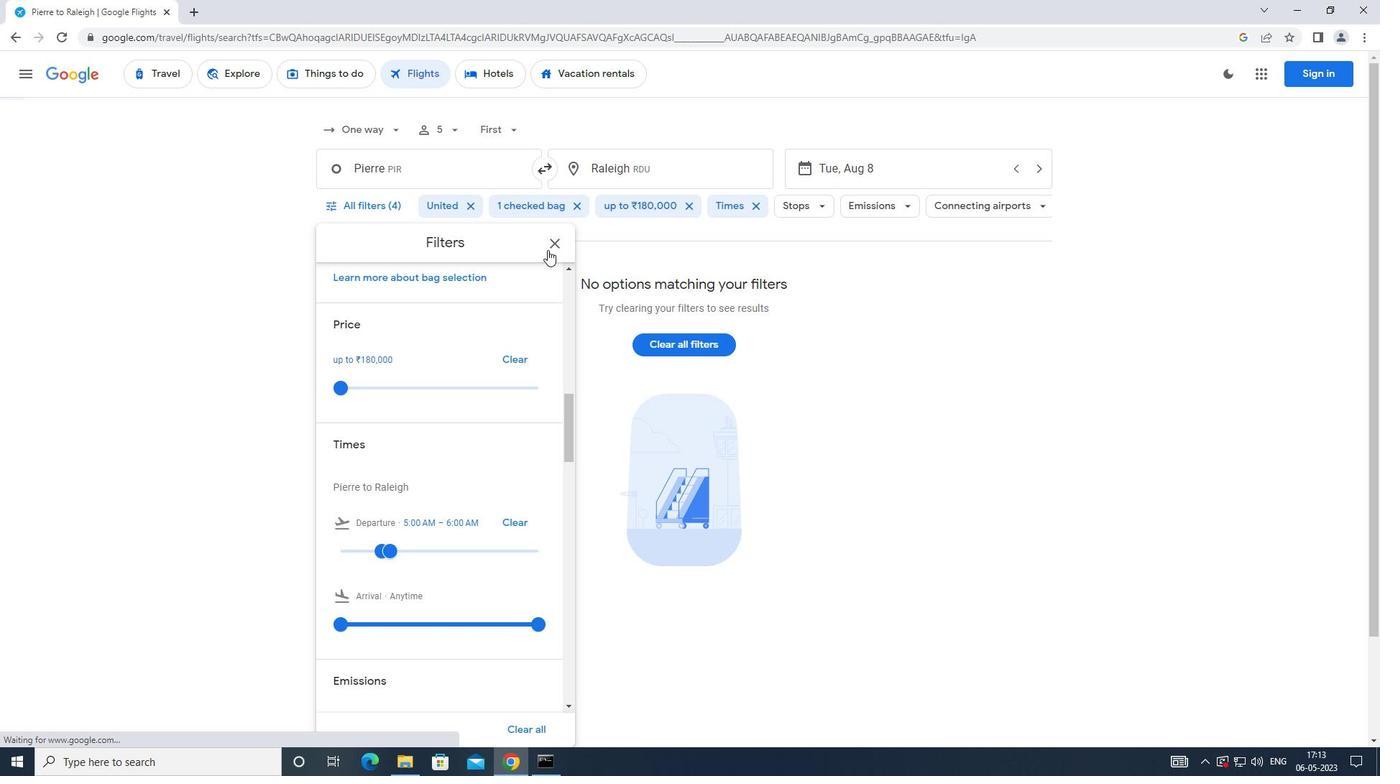 
Action: Mouse pressed left at (553, 239)
Screenshot: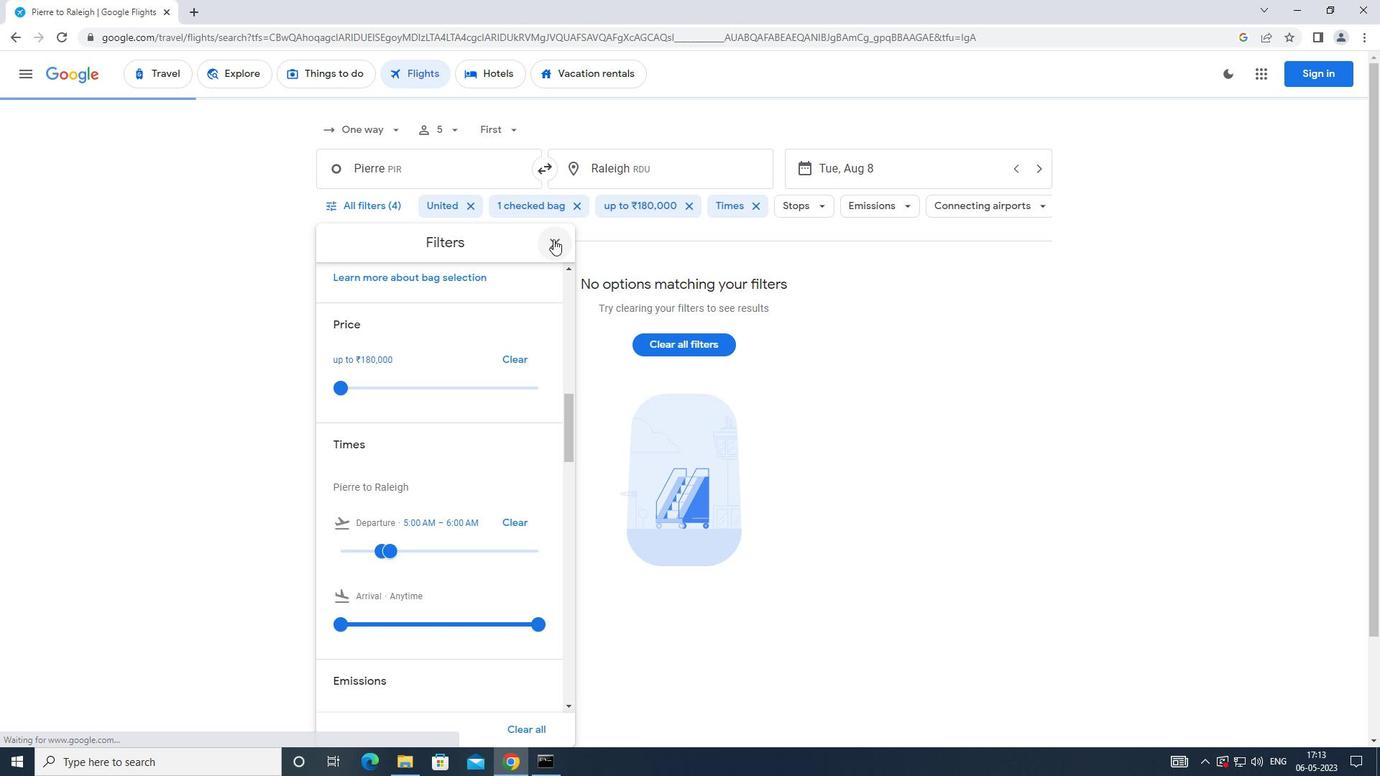 
Action: Mouse moved to (527, 244)
Screenshot: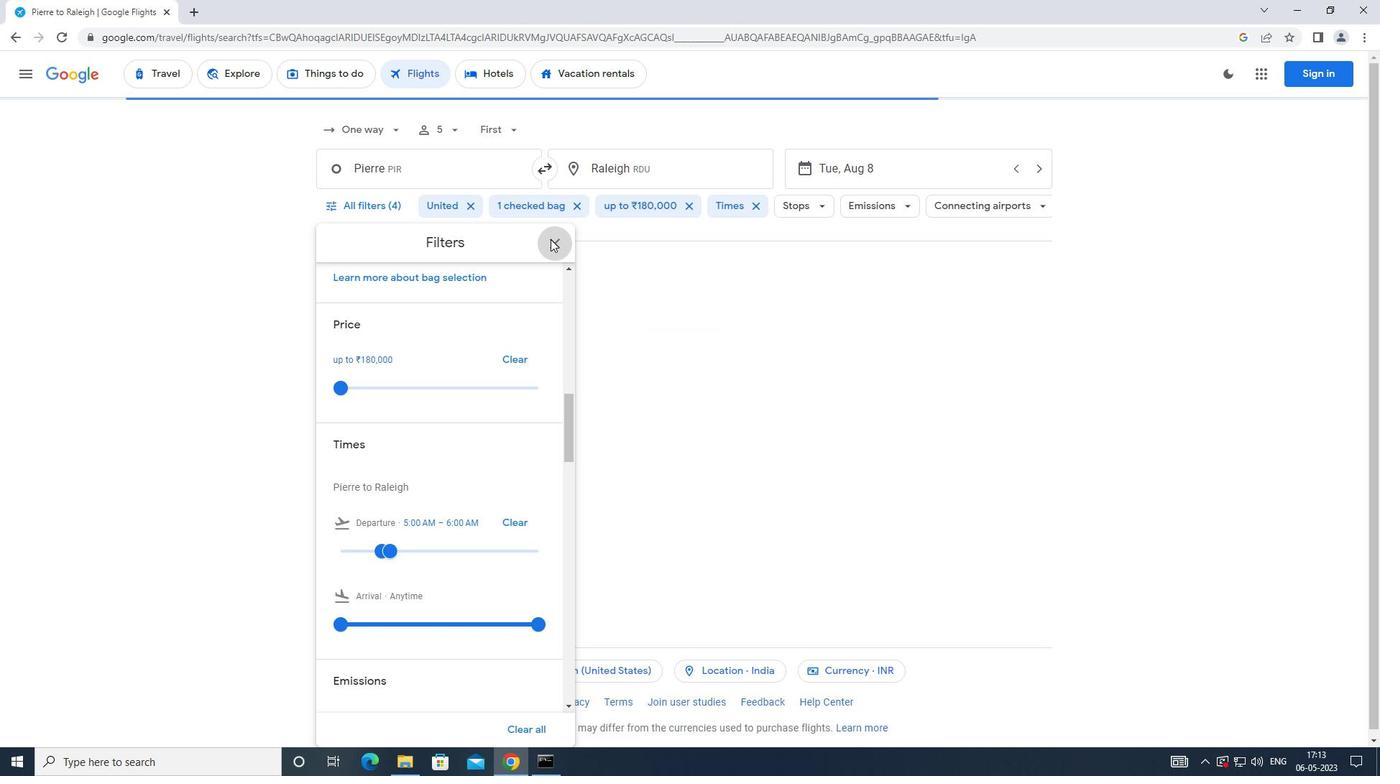 
